 Task: Add Earth Science Clarifying Facial Wash to the cart.
Action: Mouse moved to (432, 186)
Screenshot: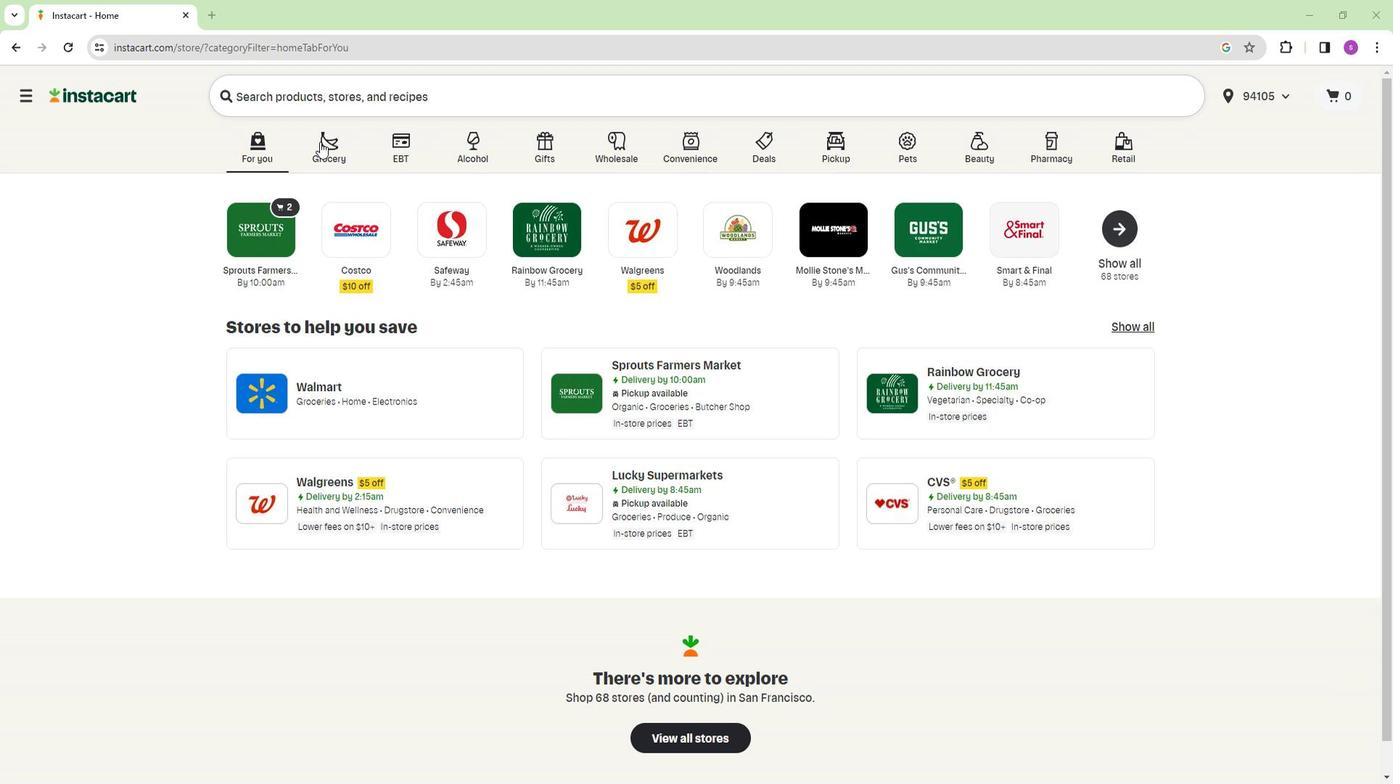 
Action: Mouse pressed left at (432, 186)
Screenshot: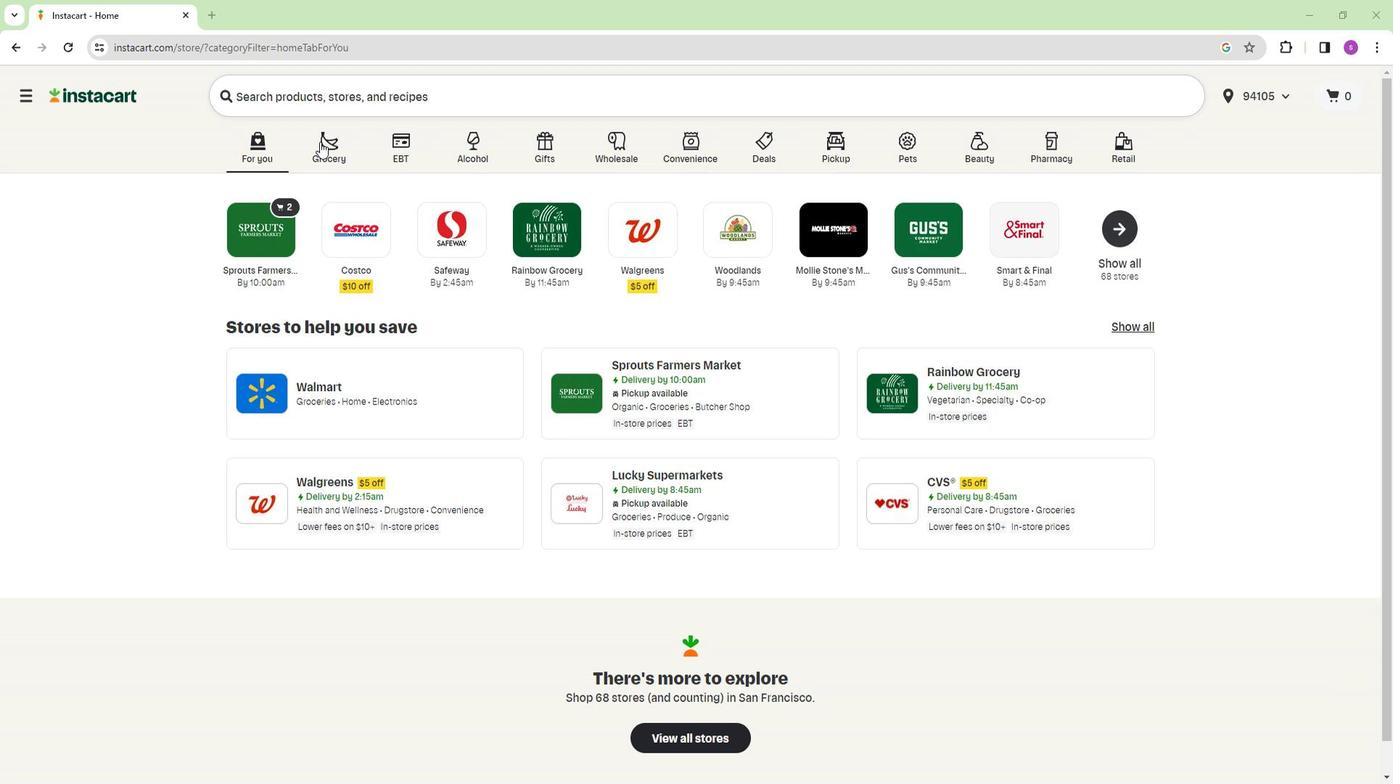 
Action: Mouse moved to (710, 237)
Screenshot: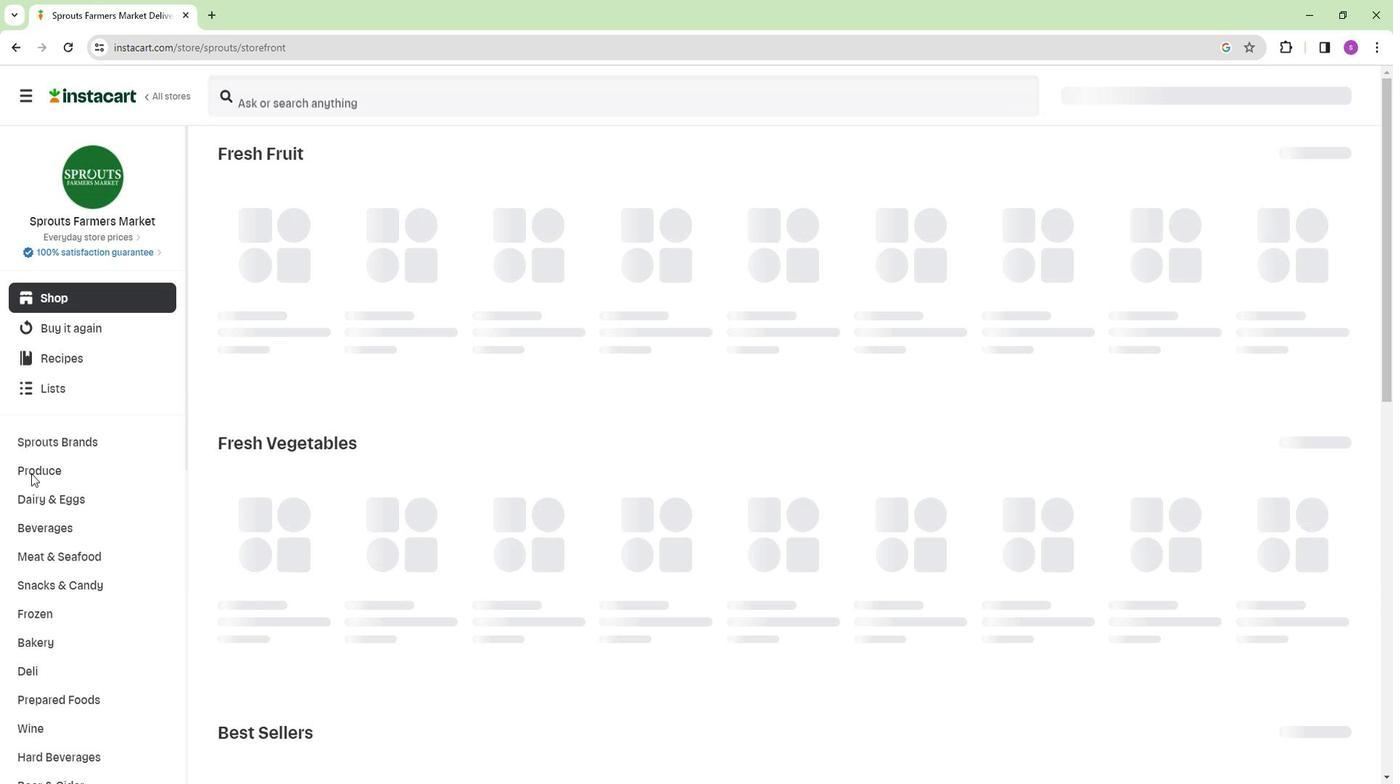 
Action: Mouse pressed left at (710, 237)
Screenshot: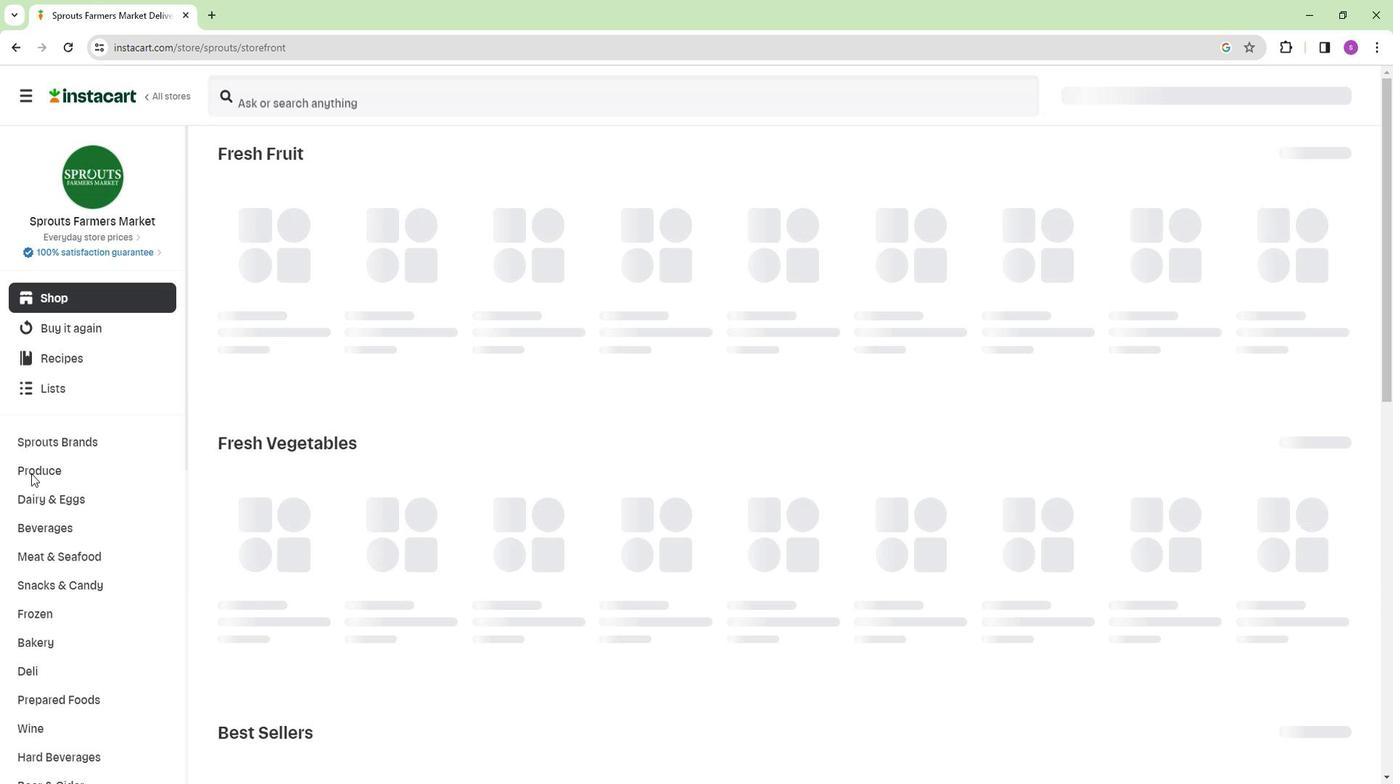 
Action: Mouse moved to (317, 426)
Screenshot: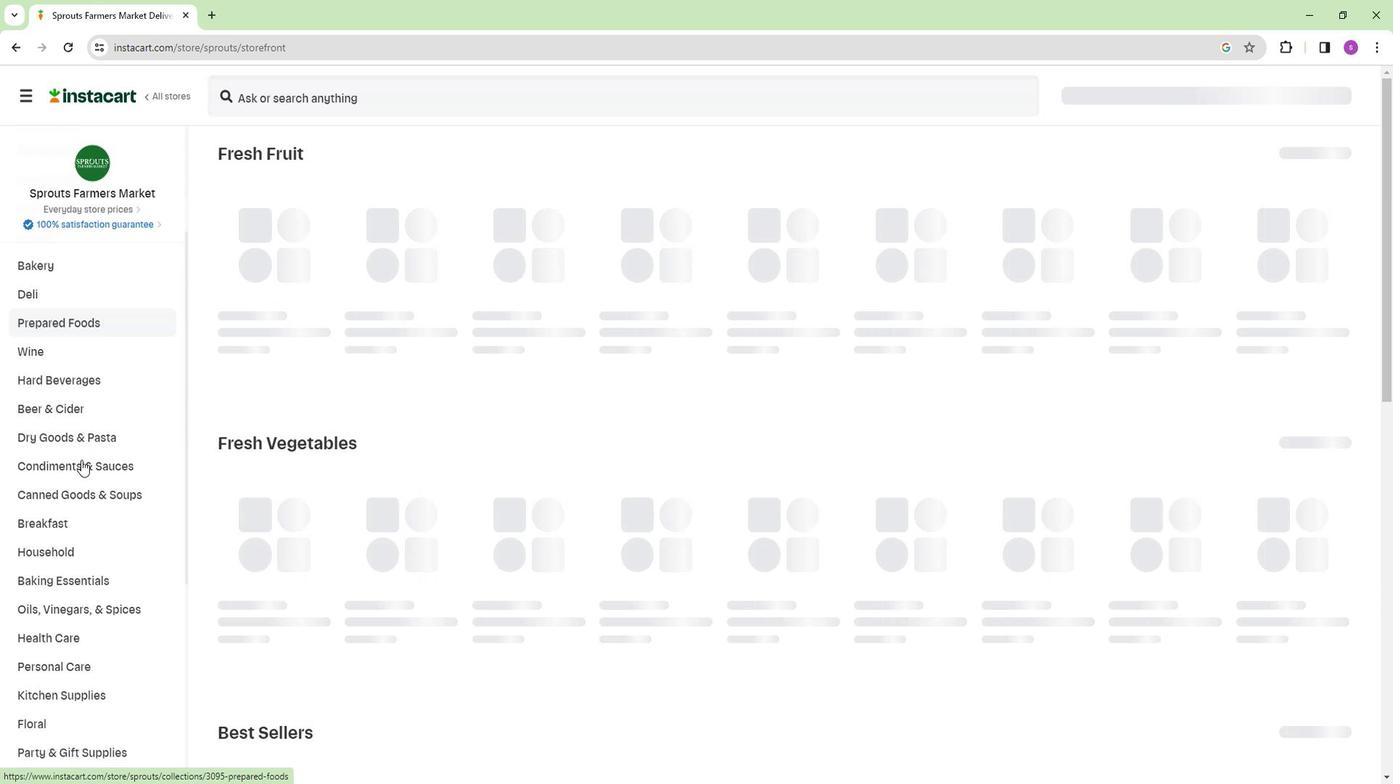 
Action: Mouse scrolled (317, 425) with delta (0, 0)
Screenshot: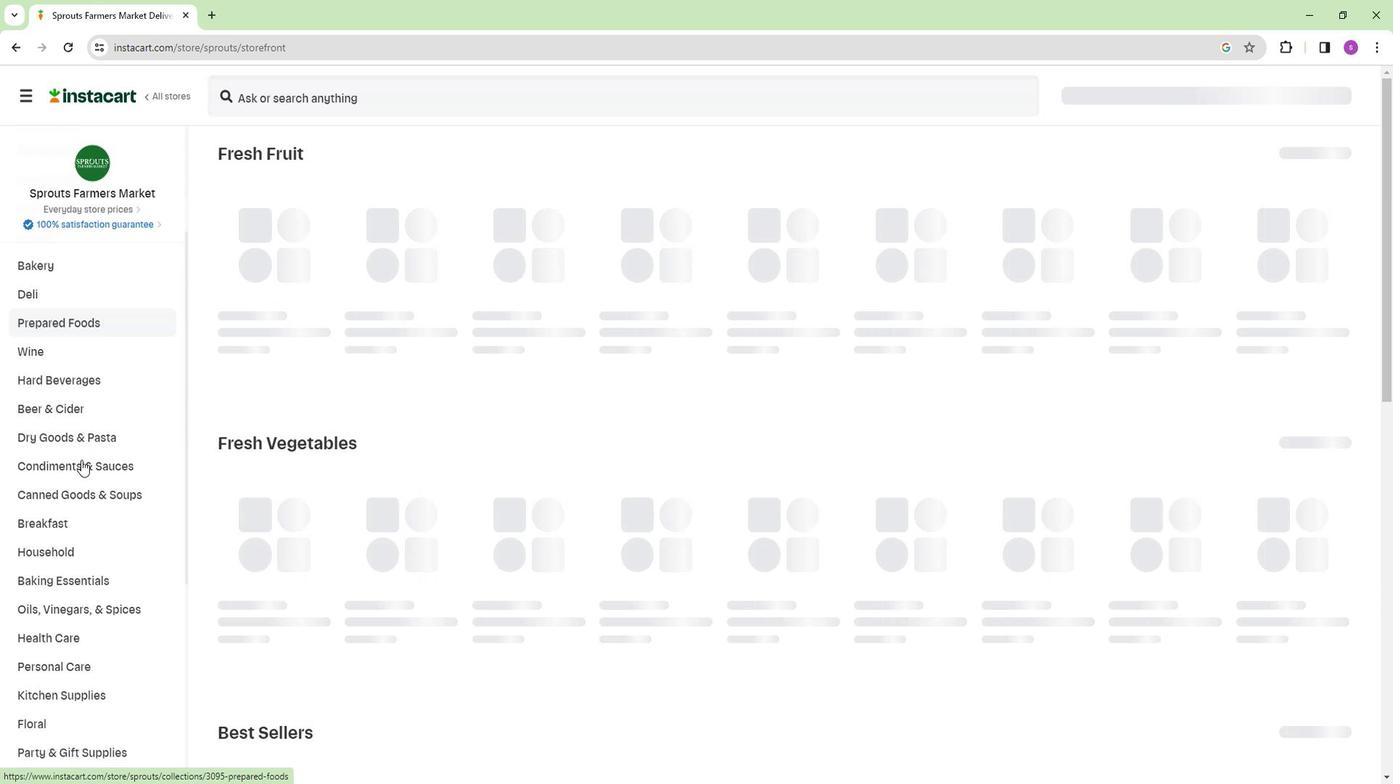
Action: Mouse moved to (318, 424)
Screenshot: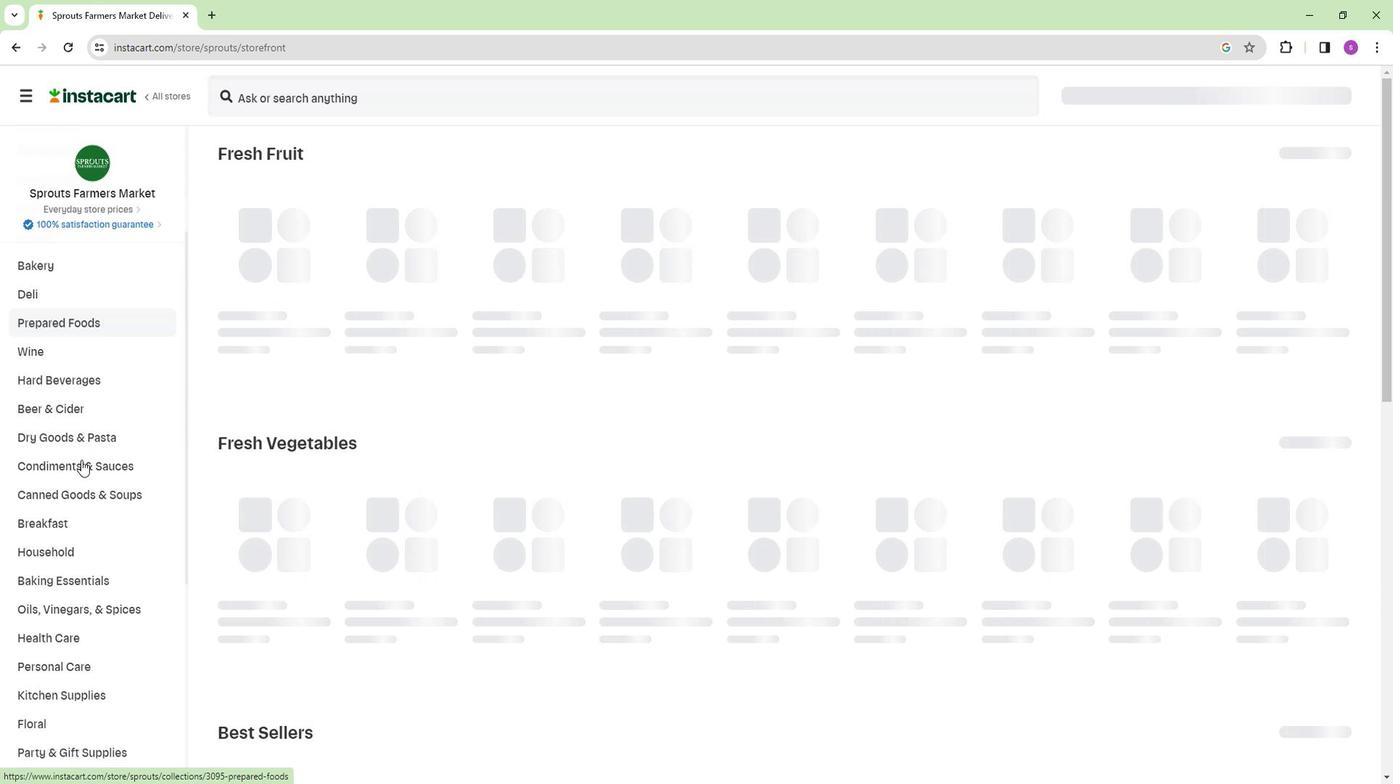 
Action: Mouse scrolled (318, 423) with delta (0, 0)
Screenshot: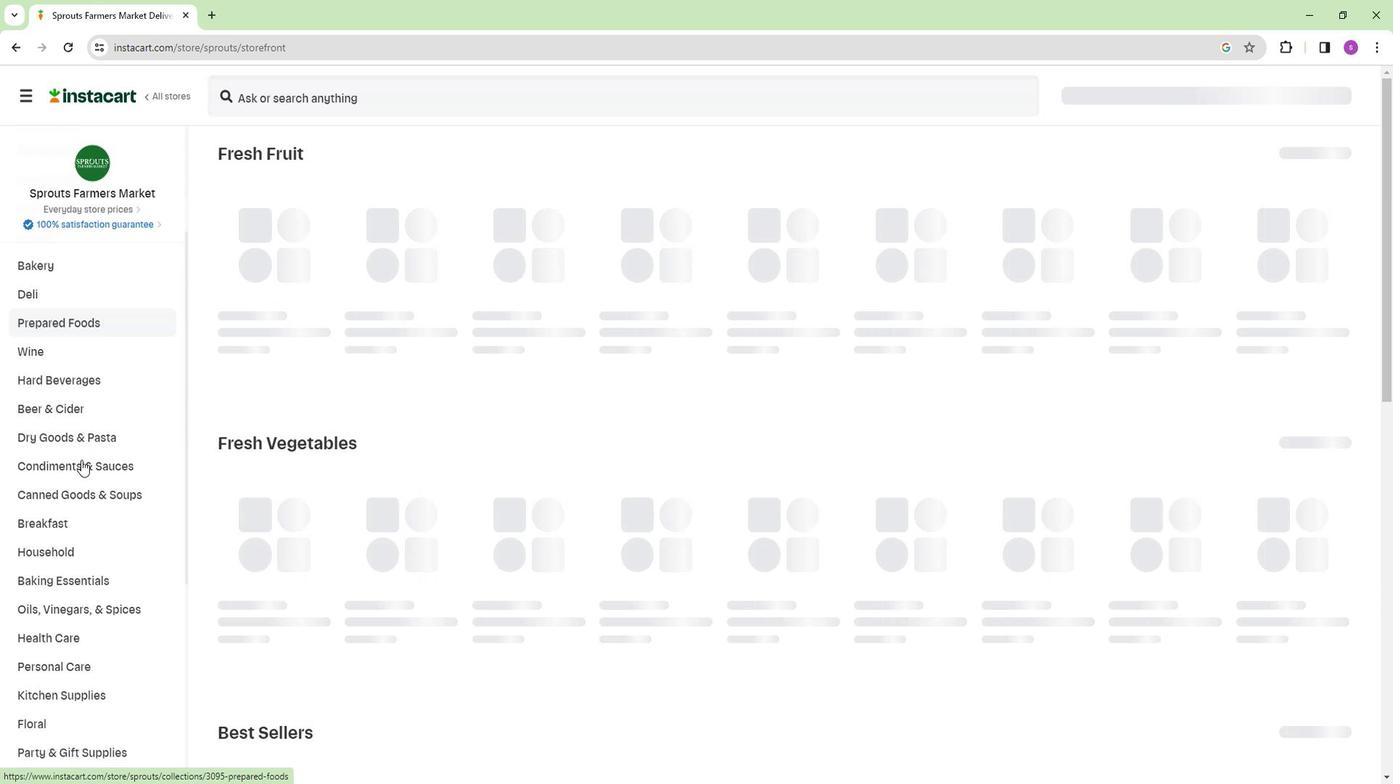
Action: Mouse moved to (320, 421)
Screenshot: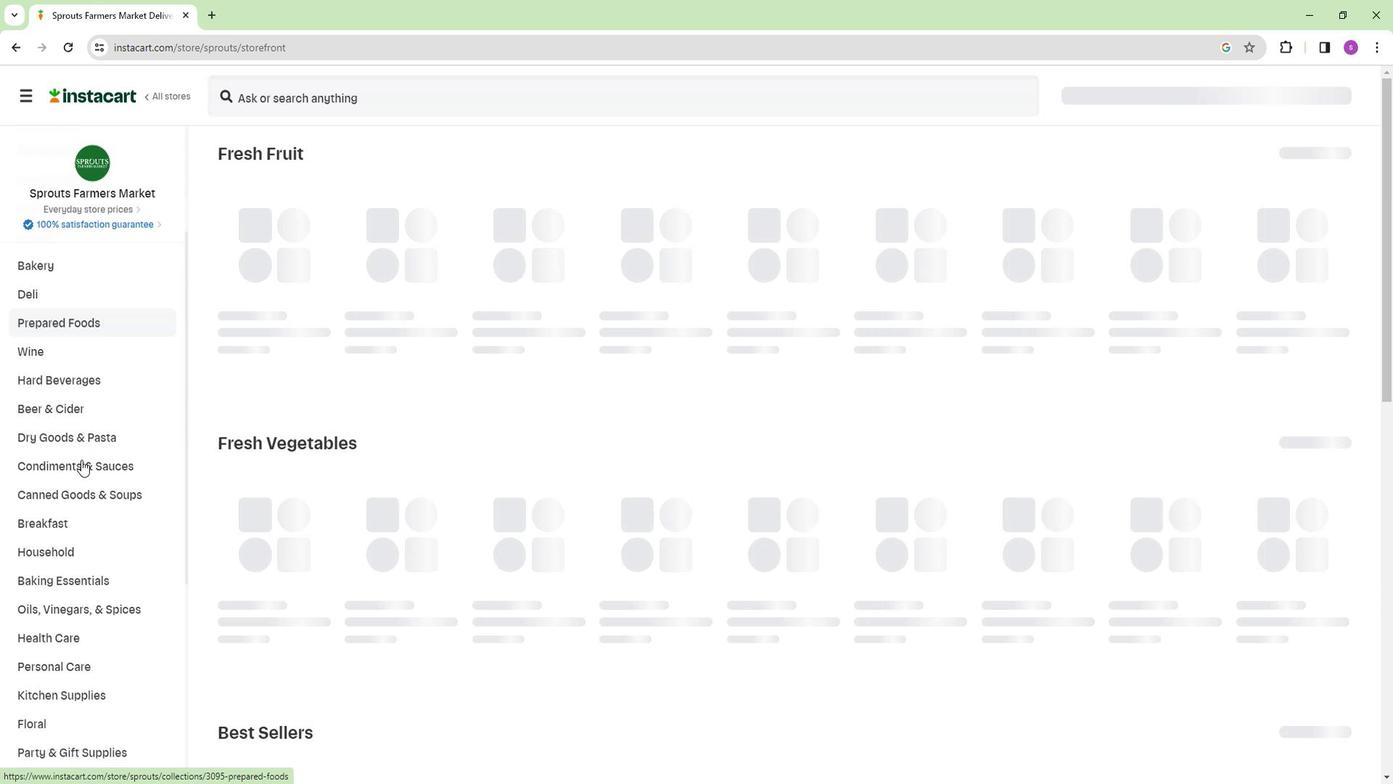 
Action: Mouse scrolled (320, 421) with delta (0, 0)
Screenshot: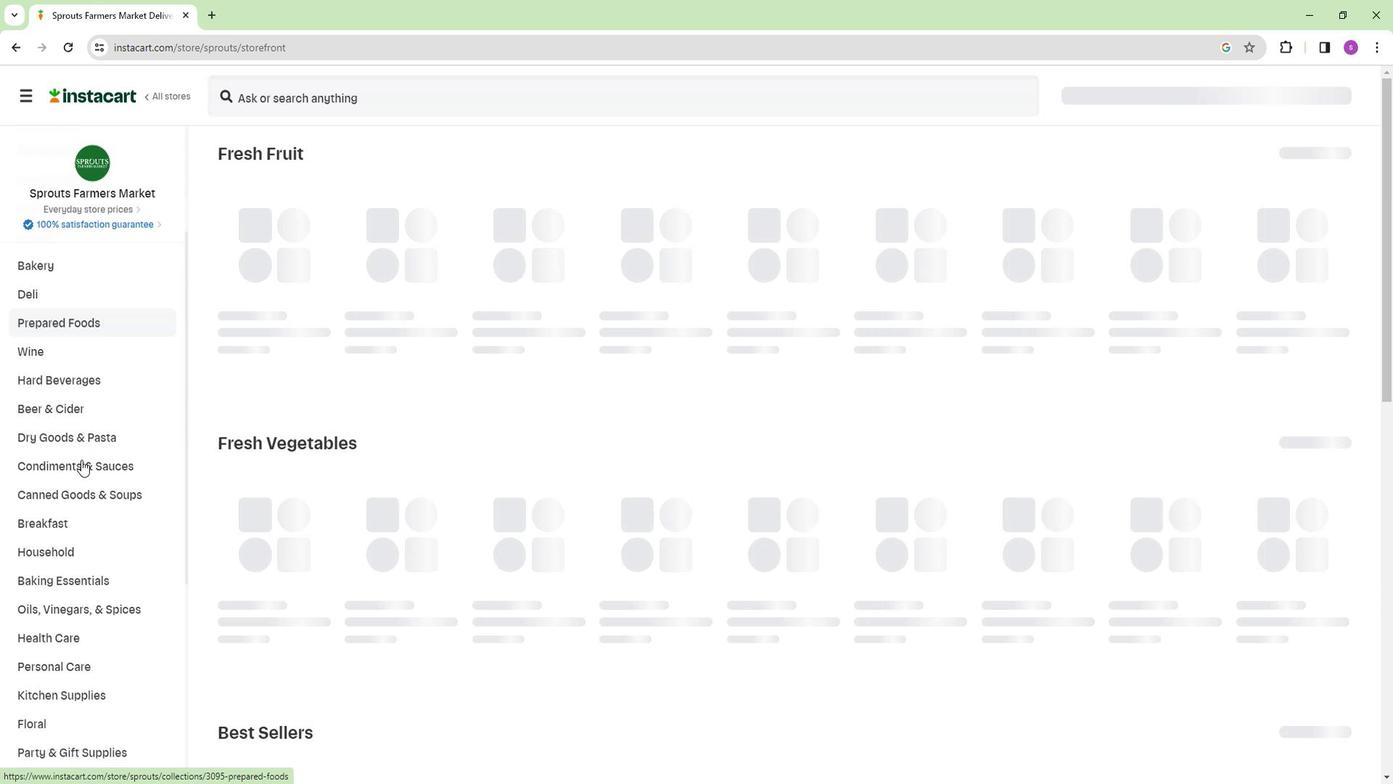
Action: Mouse moved to (320, 421)
Screenshot: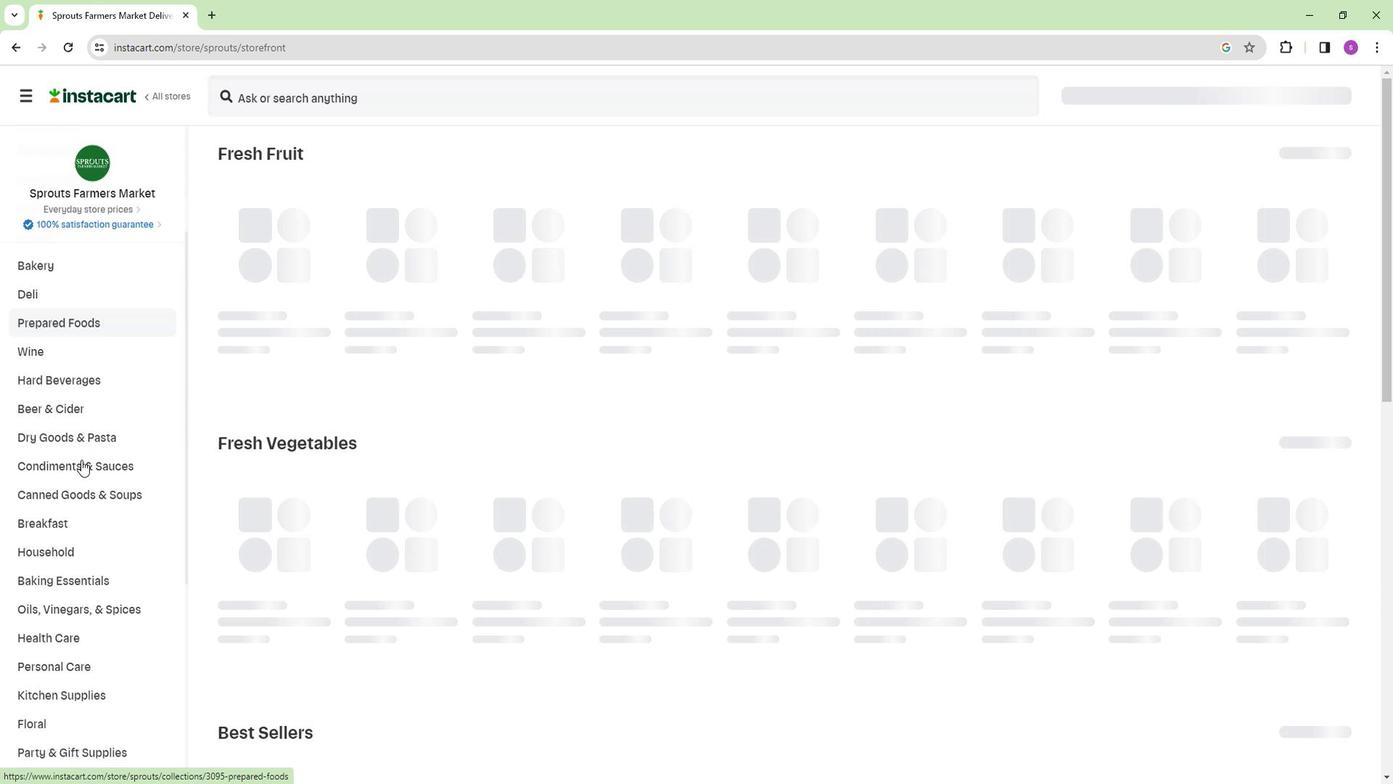 
Action: Mouse scrolled (320, 421) with delta (0, 0)
Screenshot: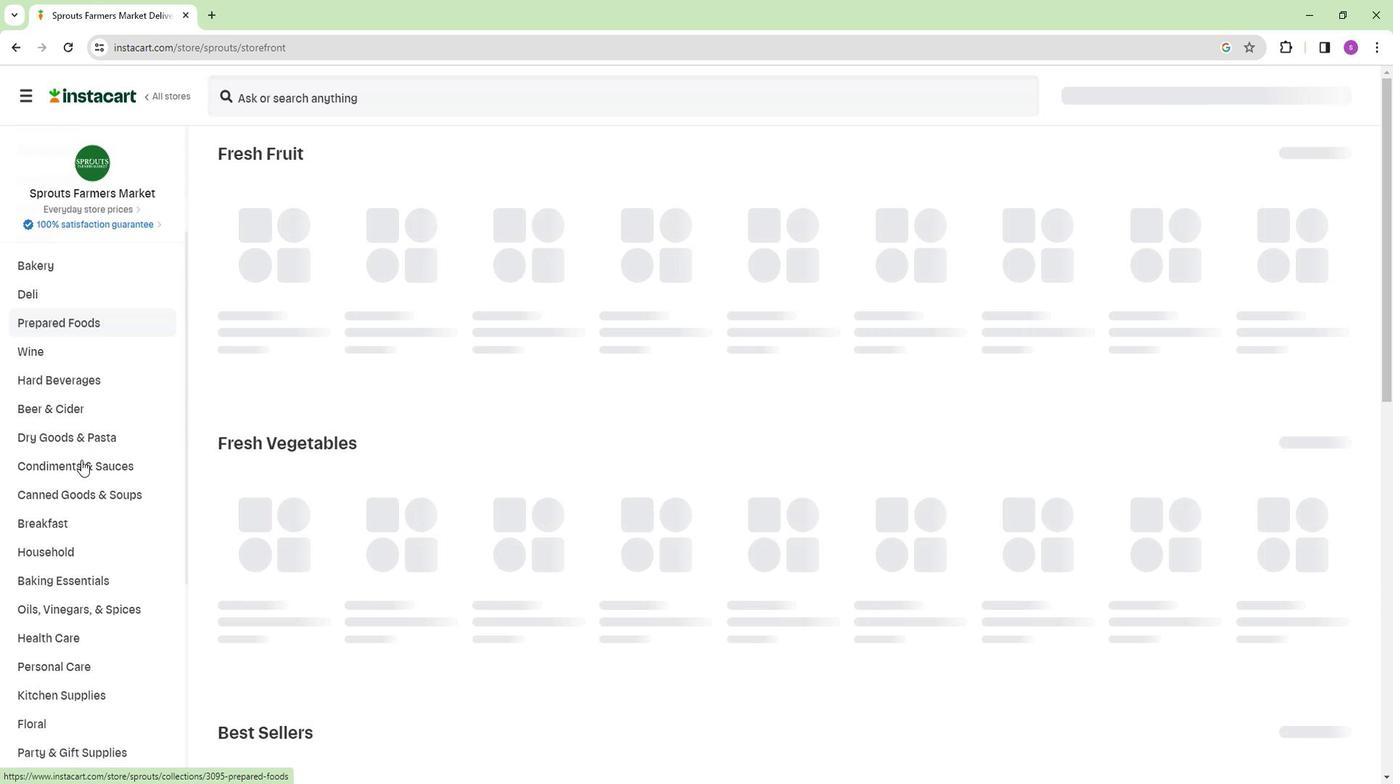 
Action: Mouse moved to (320, 421)
Screenshot: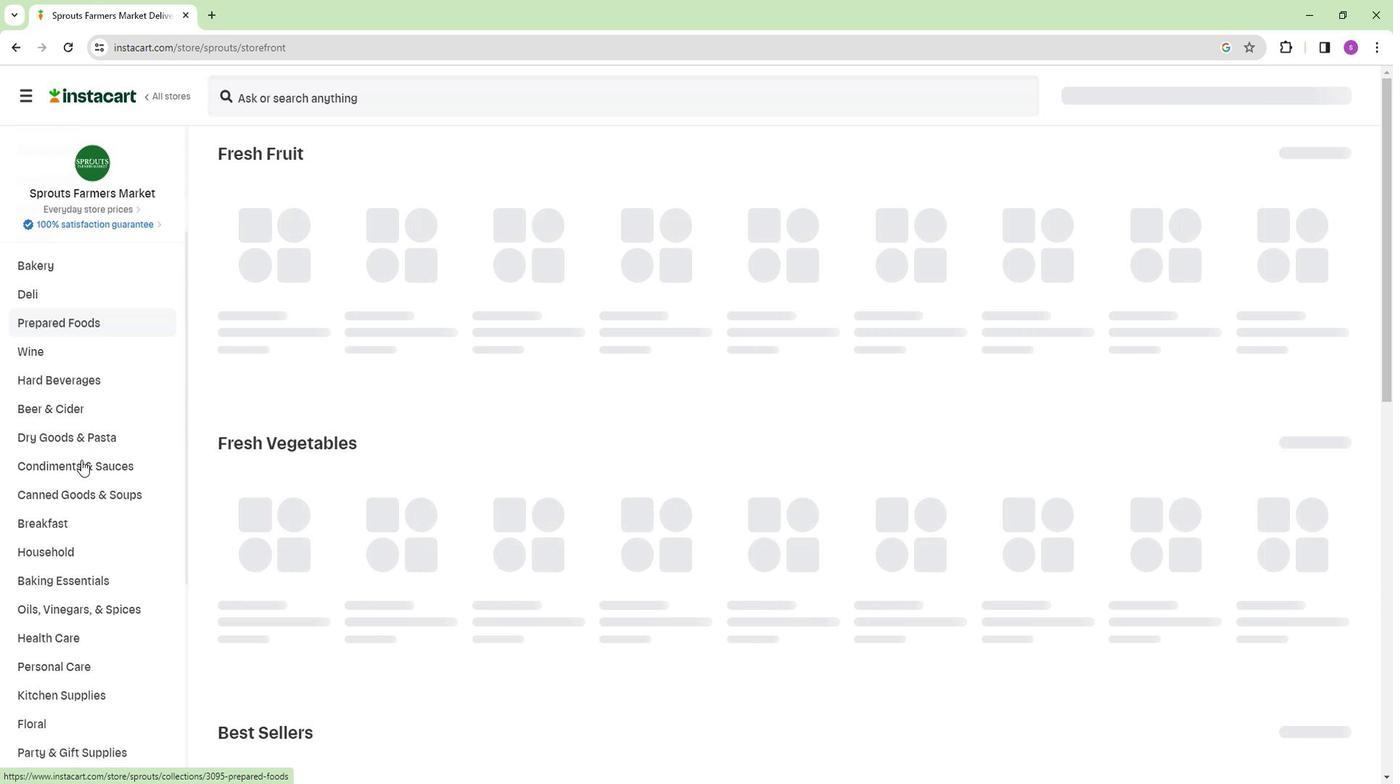 
Action: Mouse scrolled (320, 421) with delta (0, 0)
Screenshot: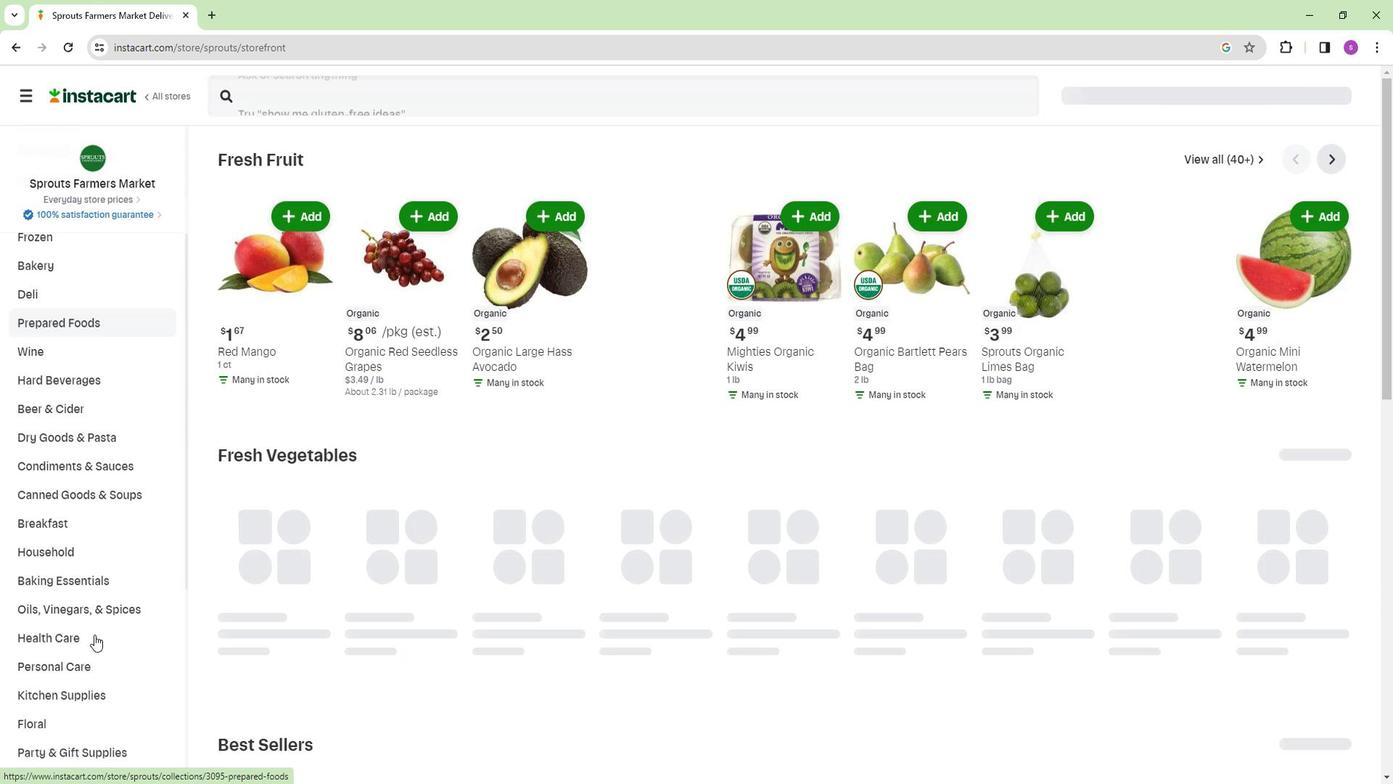 
Action: Mouse moved to (312, 589)
Screenshot: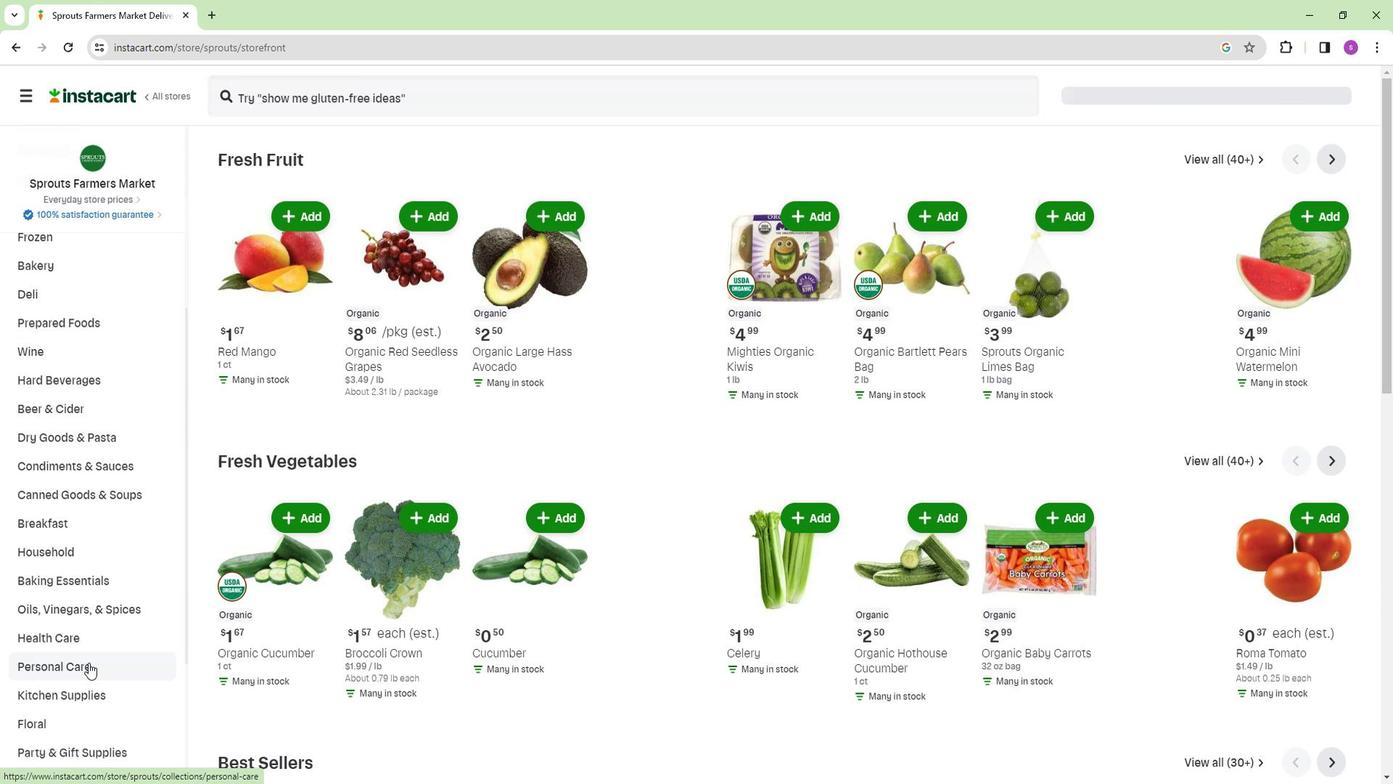 
Action: Mouse pressed left at (312, 589)
Screenshot: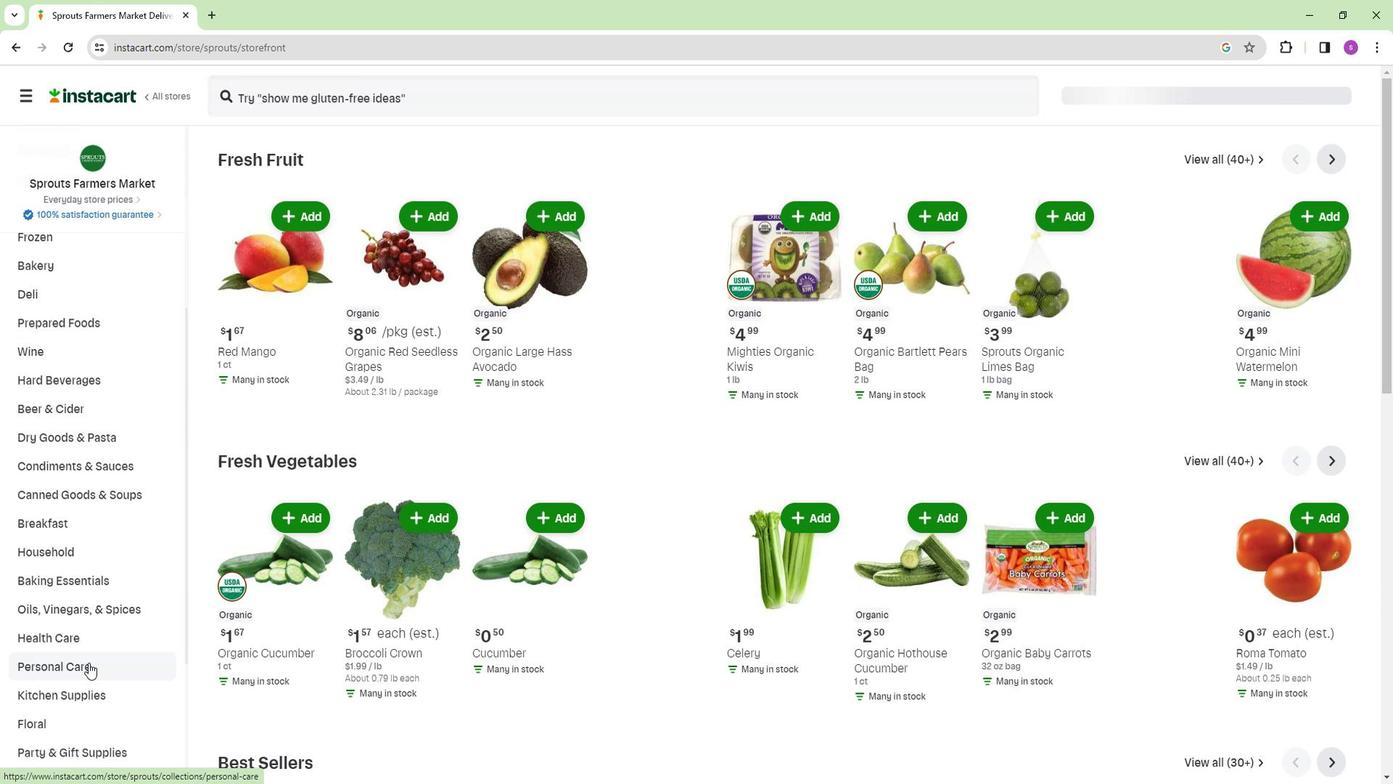 
Action: Mouse moved to (644, 203)
Screenshot: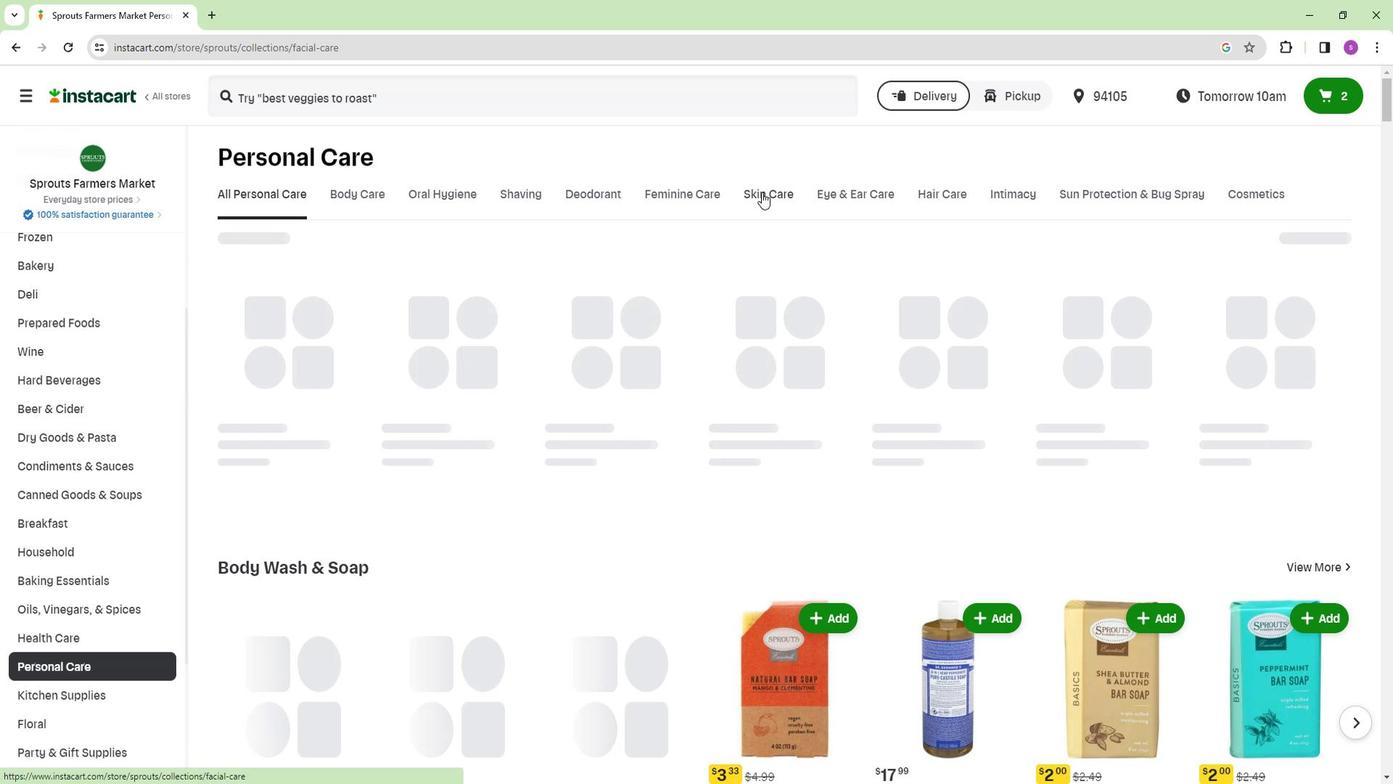 
Action: Mouse pressed left at (644, 203)
Screenshot: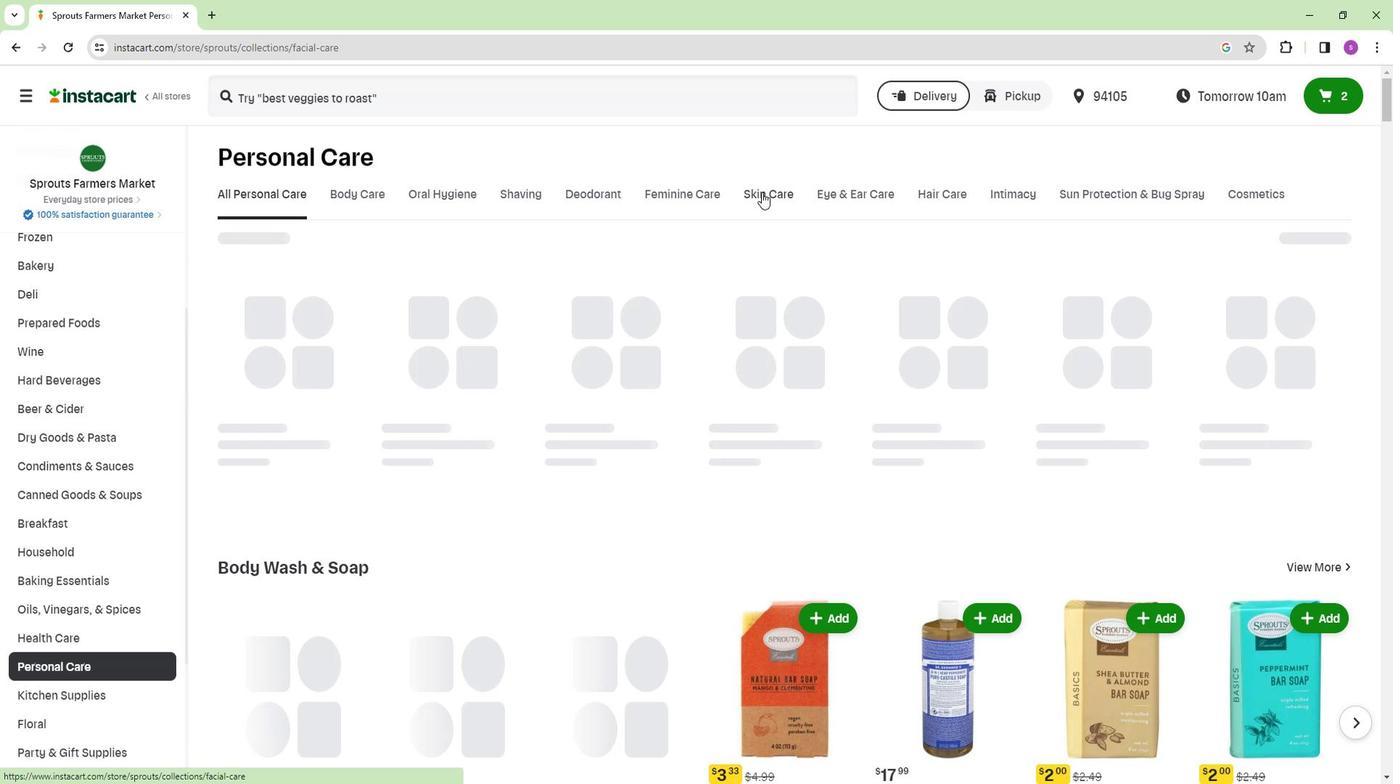 
Action: Mouse moved to (434, 258)
Screenshot: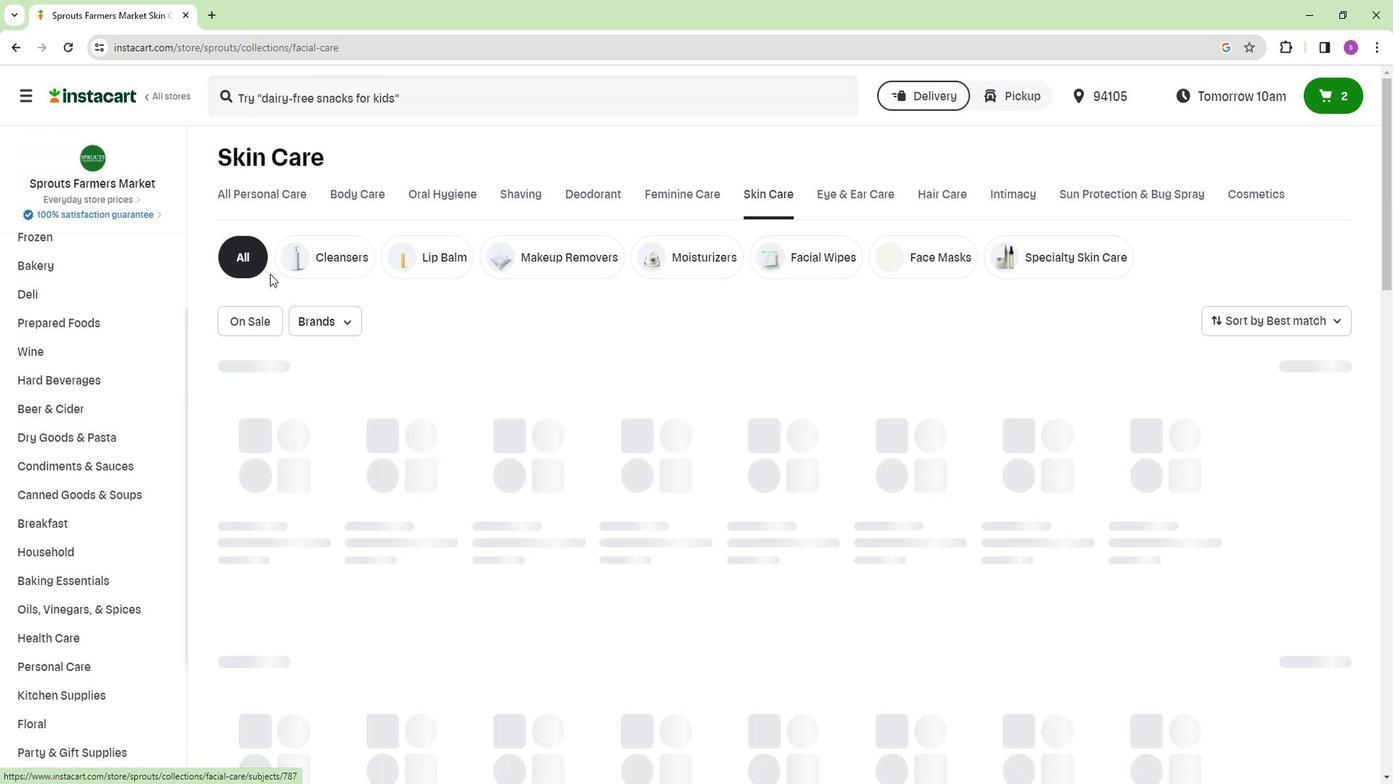 
Action: Mouse pressed left at (434, 258)
Screenshot: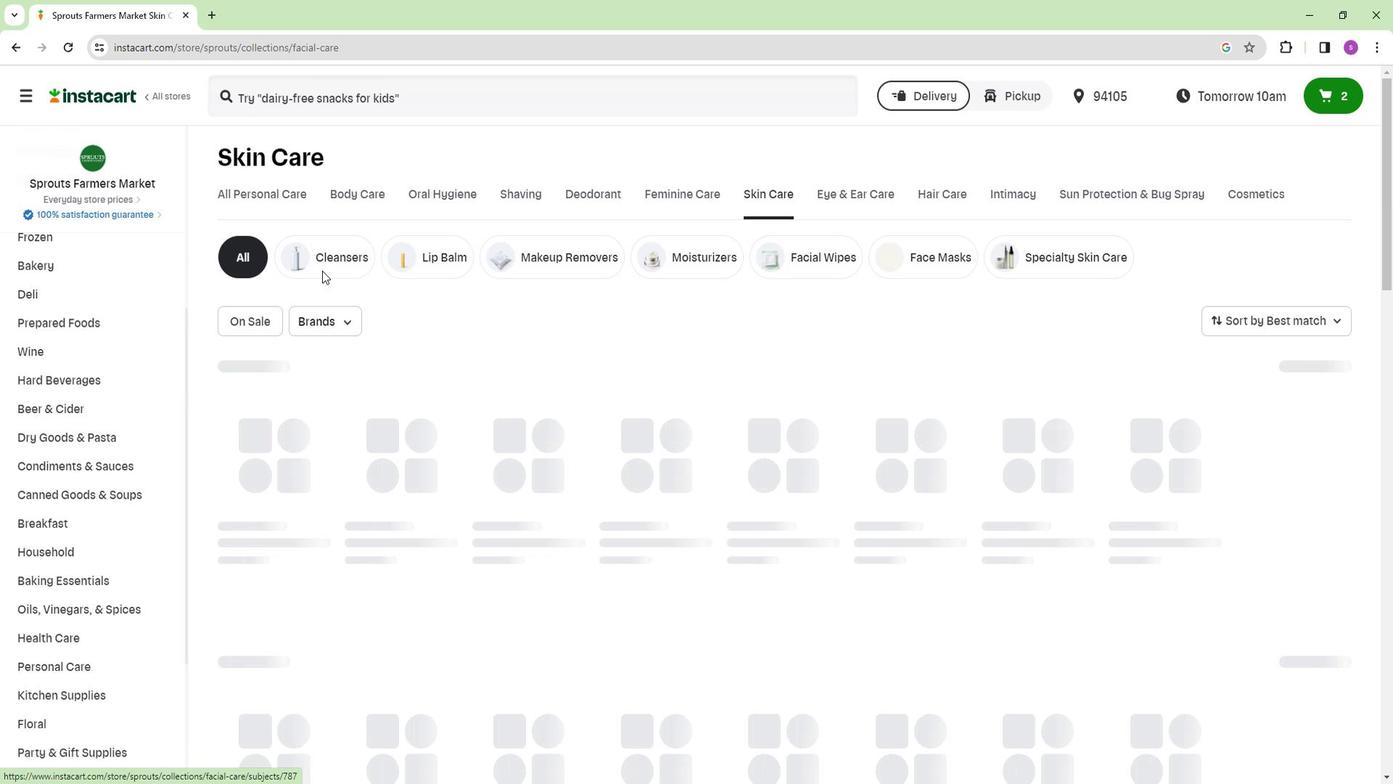 
Action: Mouse moved to (477, 121)
Screenshot: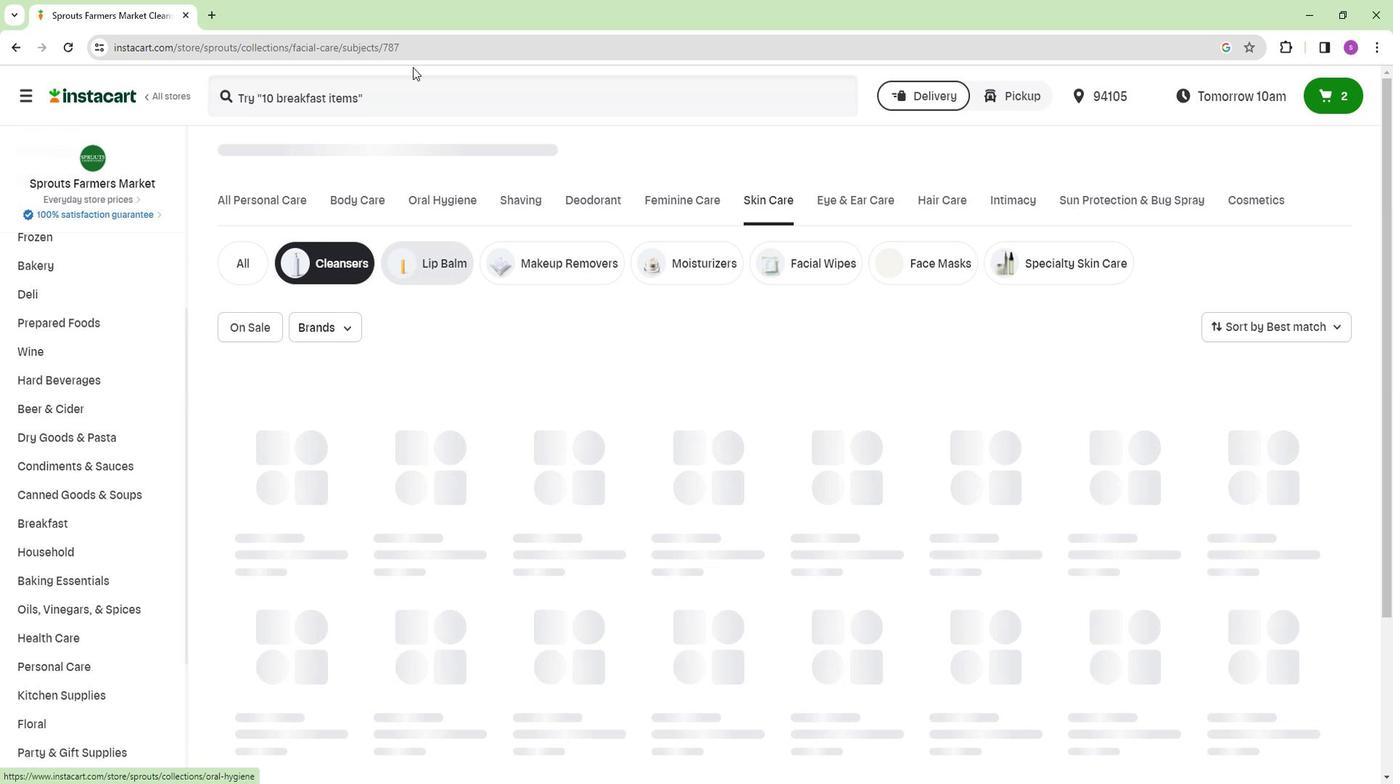 
Action: Mouse pressed left at (477, 121)
Screenshot: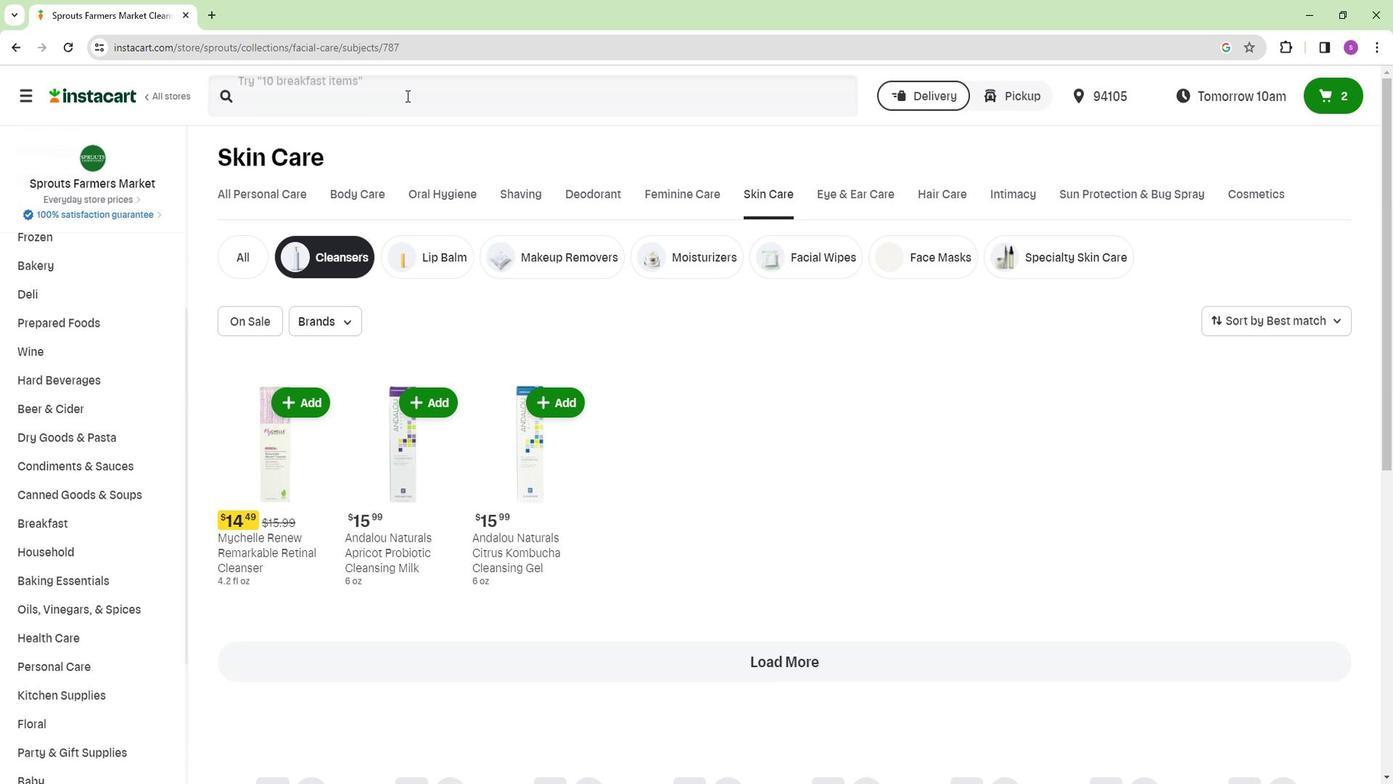 
Action: Key pressed <Key.shift>Earth<Key.space><Key.shift>Science<Key.space><Key.shift>Clarifying<Key.space><Key.shift>Facial<Key.space><Key.shift>Wash<Key.enter>
Screenshot: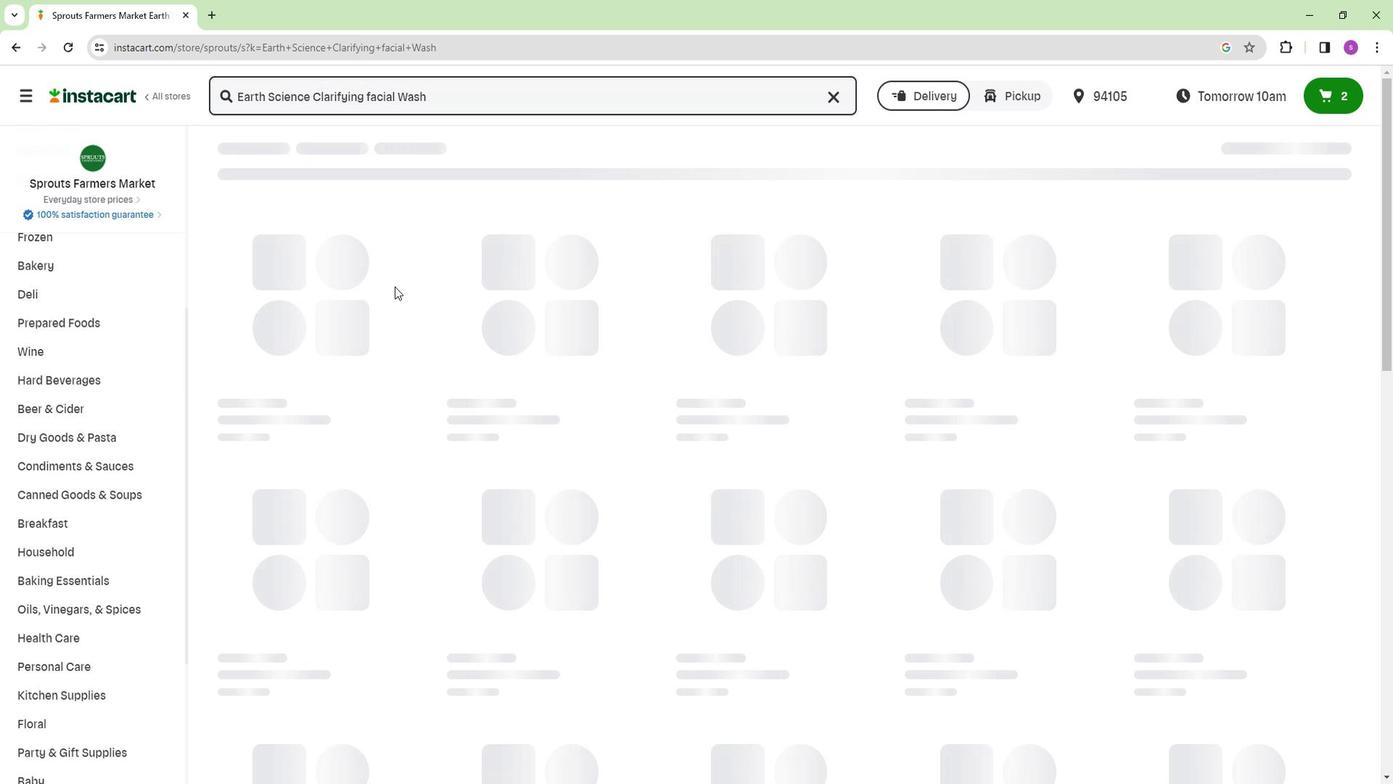 
Action: Mouse moved to (452, 336)
Screenshot: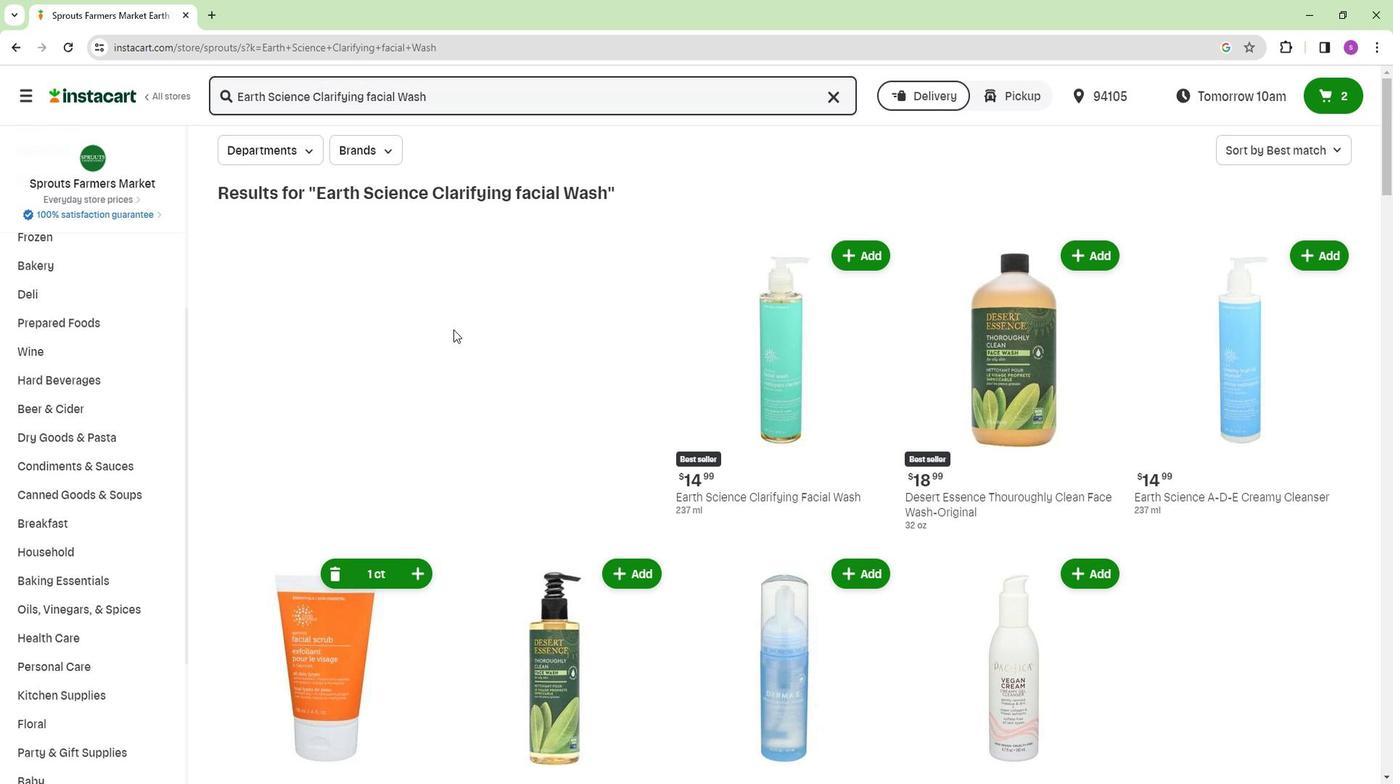 
Action: Mouse scrolled (452, 337) with delta (0, 0)
Screenshot: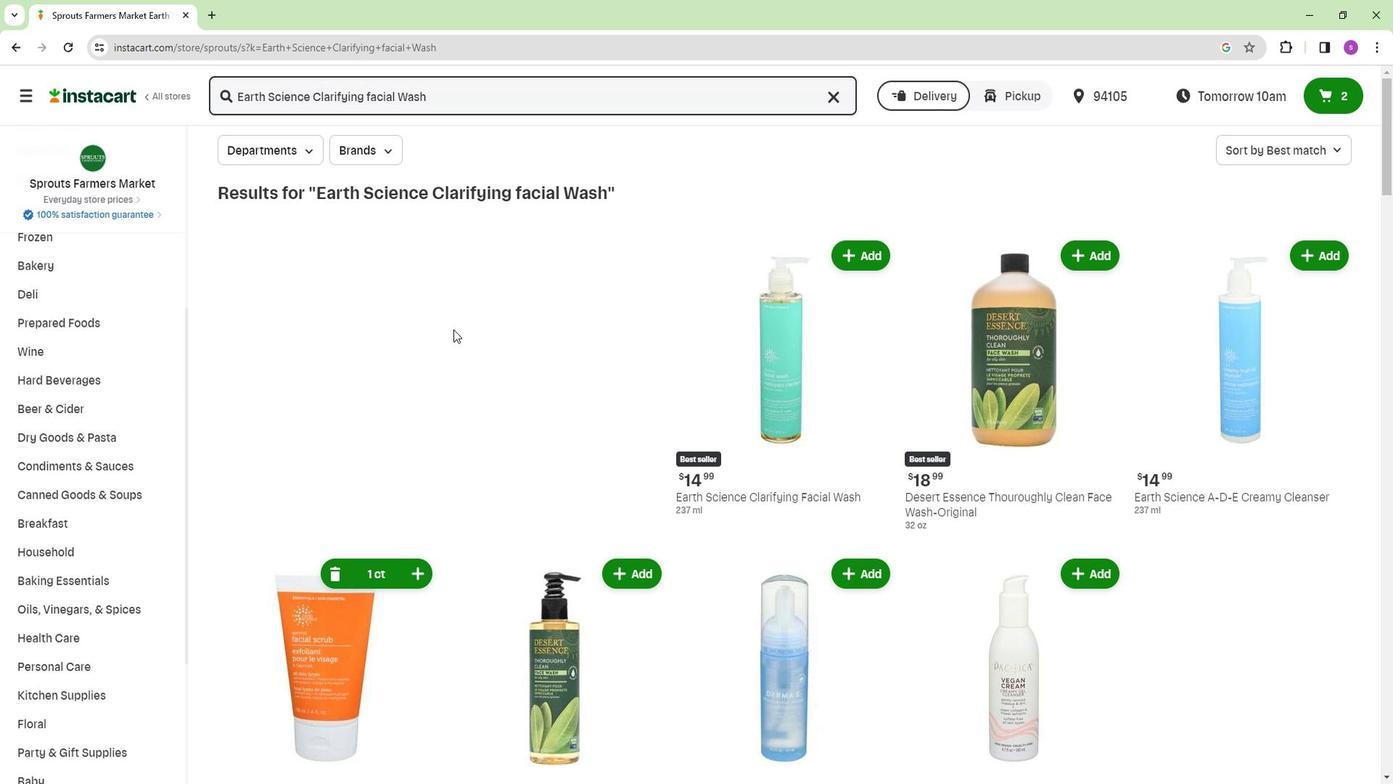 
Action: Mouse scrolled (452, 337) with delta (0, 0)
Screenshot: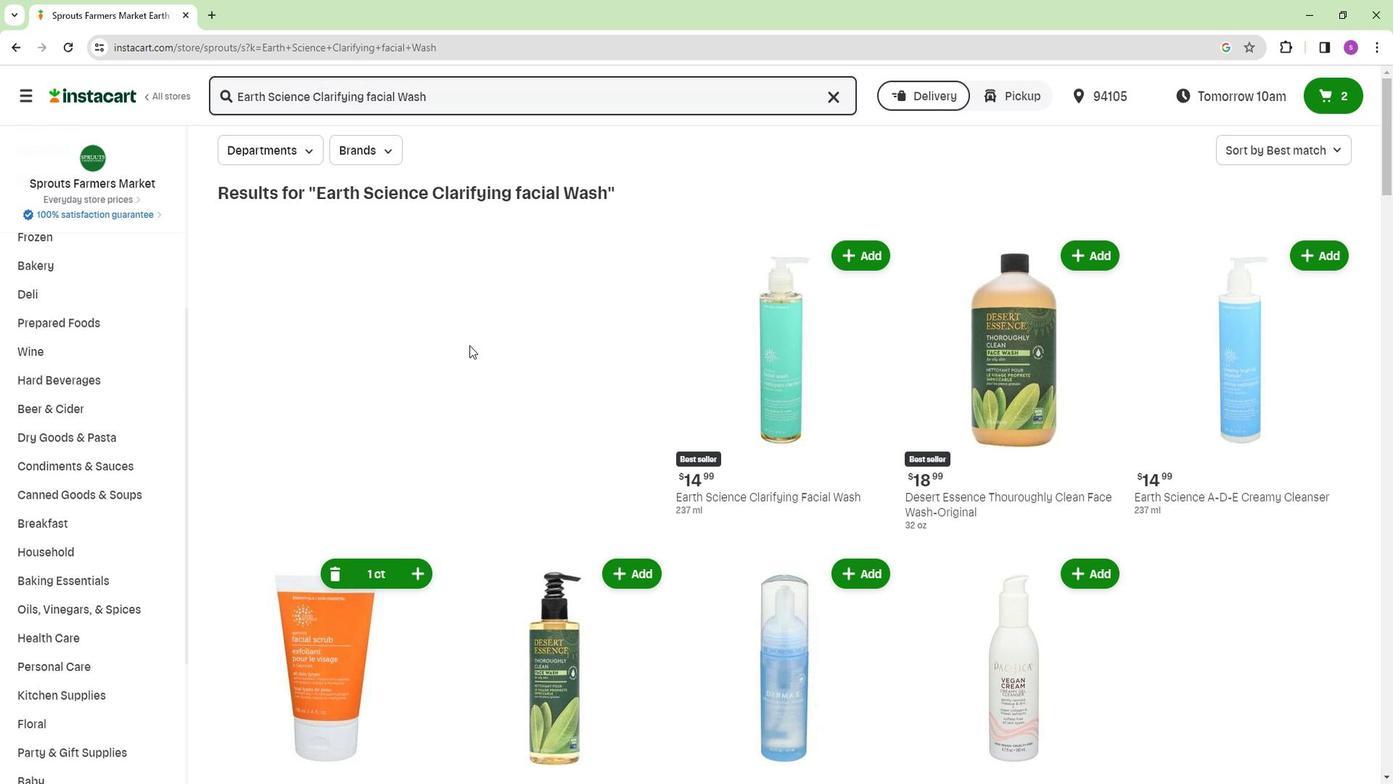 
Action: Mouse scrolled (452, 337) with delta (0, 0)
Screenshot: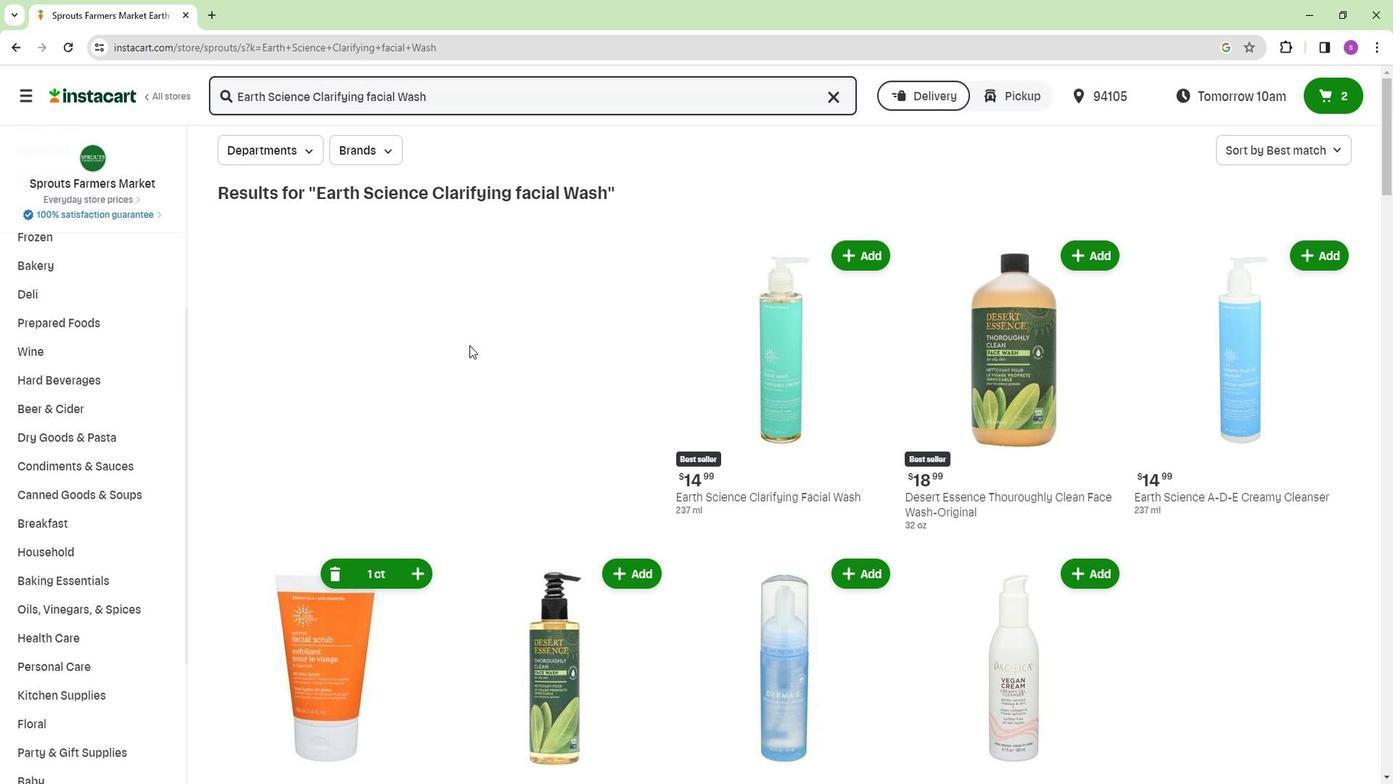 
Action: Mouse moved to (442, 296)
Screenshot: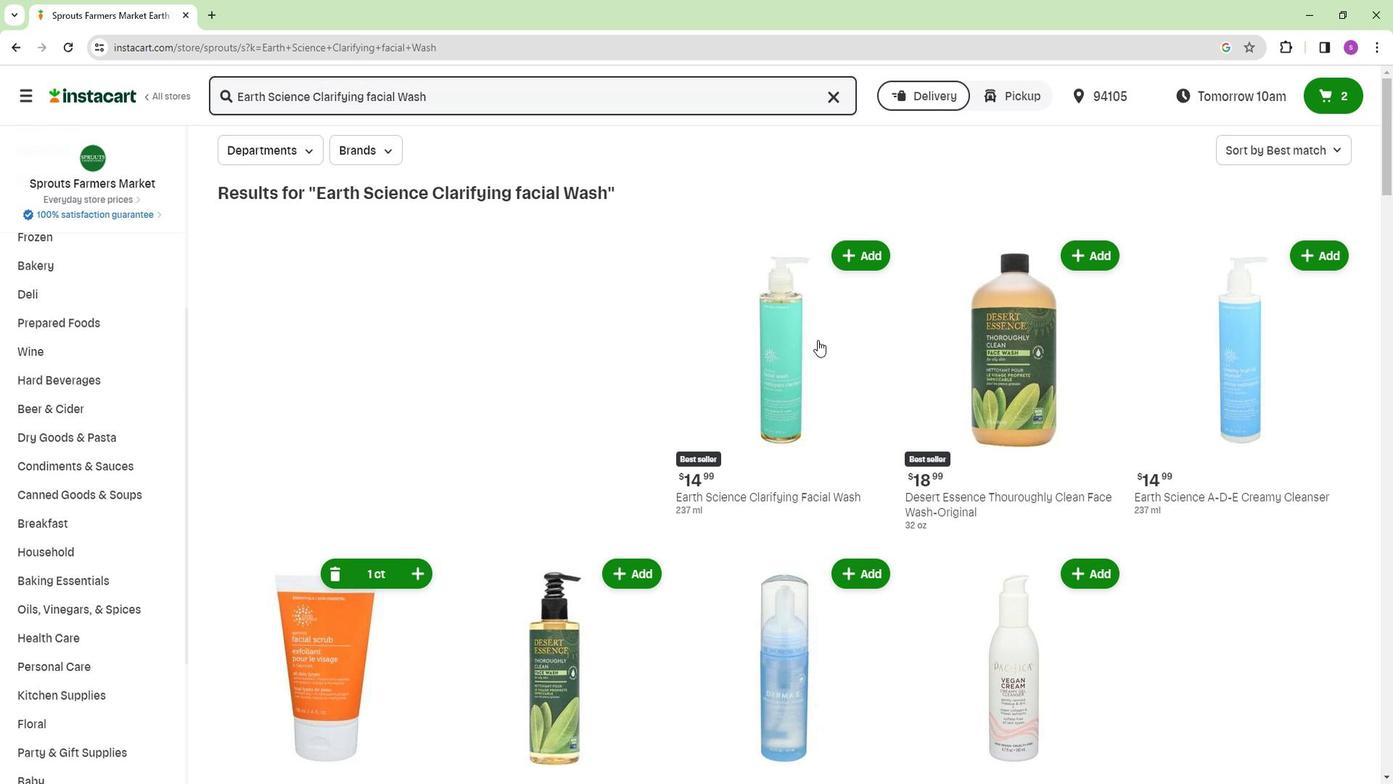 
Action: Mouse scrolled (442, 296) with delta (0, 0)
Screenshot: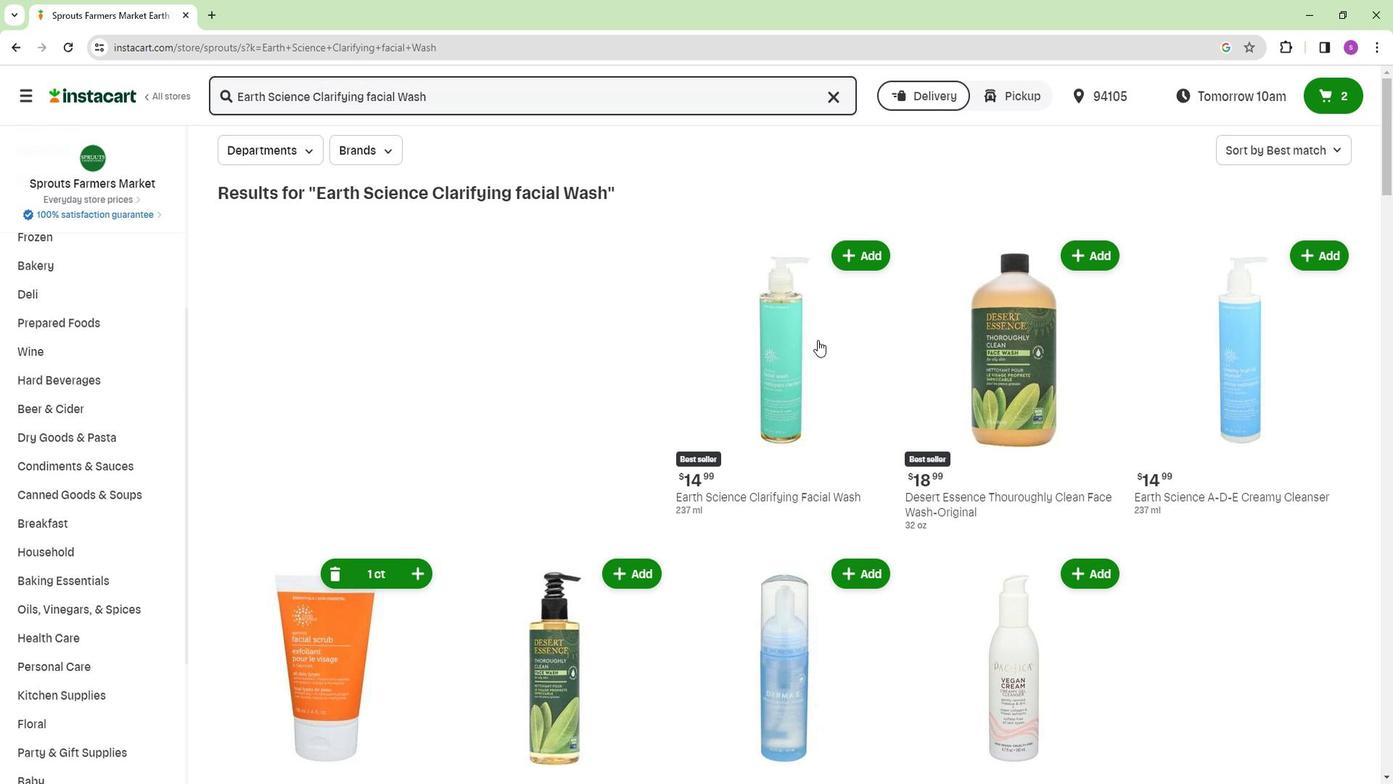 
Action: Mouse scrolled (442, 296) with delta (0, 0)
Screenshot: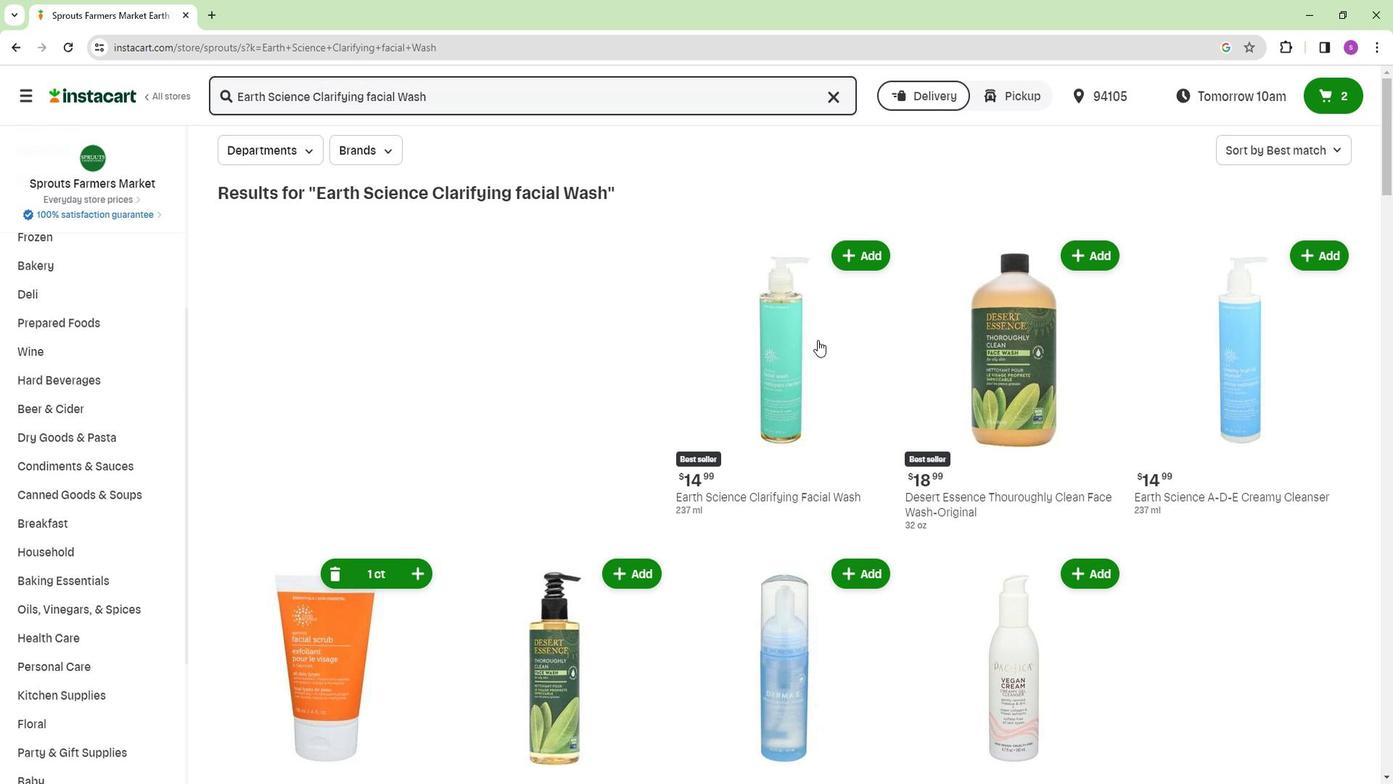 
Action: Mouse scrolled (442, 296) with delta (0, 0)
Screenshot: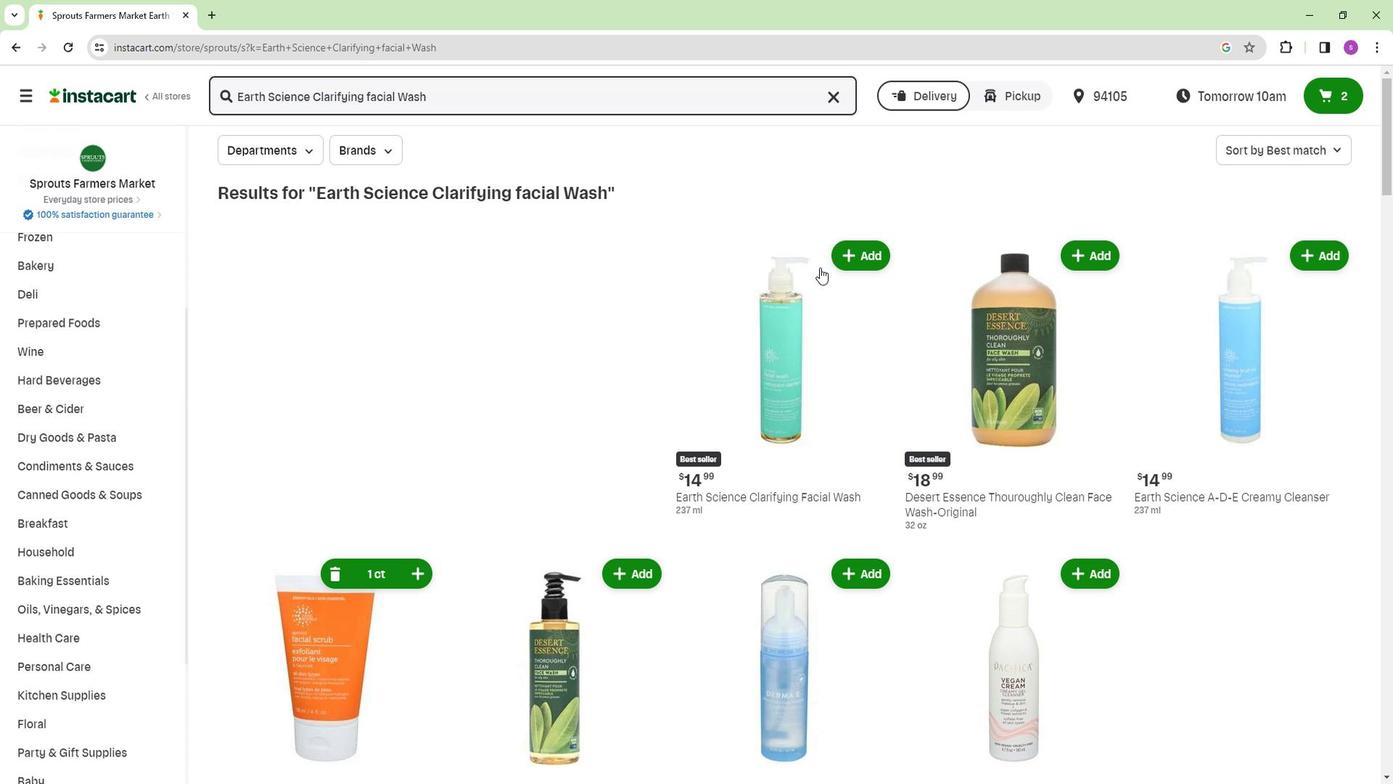 
Action: Mouse moved to (447, 302)
Screenshot: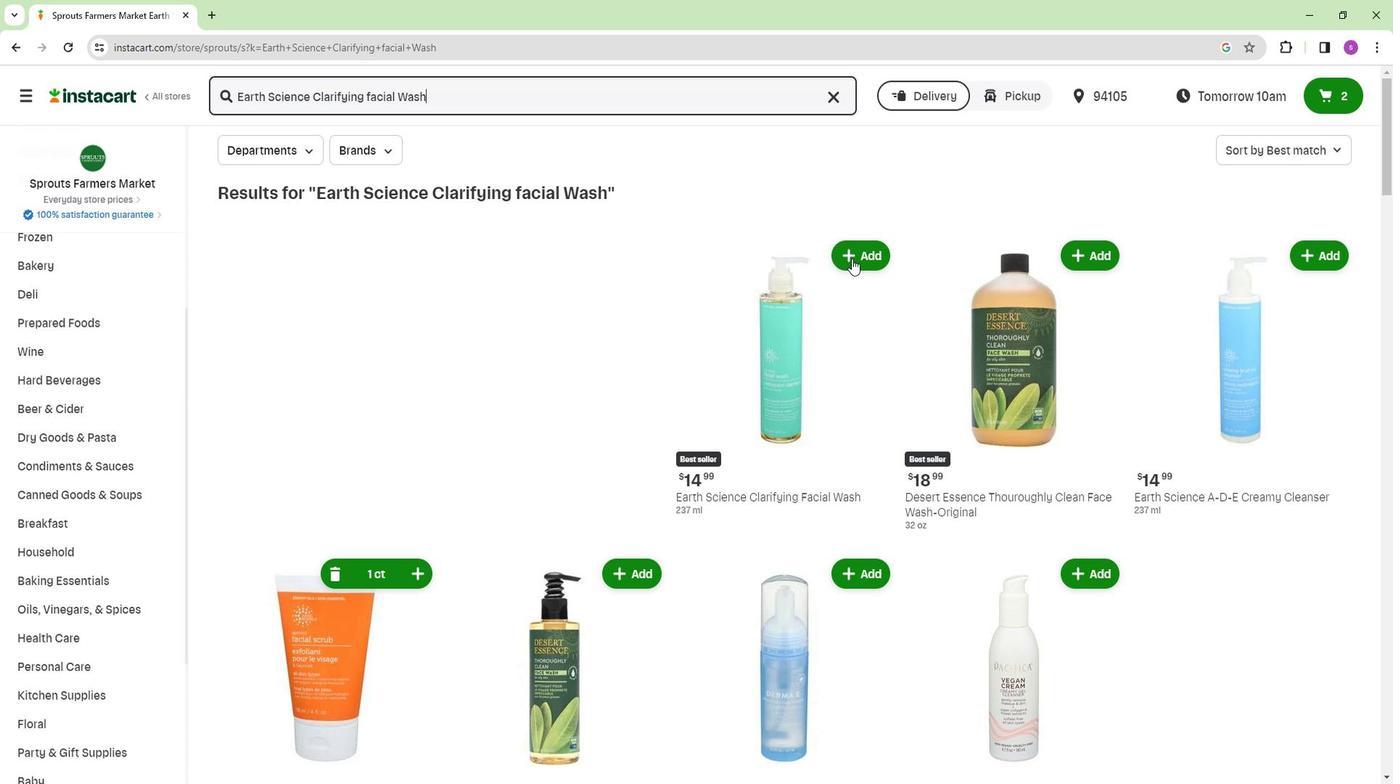 
Action: Mouse scrolled (447, 303) with delta (0, 0)
Screenshot: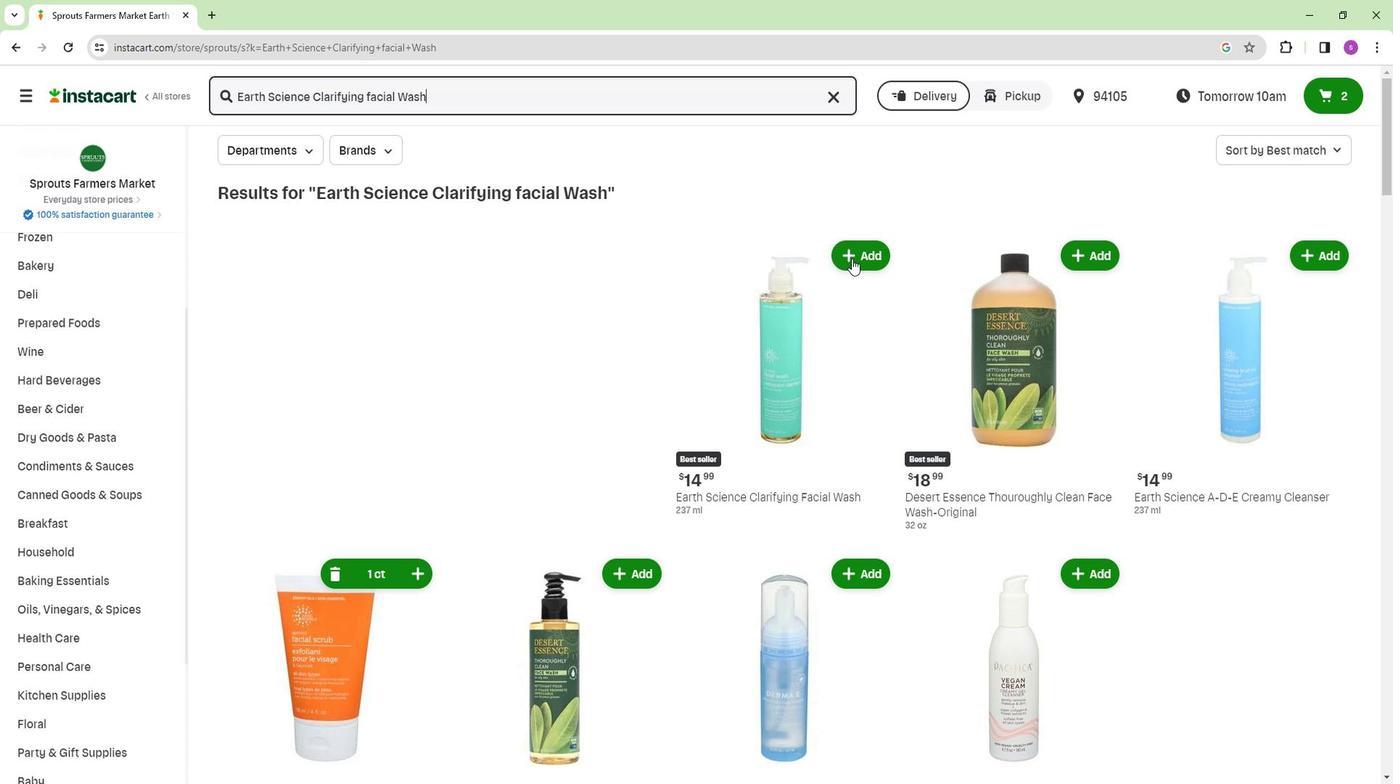 
Action: Mouse moved to (454, 311)
Screenshot: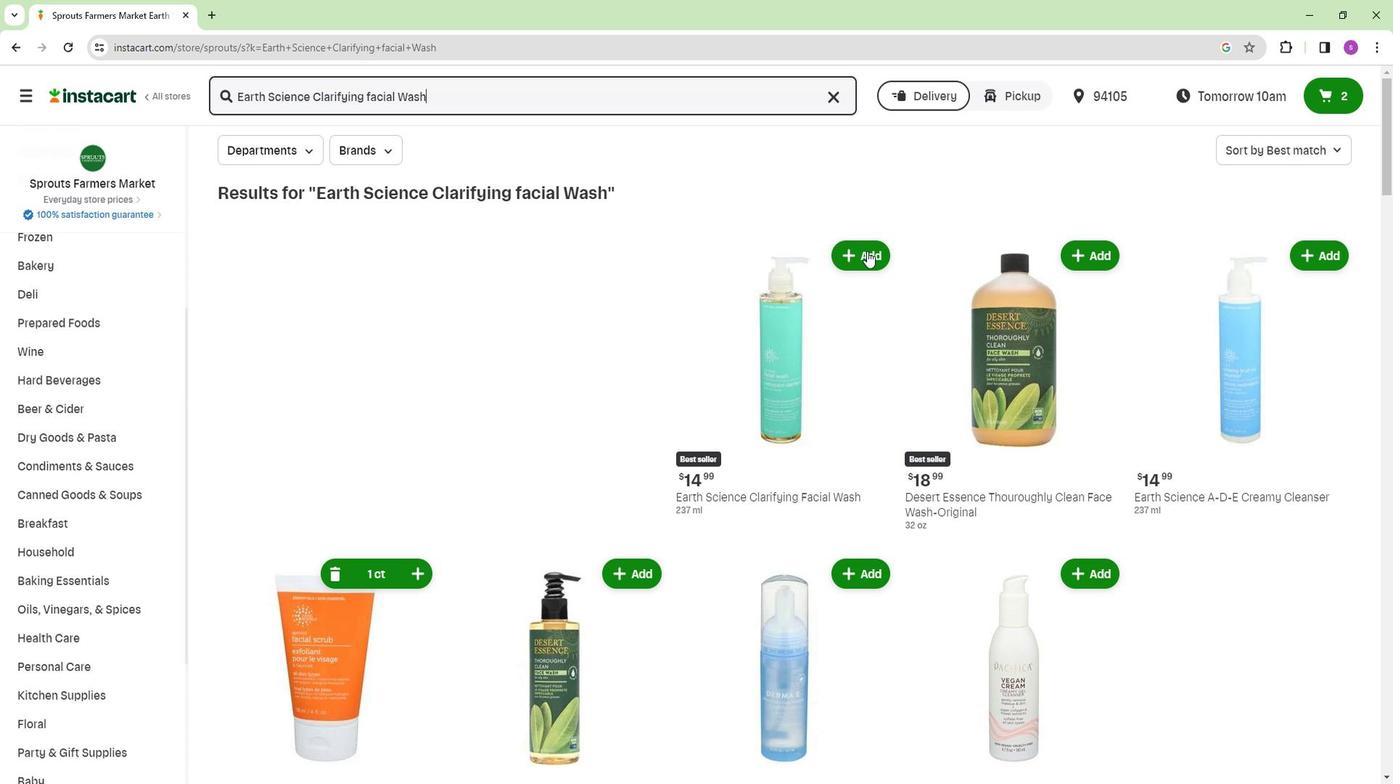 
Action: Mouse scrolled (454, 311) with delta (0, 0)
Screenshot: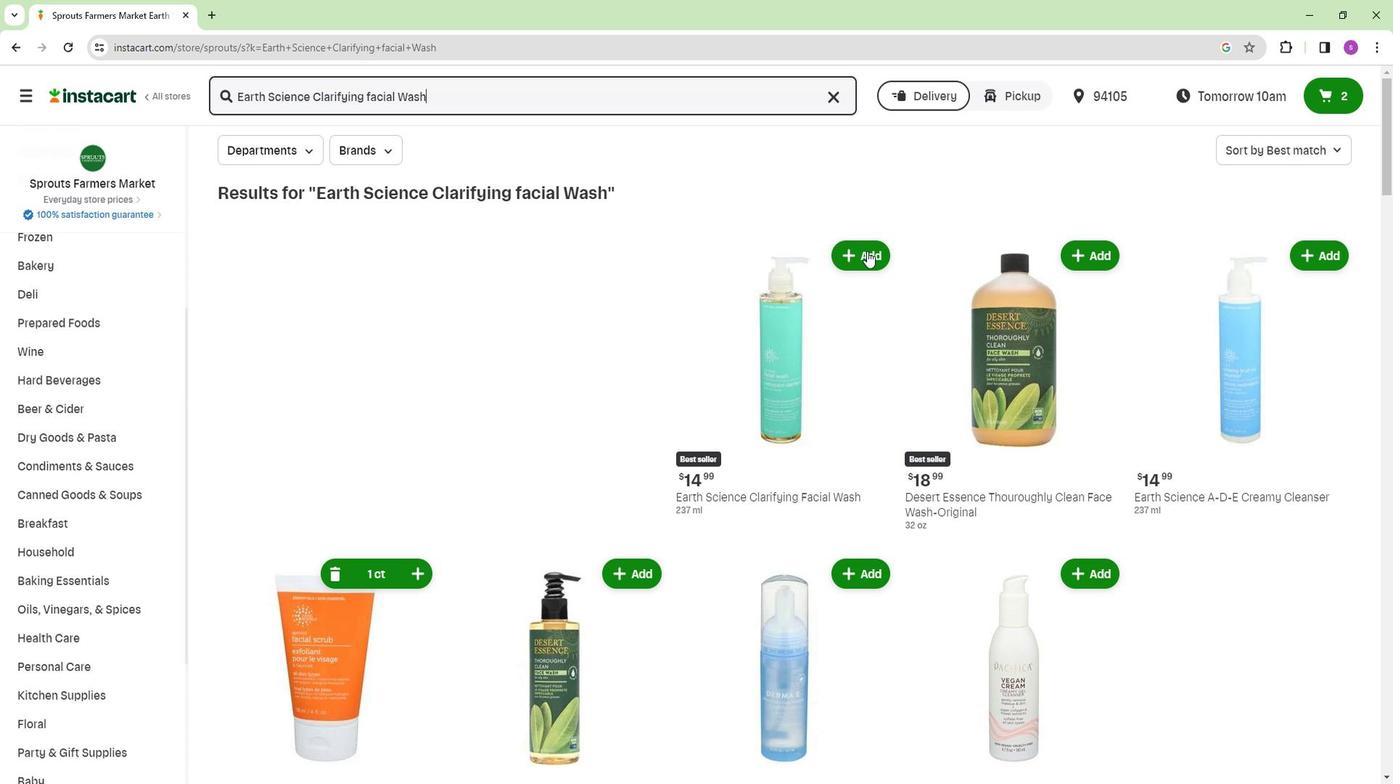 
Action: Mouse moved to (455, 316)
Screenshot: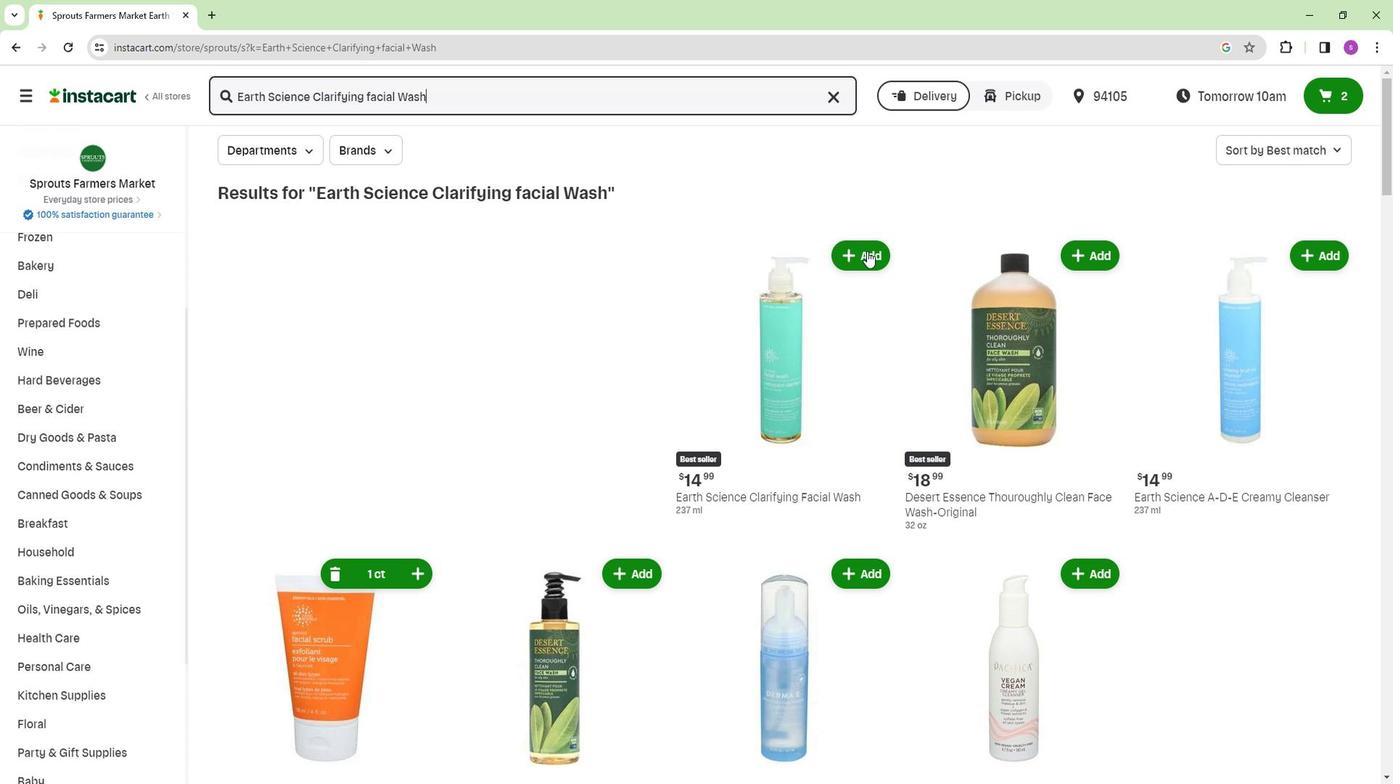 
Action: Mouse scrolled (455, 317) with delta (0, 0)
Screenshot: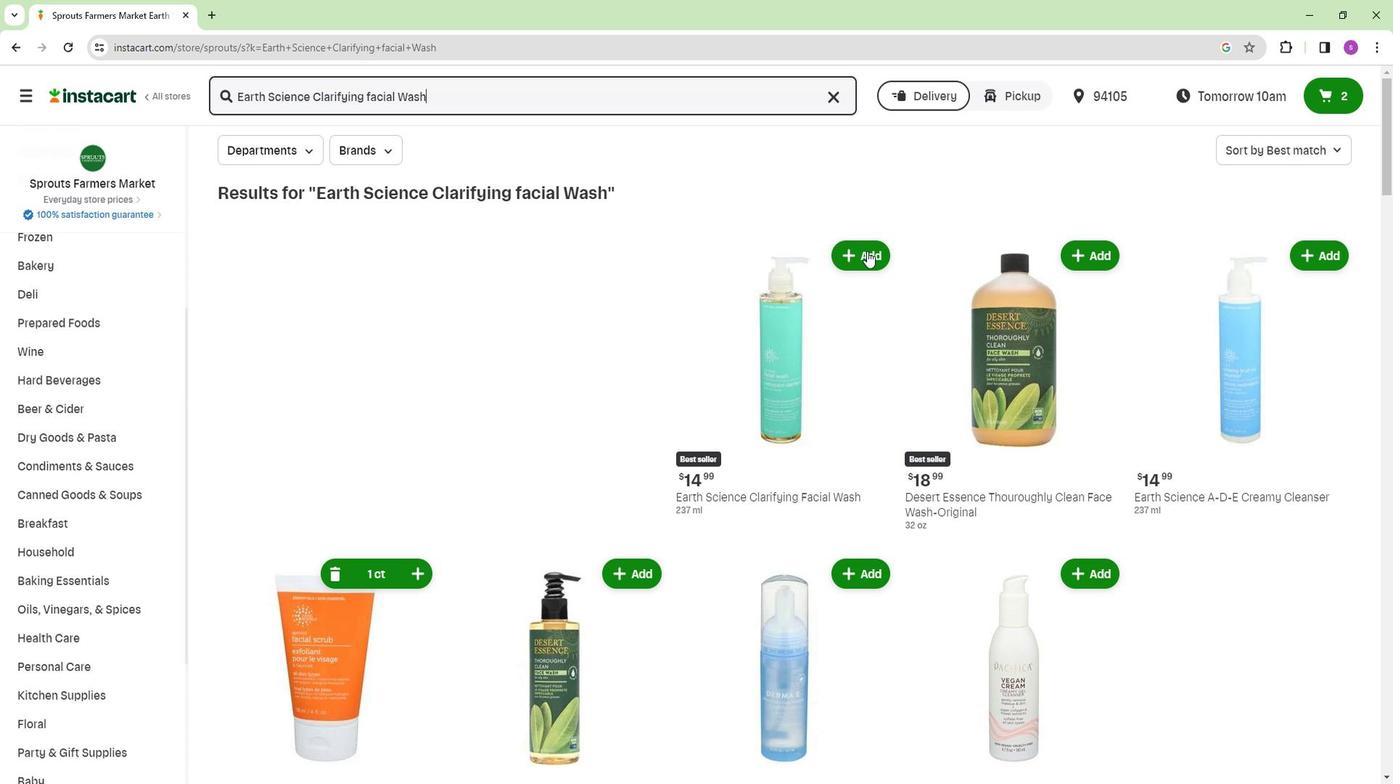 
Action: Mouse moved to (456, 319)
Screenshot: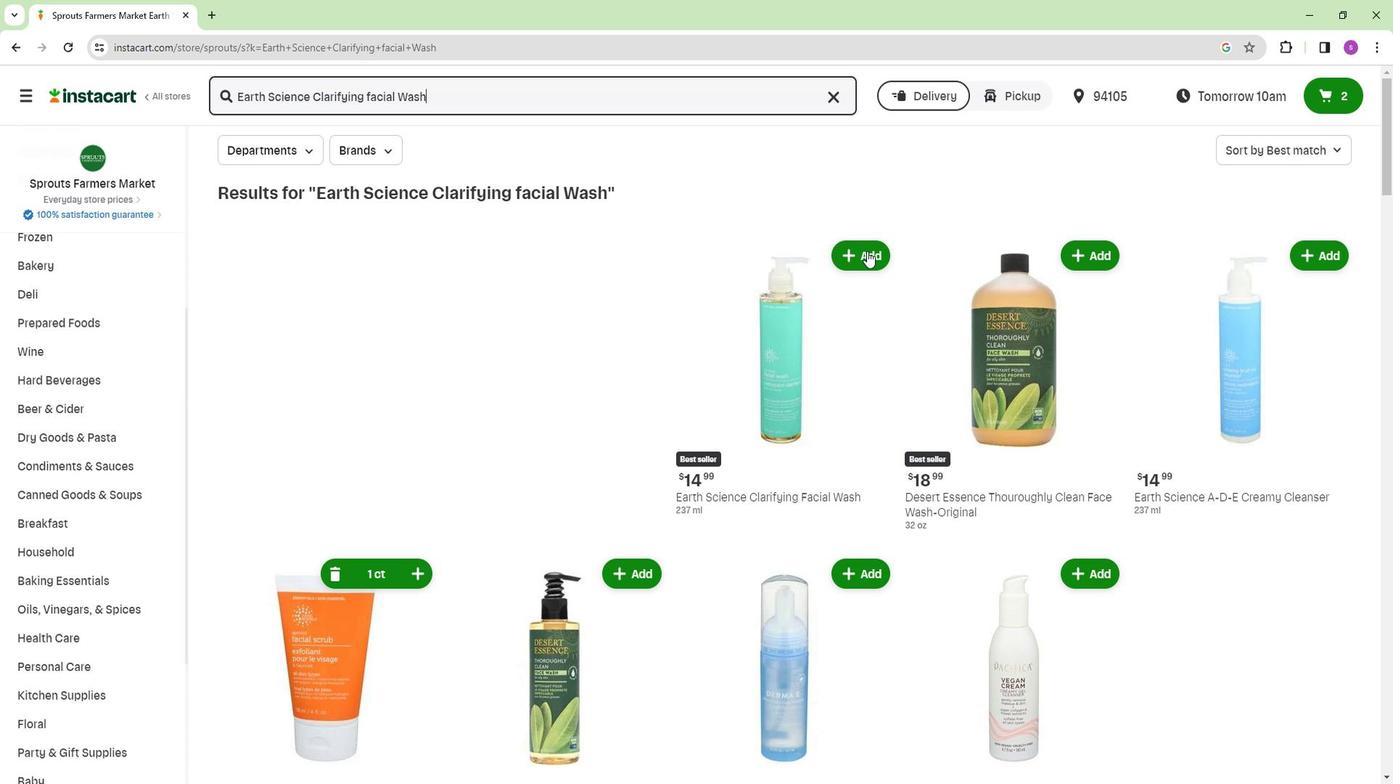 
Action: Mouse scrolled (456, 320) with delta (0, 0)
Screenshot: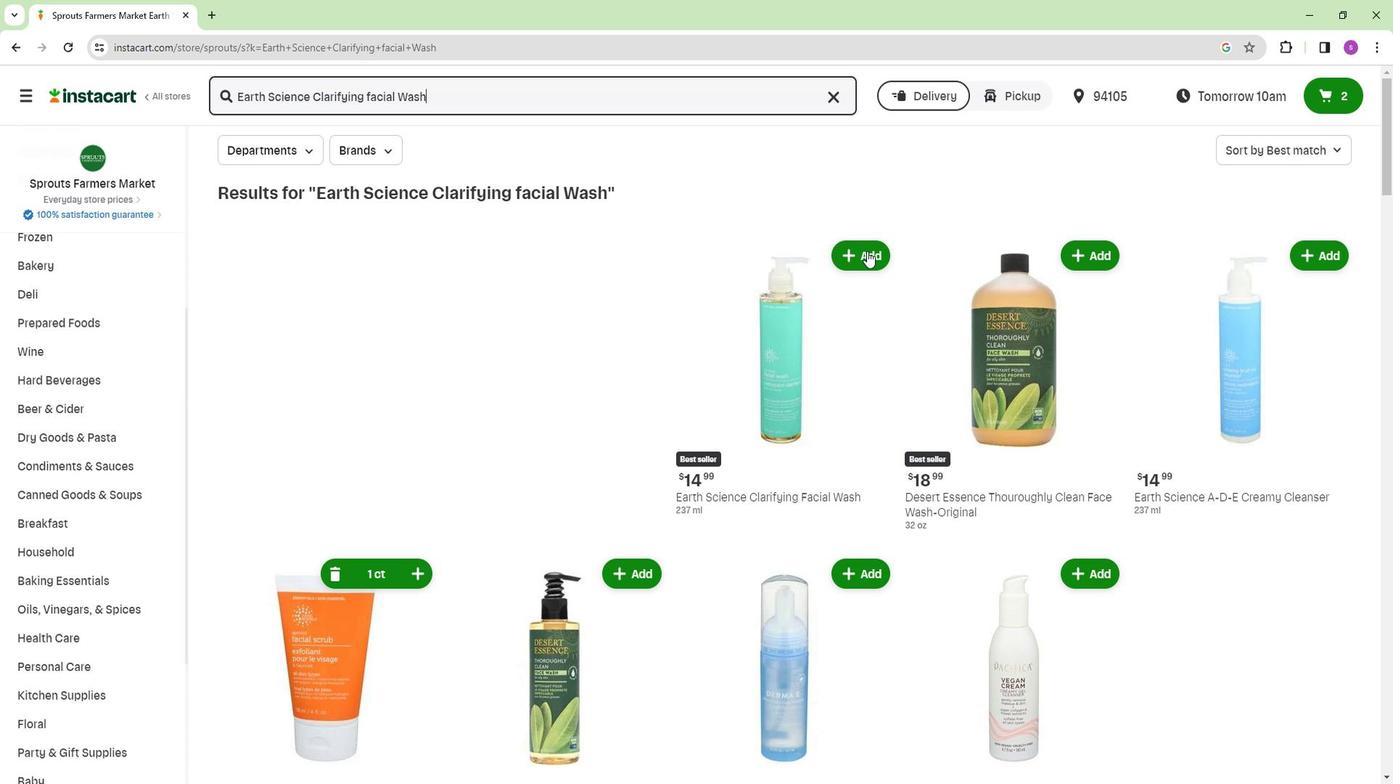 
Action: Mouse moved to (684, 254)
Screenshot: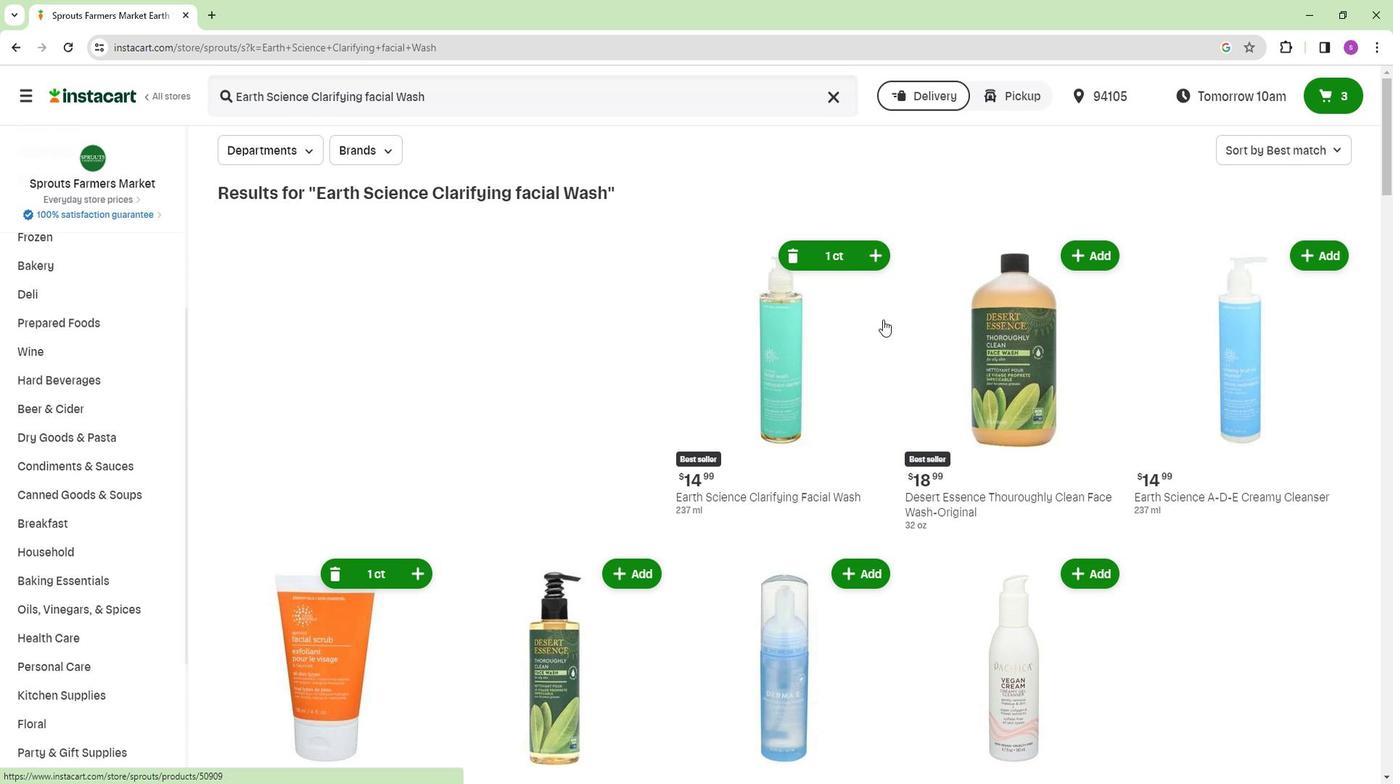 
Action: Mouse pressed left at (684, 254)
Screenshot: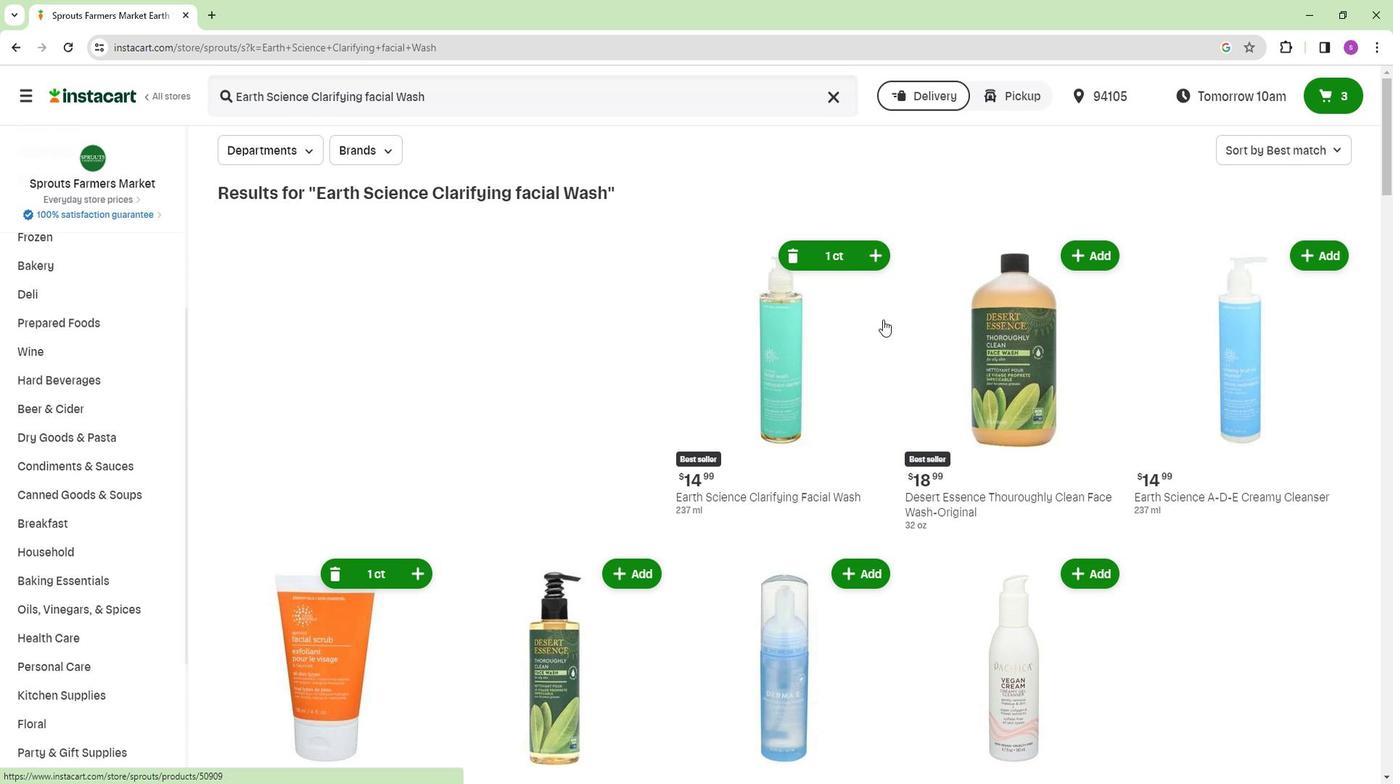 
Action: Mouse moved to (436, 162)
Screenshot: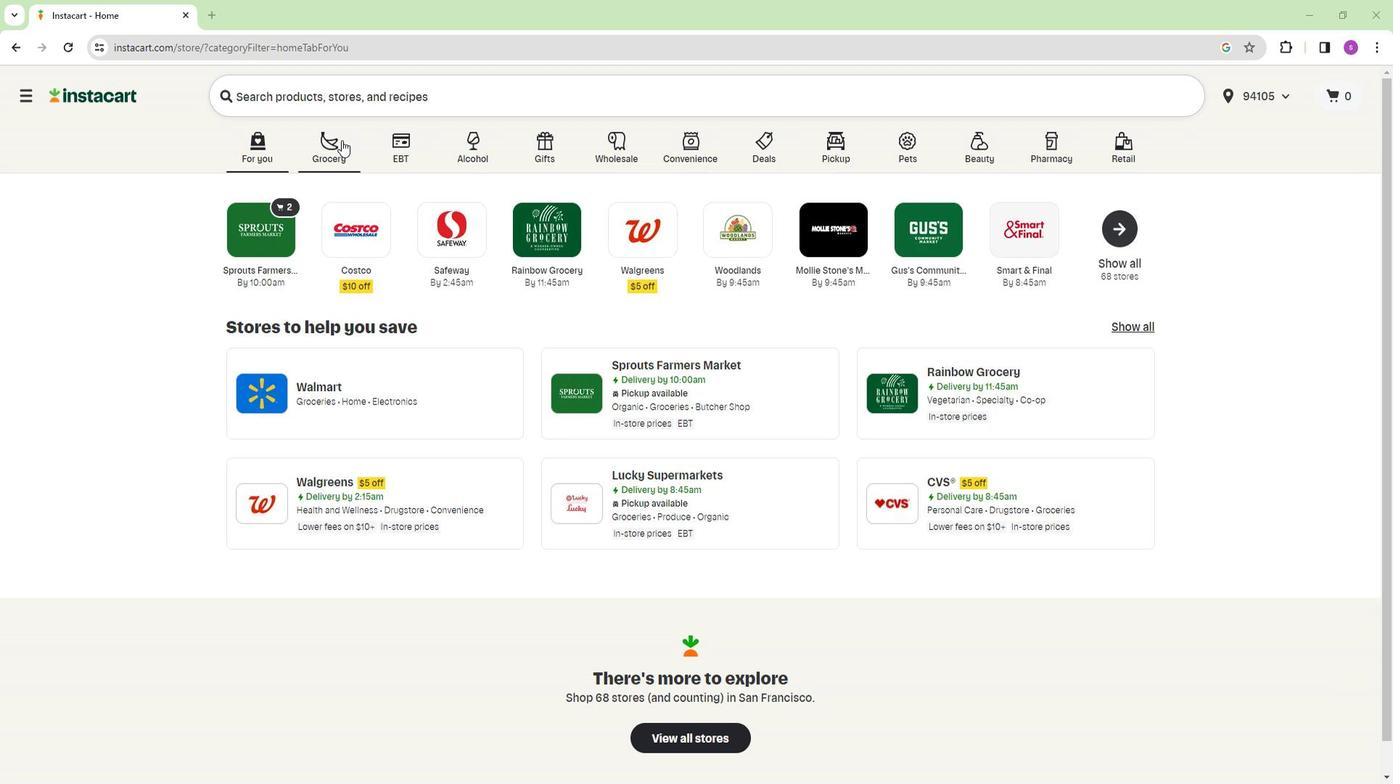 
Action: Mouse pressed left at (436, 162)
Screenshot: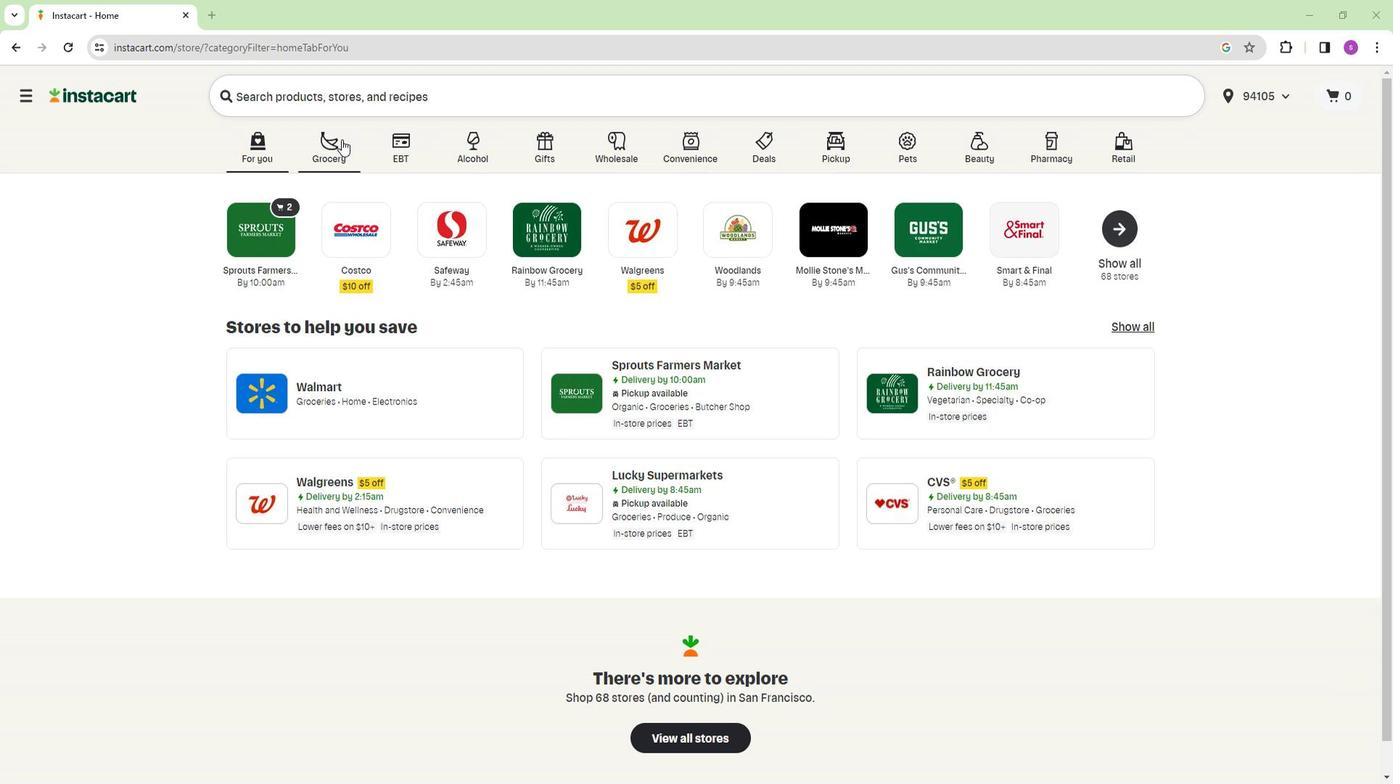 
Action: Mouse moved to (710, 239)
Screenshot: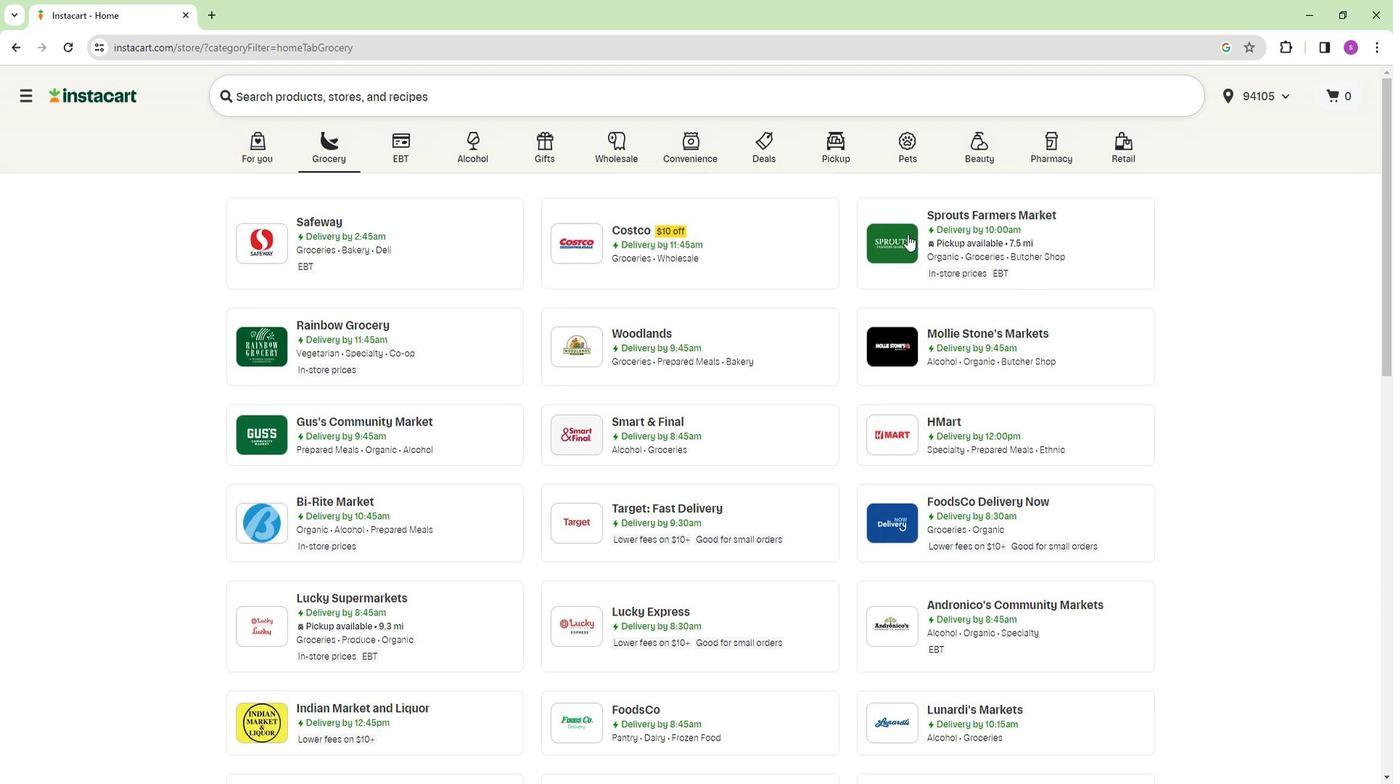 
Action: Mouse pressed left at (710, 239)
Screenshot: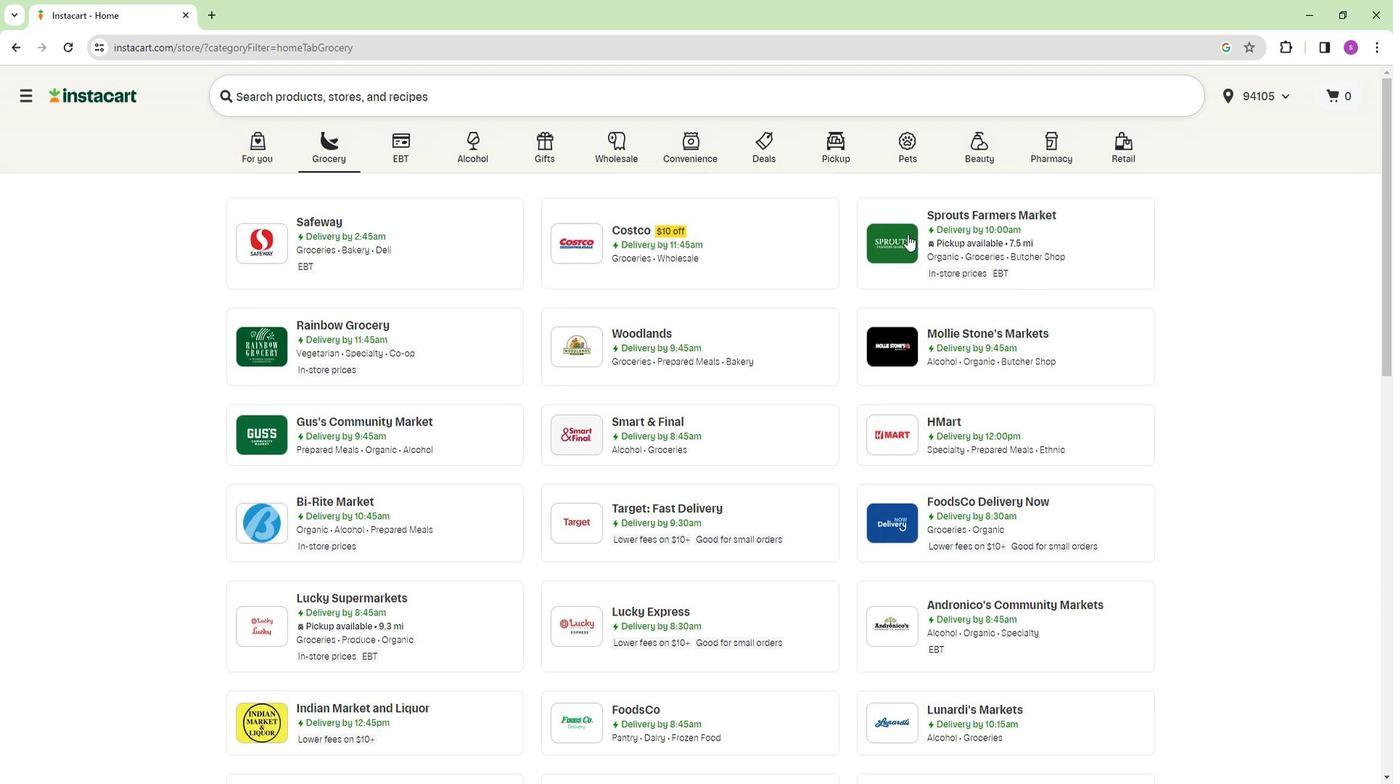 
Action: Mouse moved to (309, 422)
Screenshot: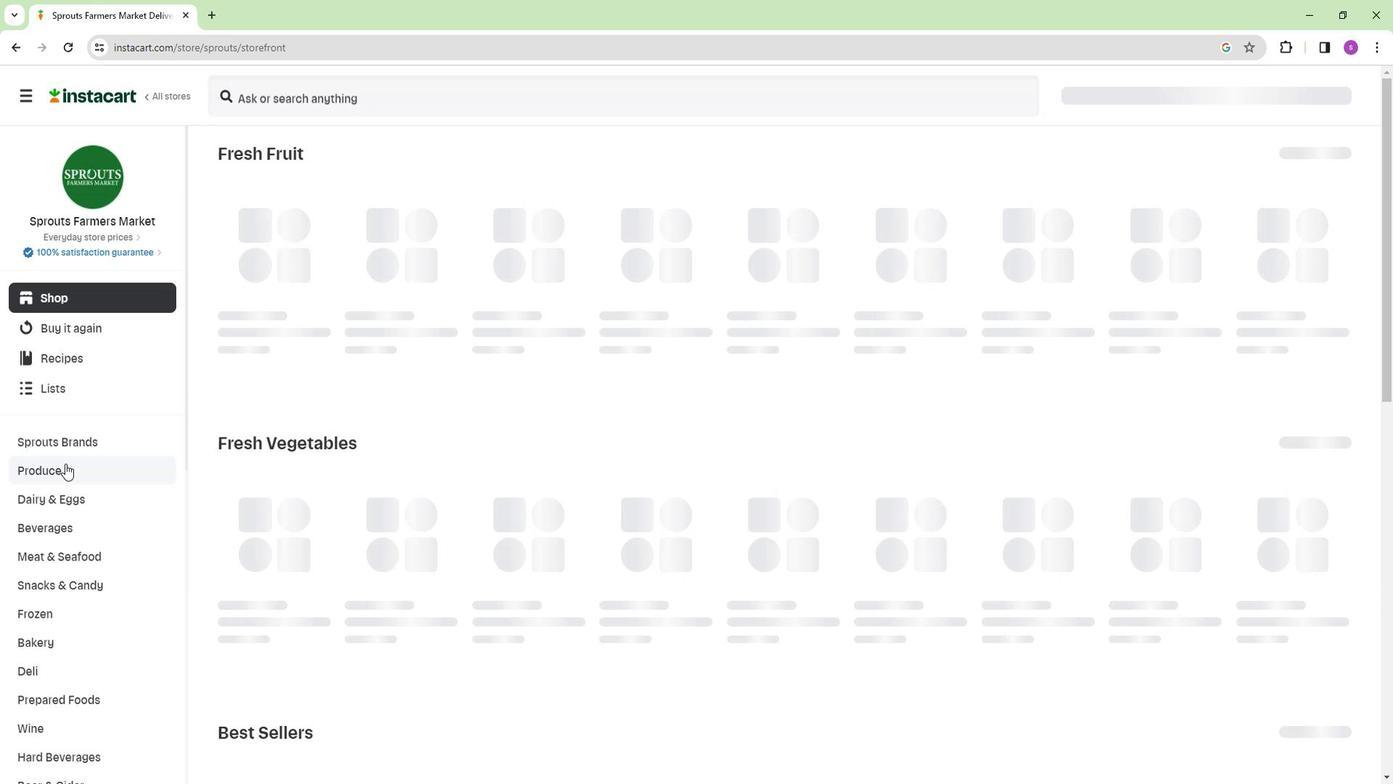 
Action: Mouse scrolled (309, 421) with delta (0, 0)
Screenshot: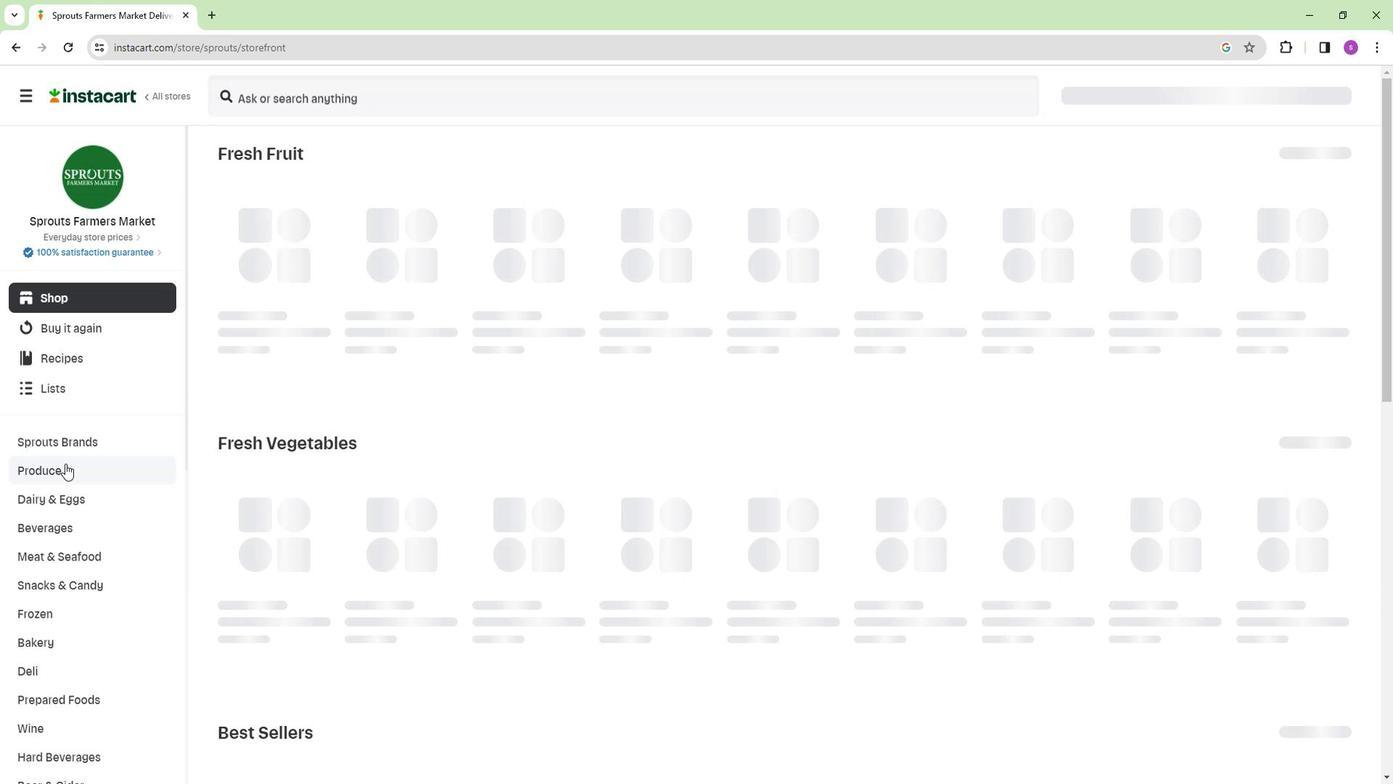 
Action: Mouse scrolled (309, 421) with delta (0, 0)
Screenshot: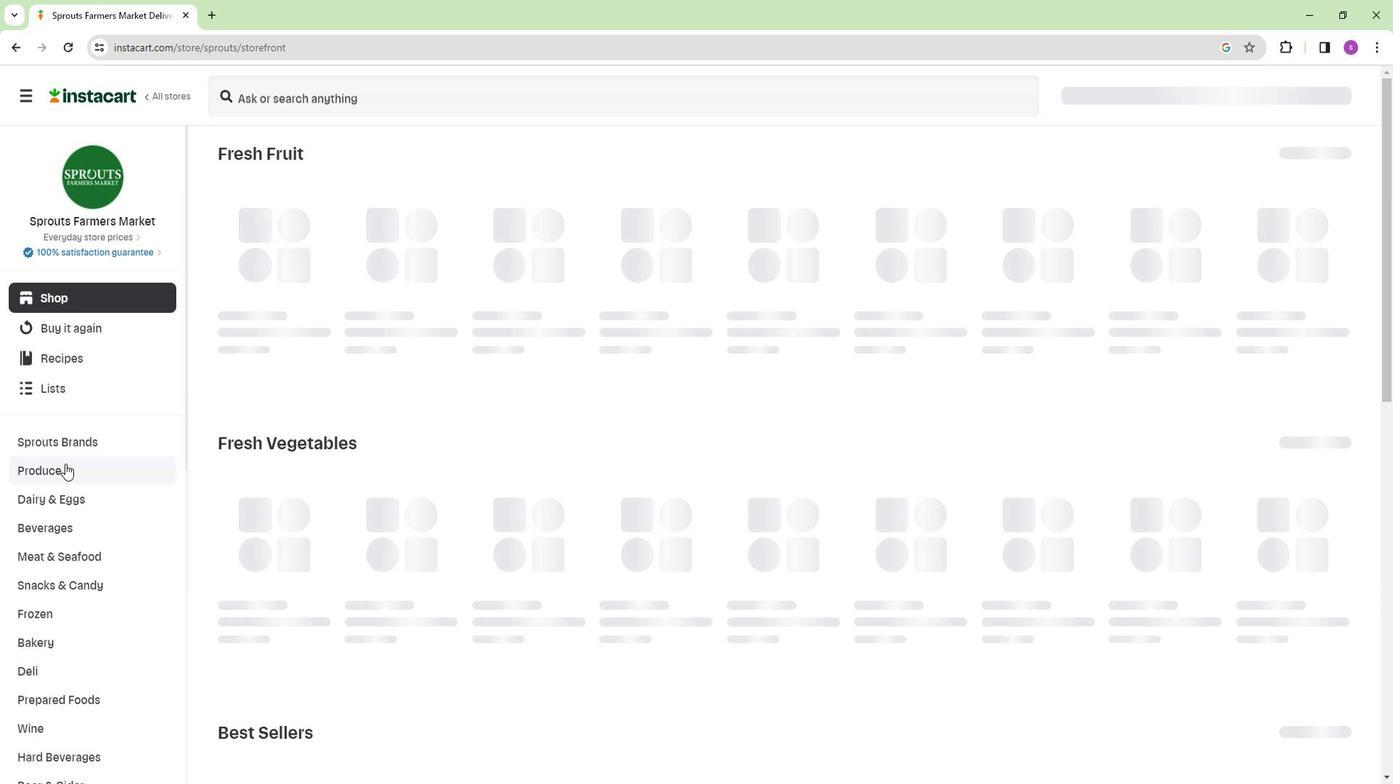 
Action: Mouse scrolled (309, 421) with delta (0, 0)
Screenshot: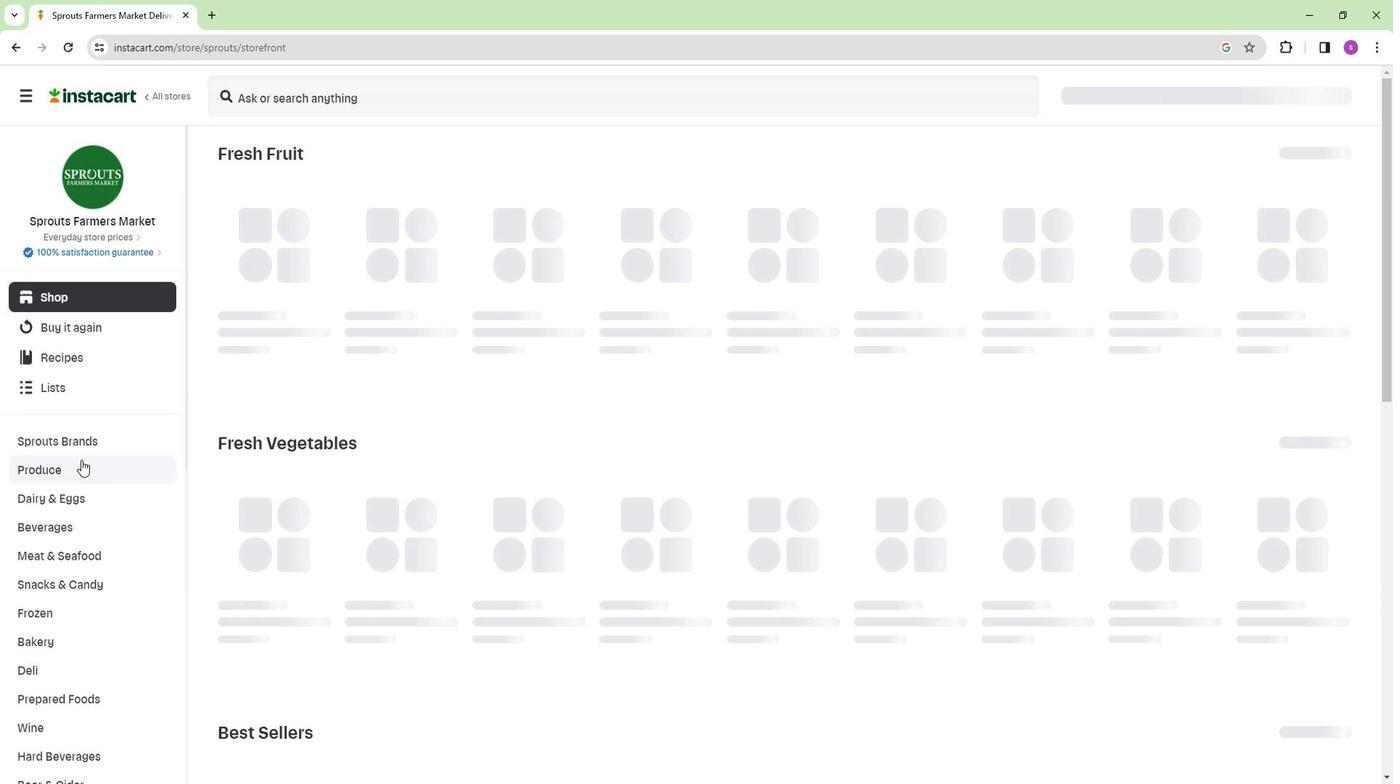 
Action: Mouse moved to (309, 422)
Screenshot: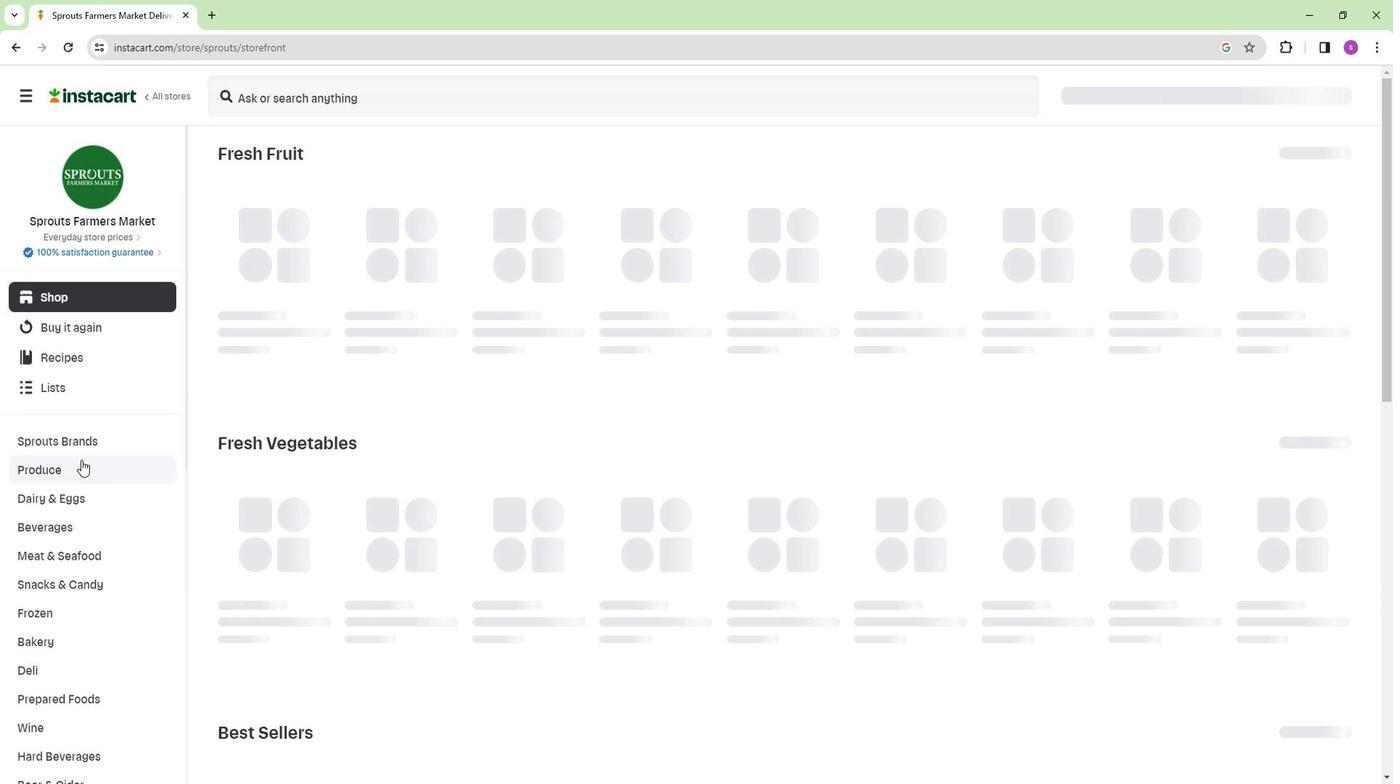 
Action: Mouse scrolled (309, 421) with delta (0, 0)
Screenshot: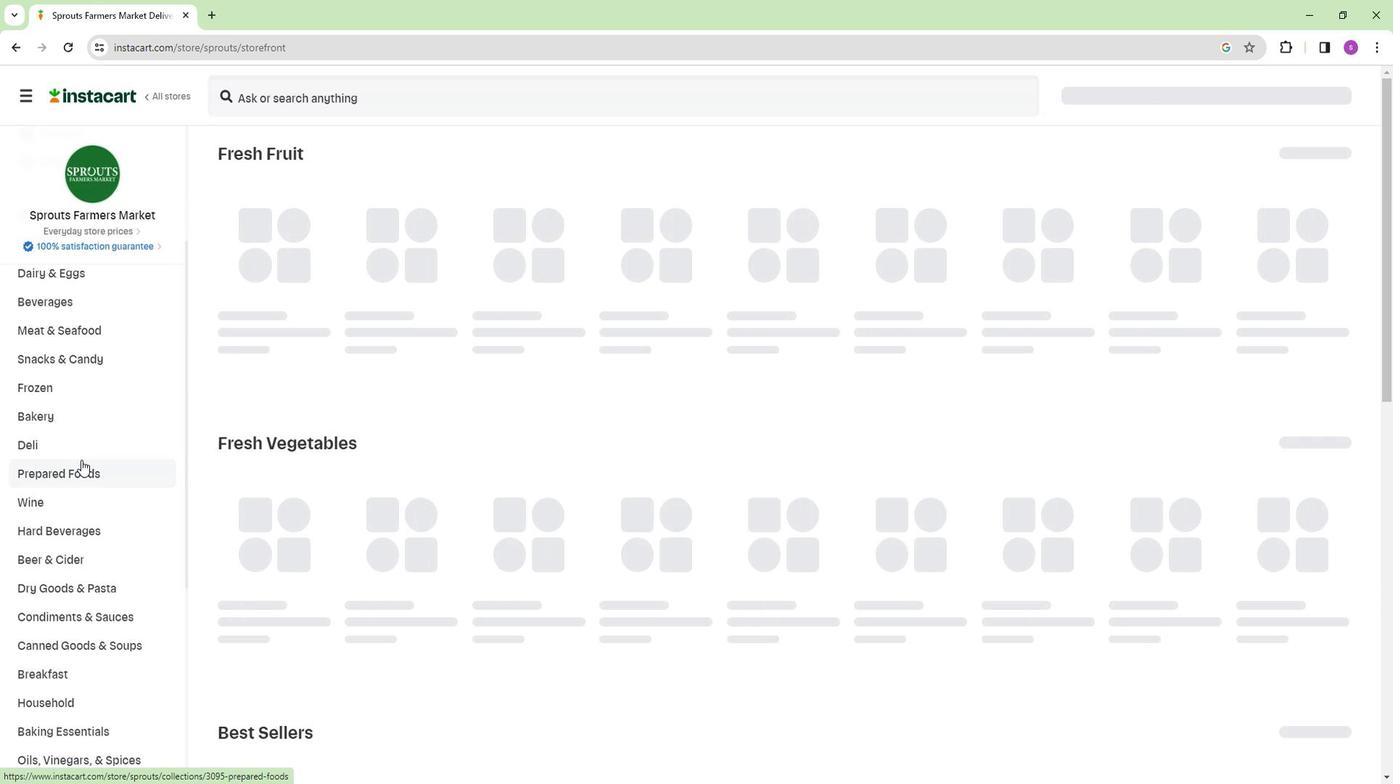 
Action: Mouse scrolled (309, 421) with delta (0, 0)
Screenshot: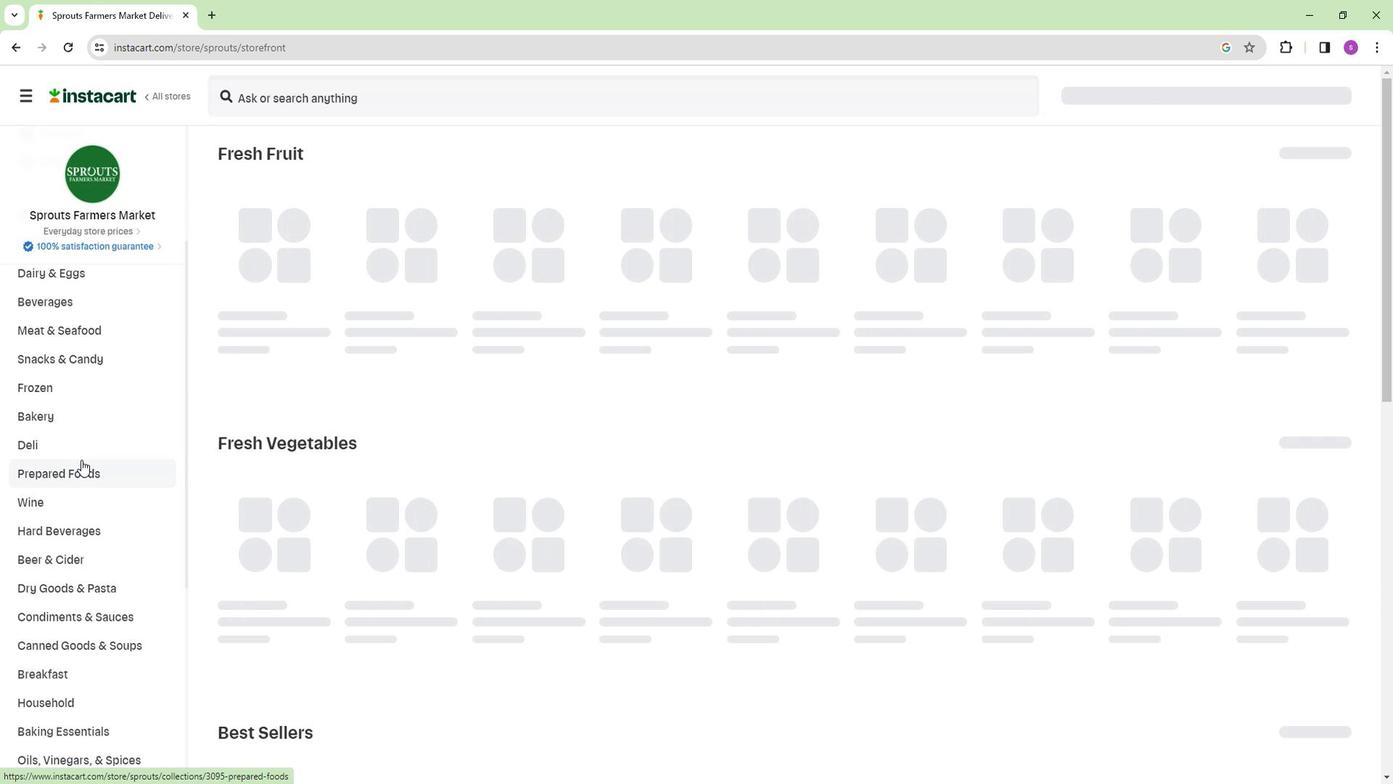 
Action: Mouse moved to (312, 587)
Screenshot: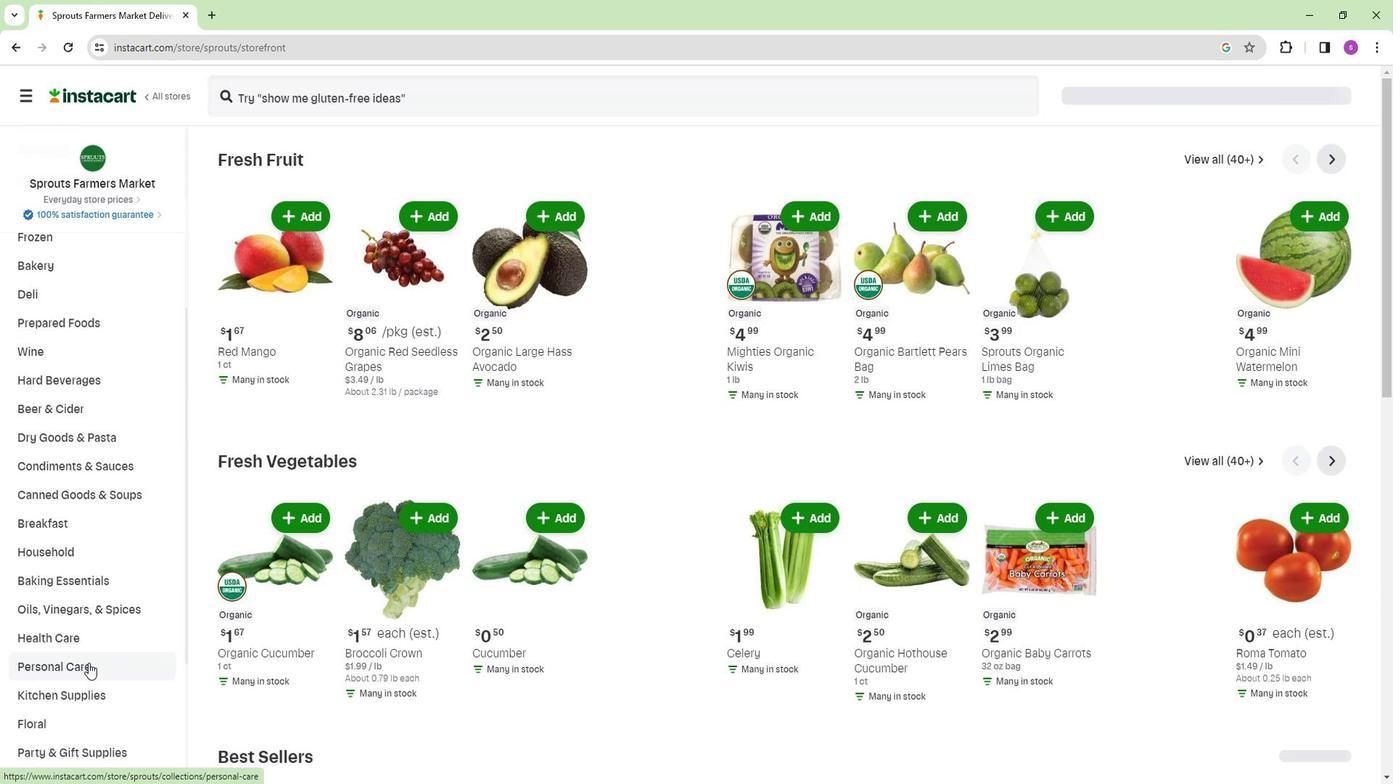 
Action: Mouse pressed left at (312, 587)
Screenshot: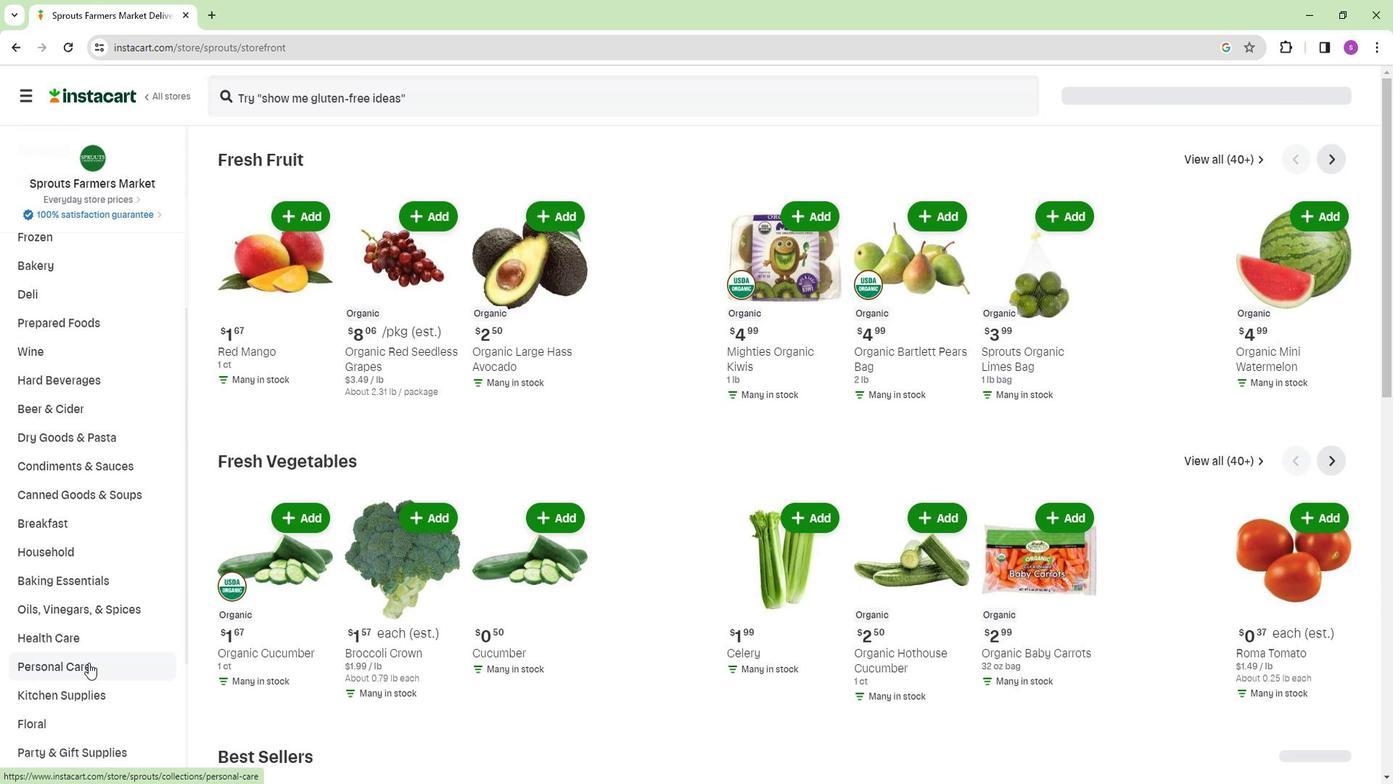 
Action: Mouse moved to (640, 205)
Screenshot: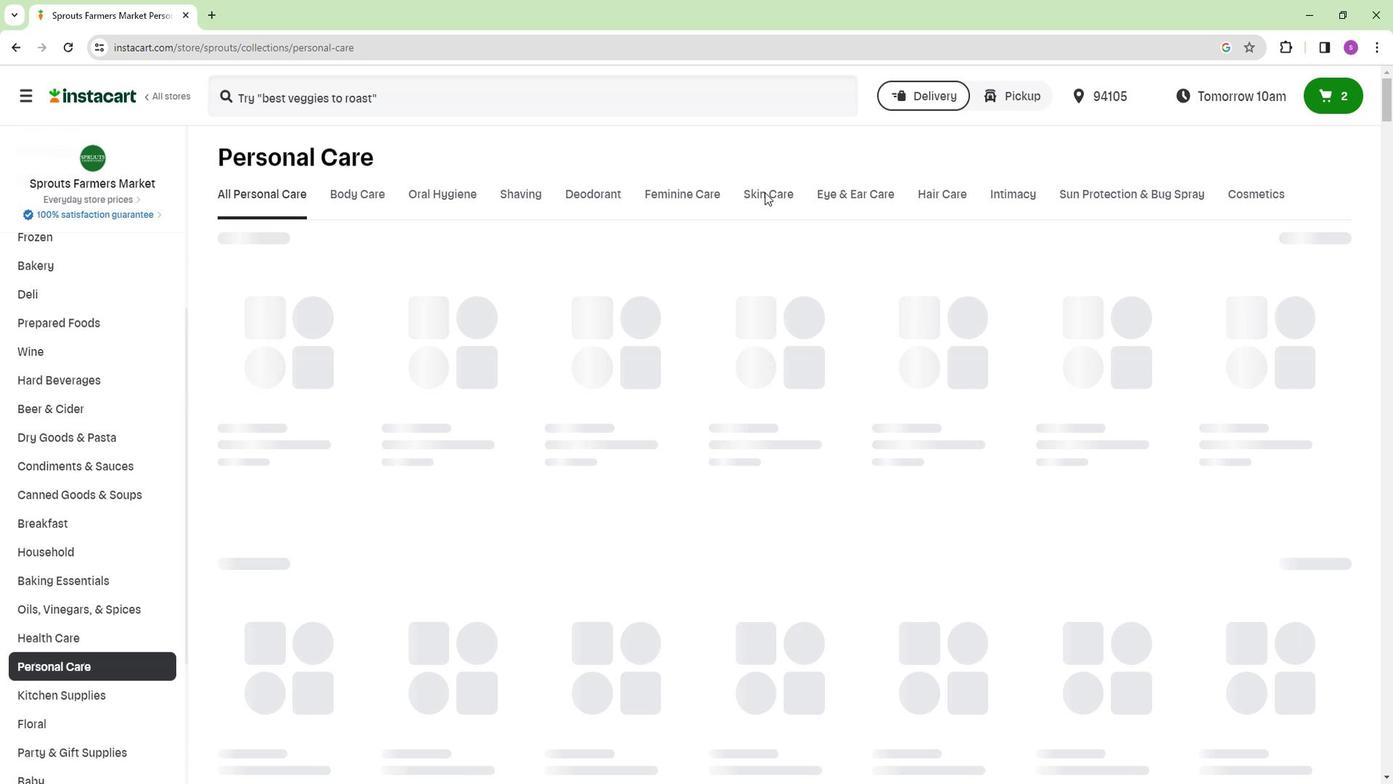 
Action: Mouse pressed left at (640, 205)
Screenshot: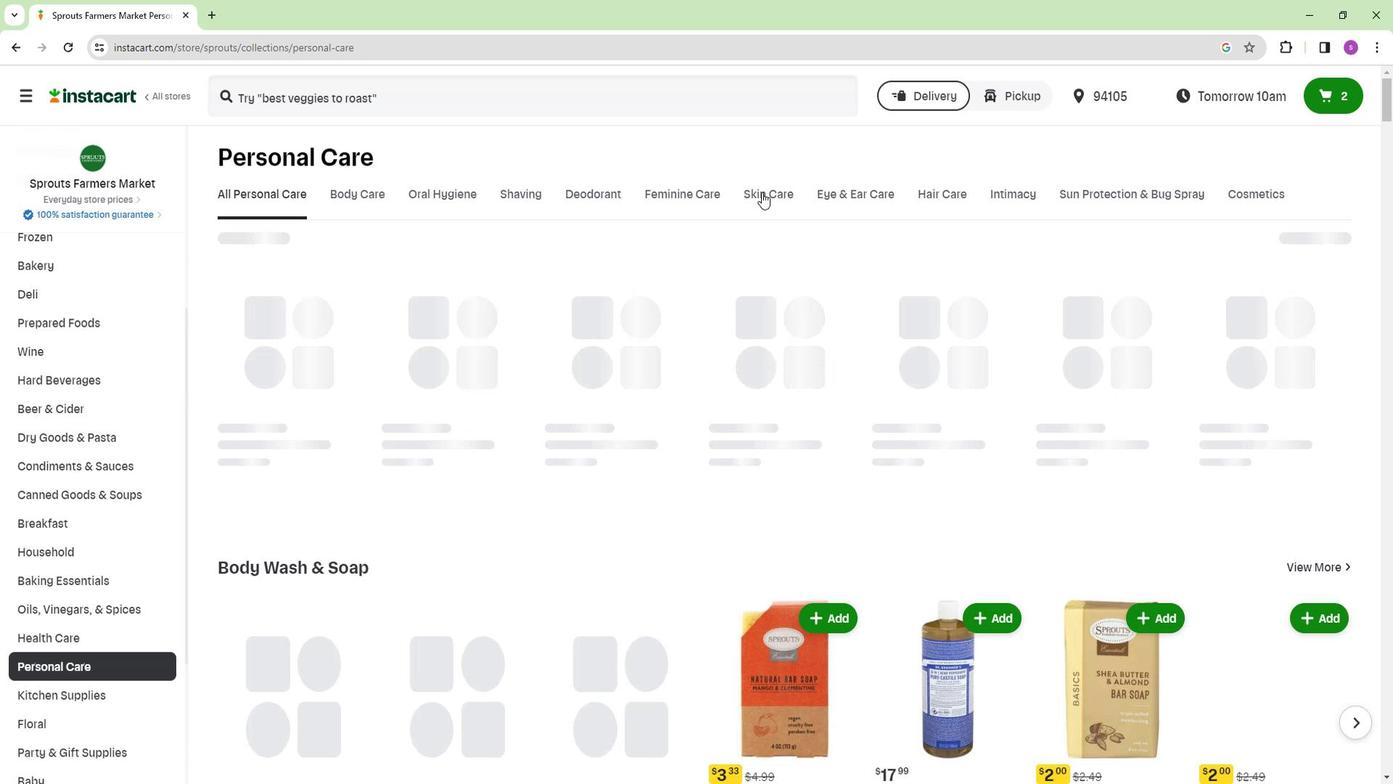 
Action: Mouse moved to (432, 261)
Screenshot: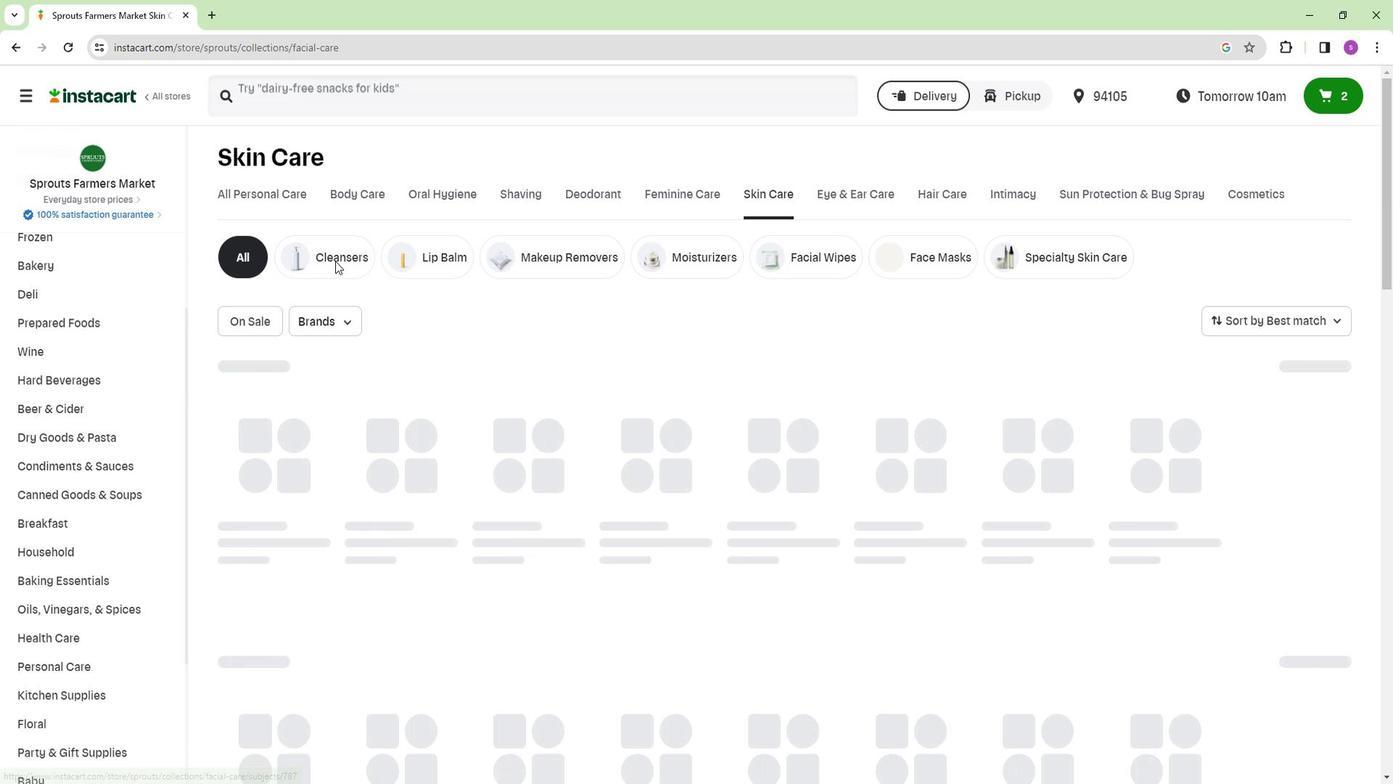 
Action: Mouse pressed left at (432, 261)
Screenshot: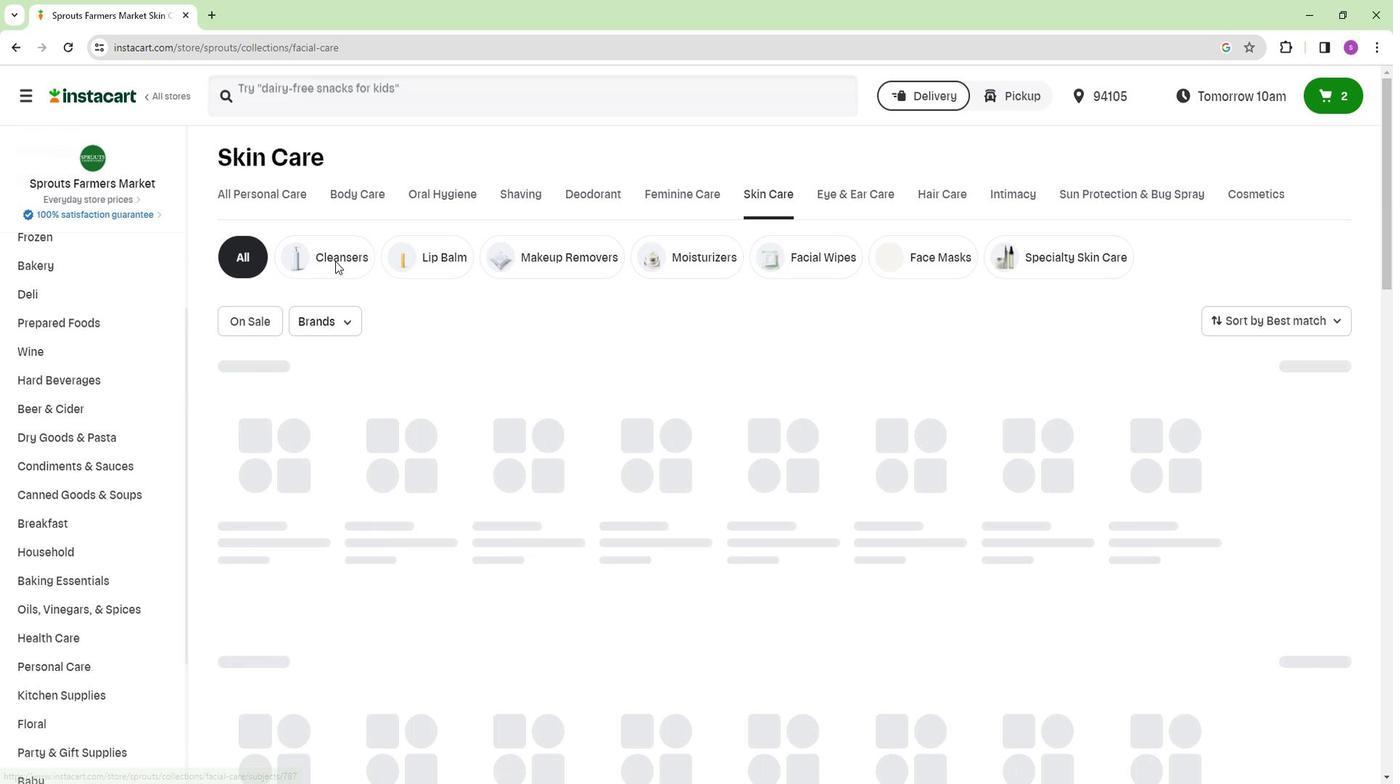 
Action: Mouse moved to (467, 127)
Screenshot: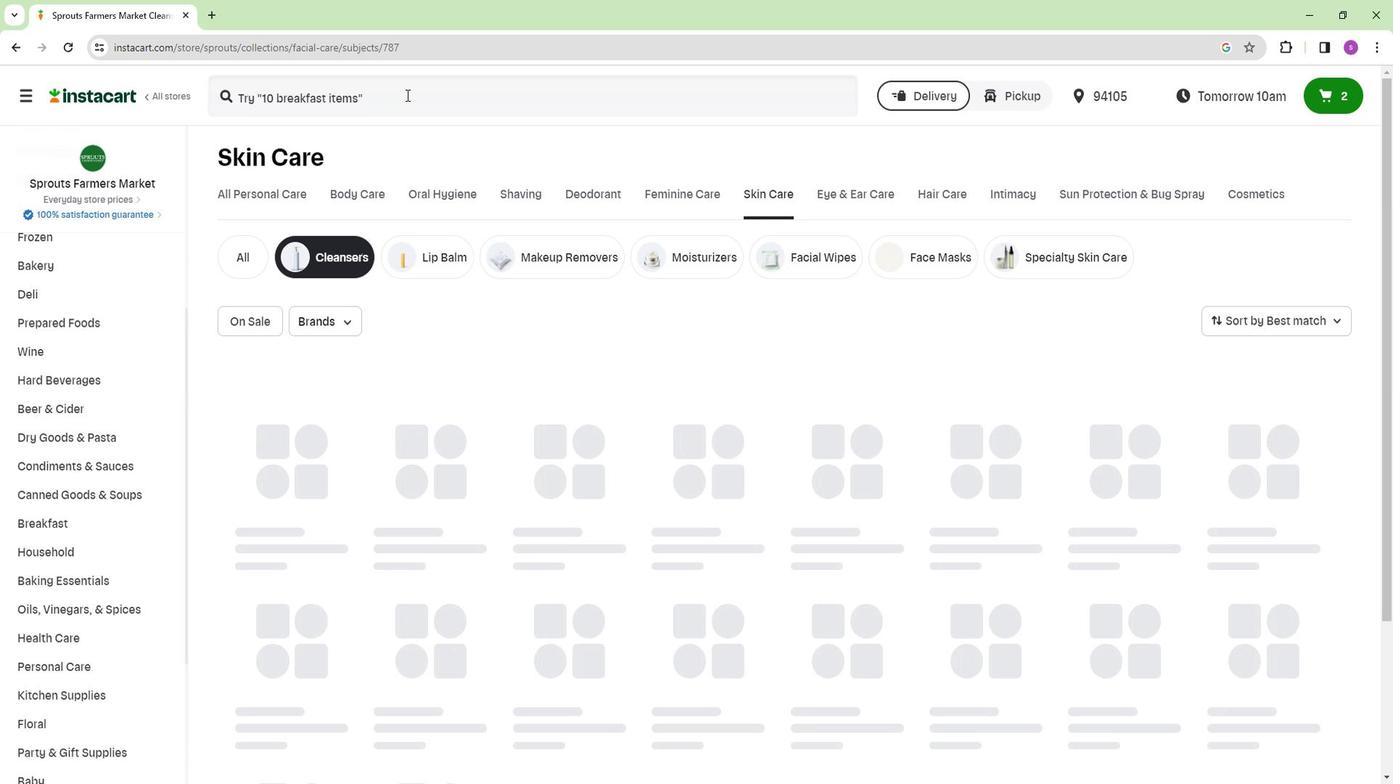 
Action: Mouse pressed left at (467, 127)
Screenshot: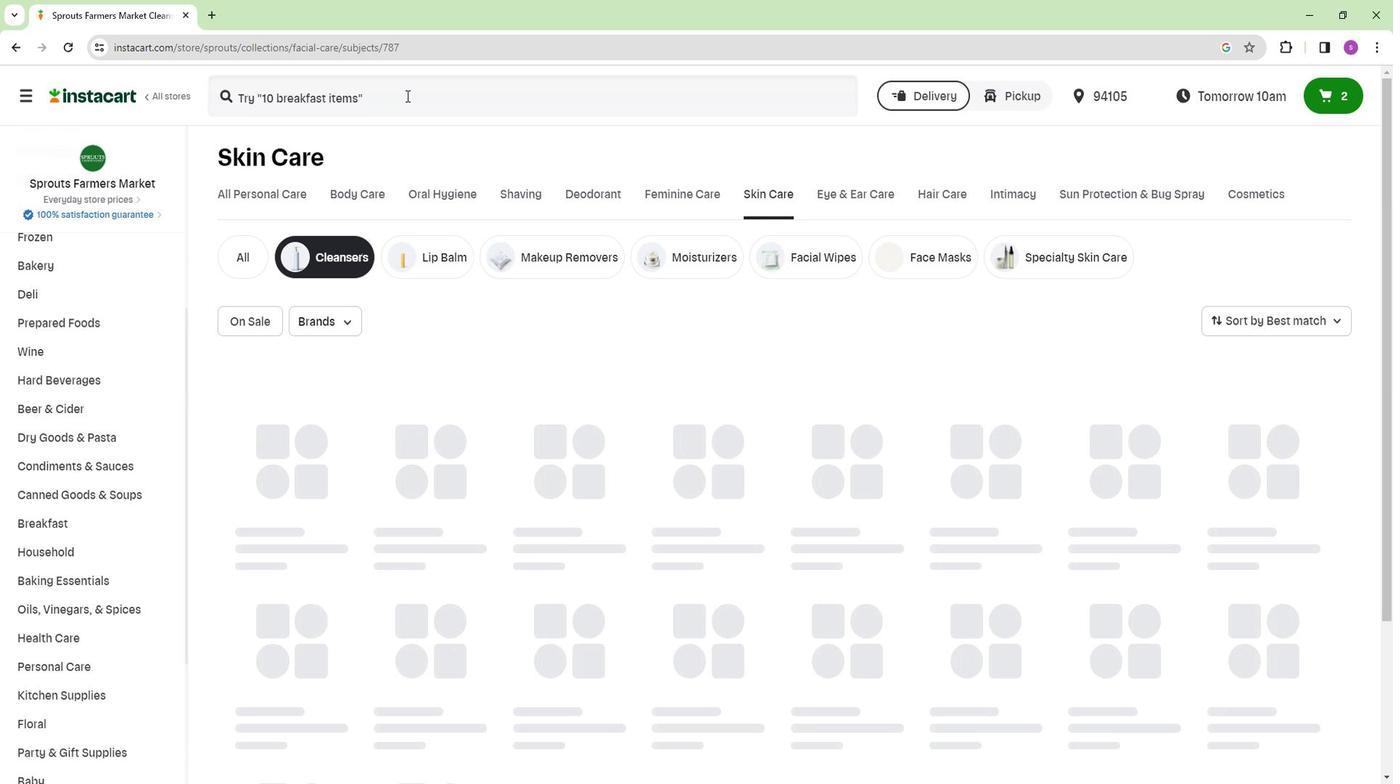 
Action: Key pressed <Key.shift>Earth<Key.space><Key.shift>Science<Key.space><Key.shift>Clarifying<Key.space><Key.shift>facial<Key.space><Key.shift>Wash<Key.enter>
Screenshot: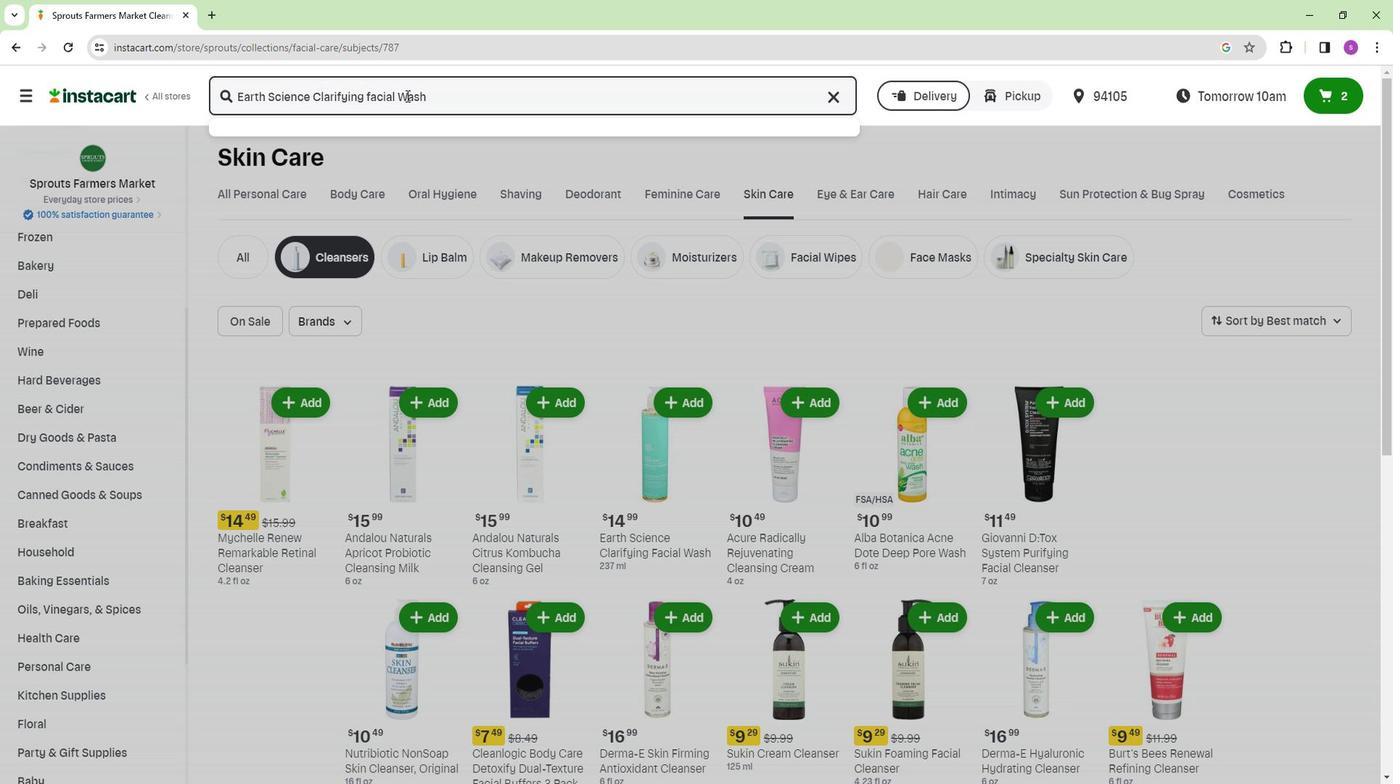 
Action: Mouse moved to (461, 281)
Screenshot: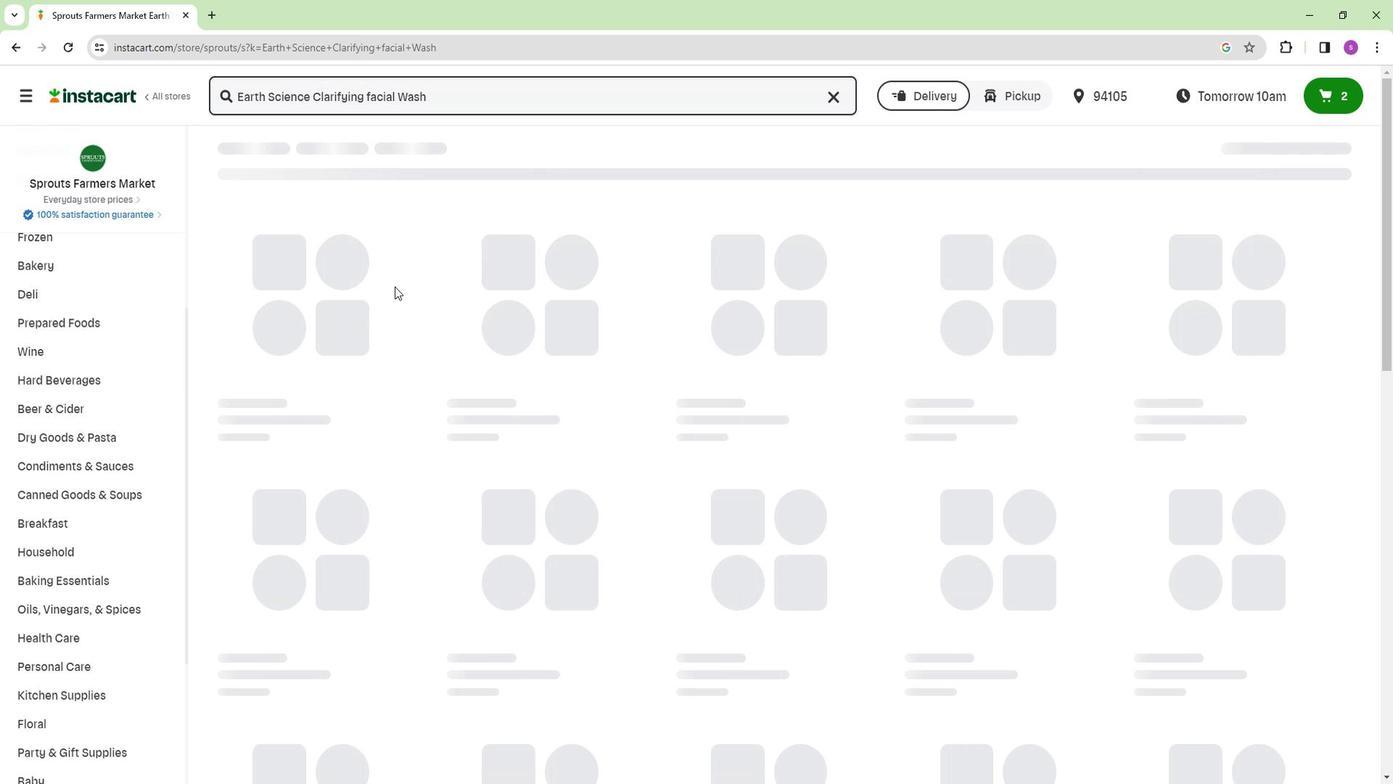 
Action: Mouse scrolled (461, 280) with delta (0, 0)
Screenshot: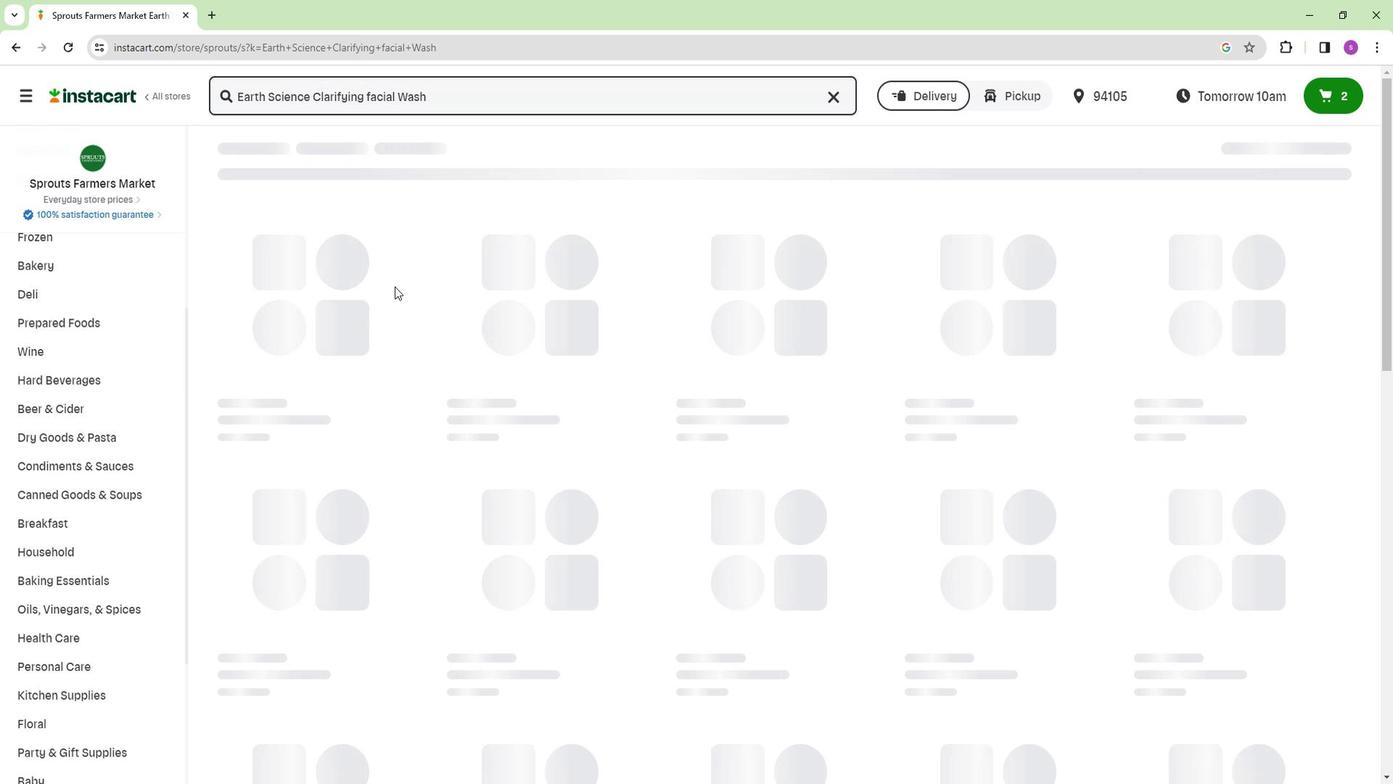 
Action: Mouse scrolled (461, 280) with delta (0, 0)
Screenshot: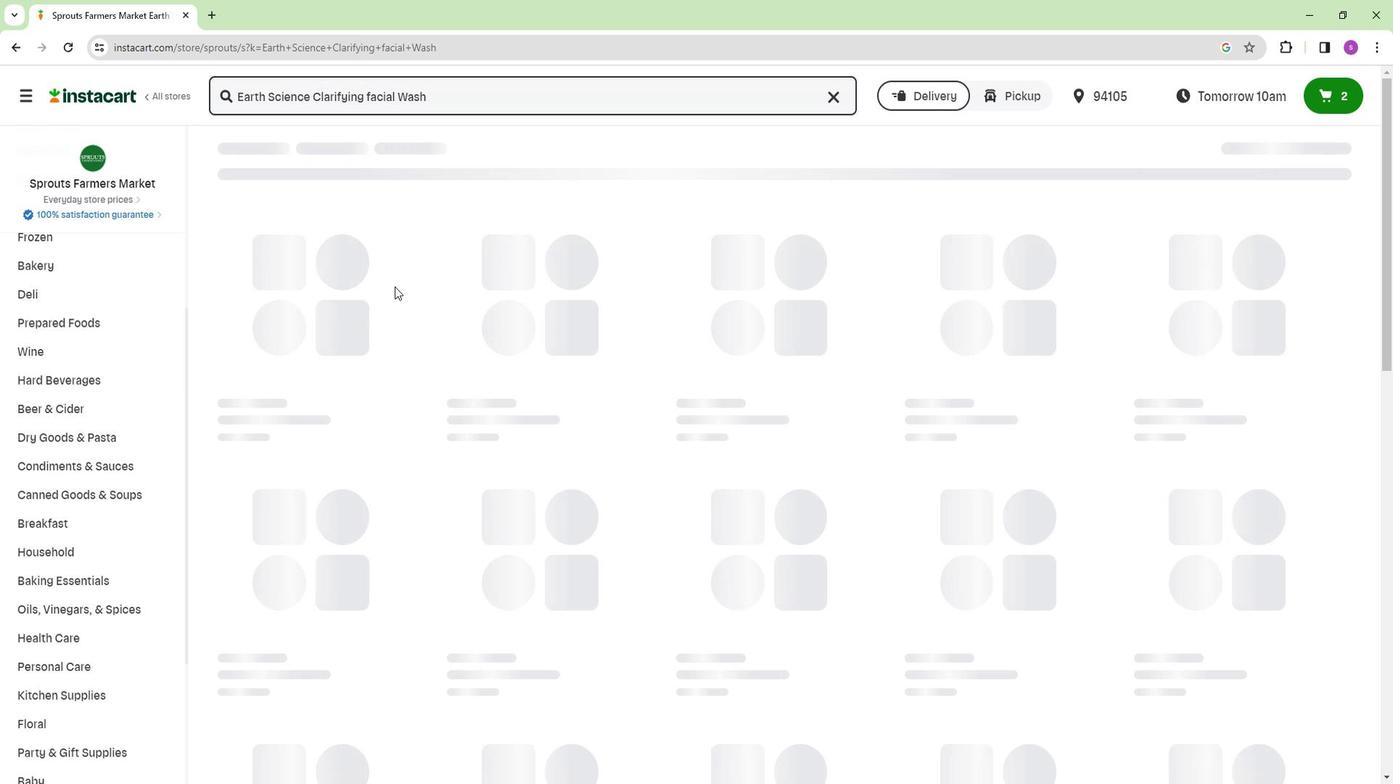 
Action: Mouse moved to (470, 324)
Screenshot: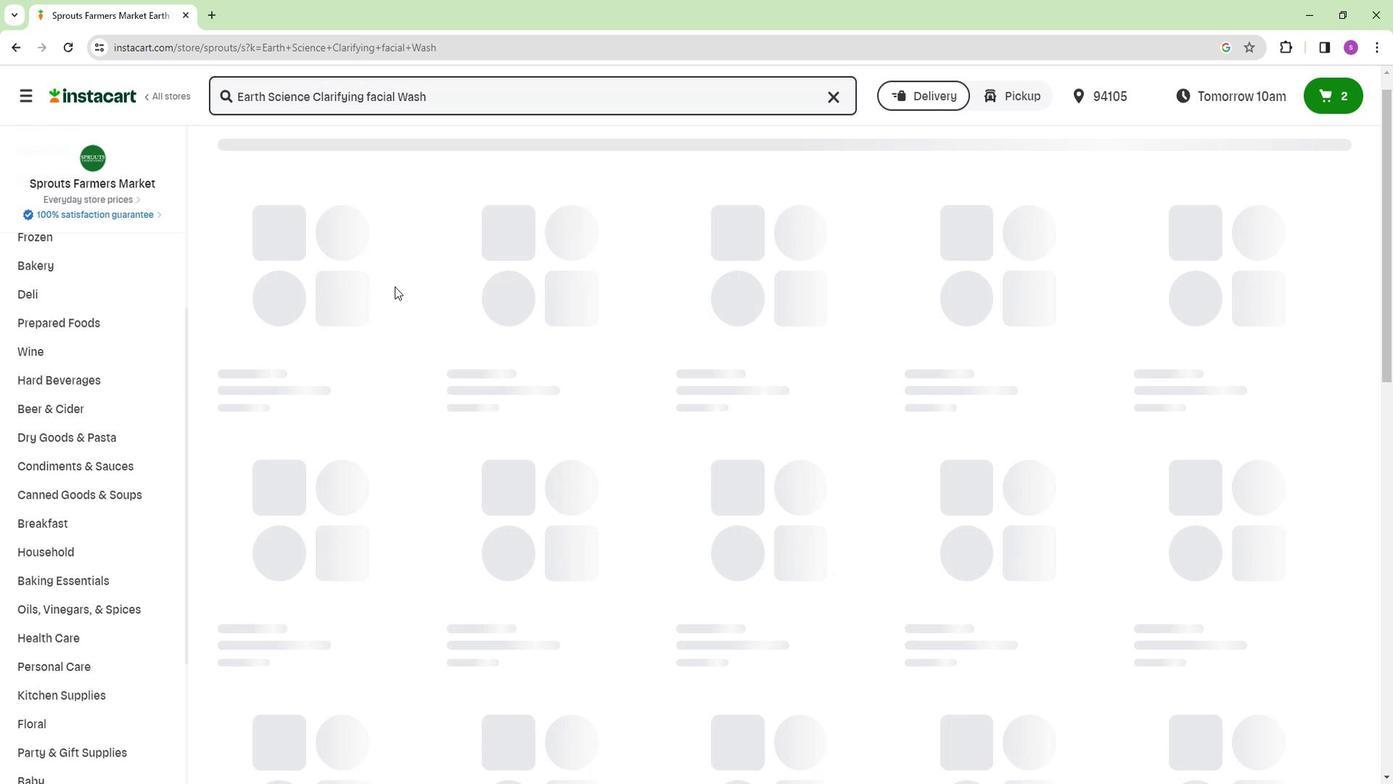 
Action: Mouse scrolled (470, 325) with delta (0, 0)
Screenshot: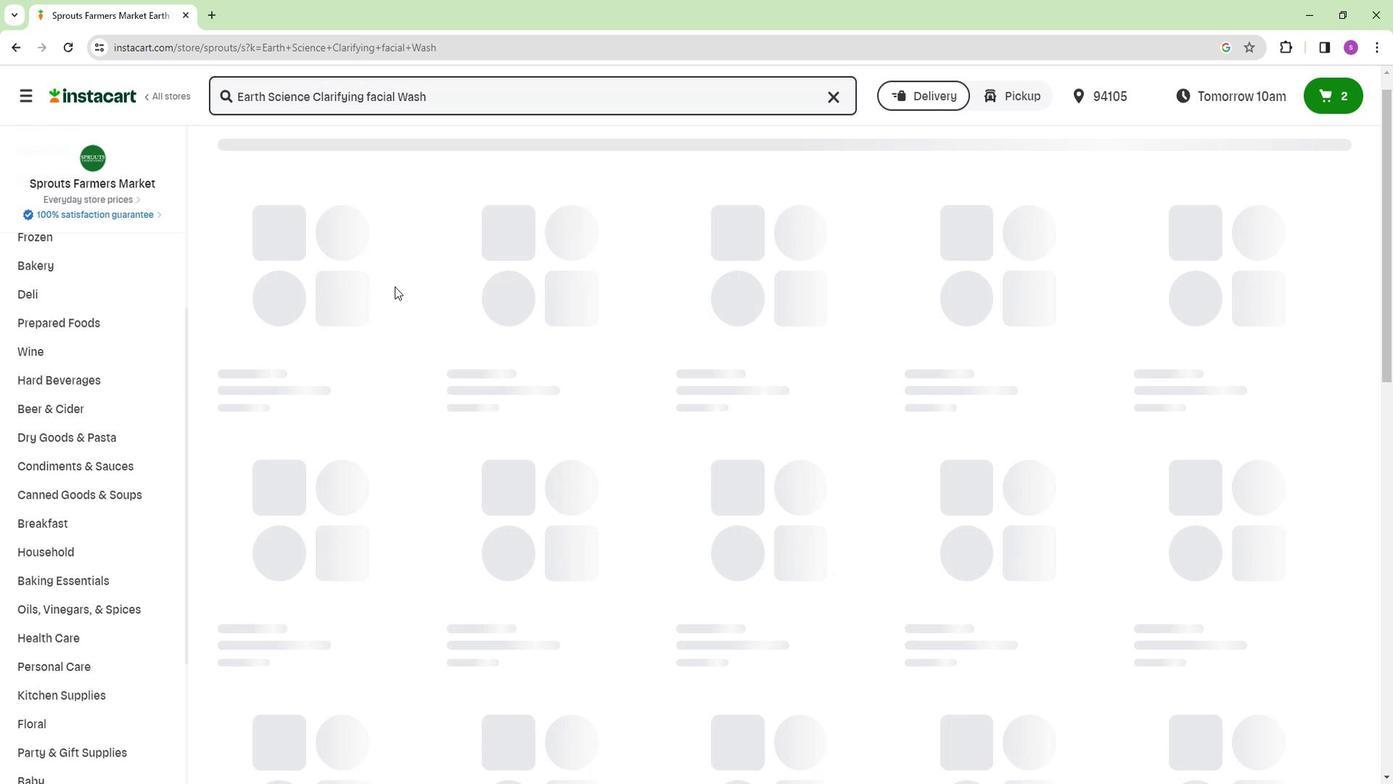 
Action: Mouse moved to (474, 339)
Screenshot: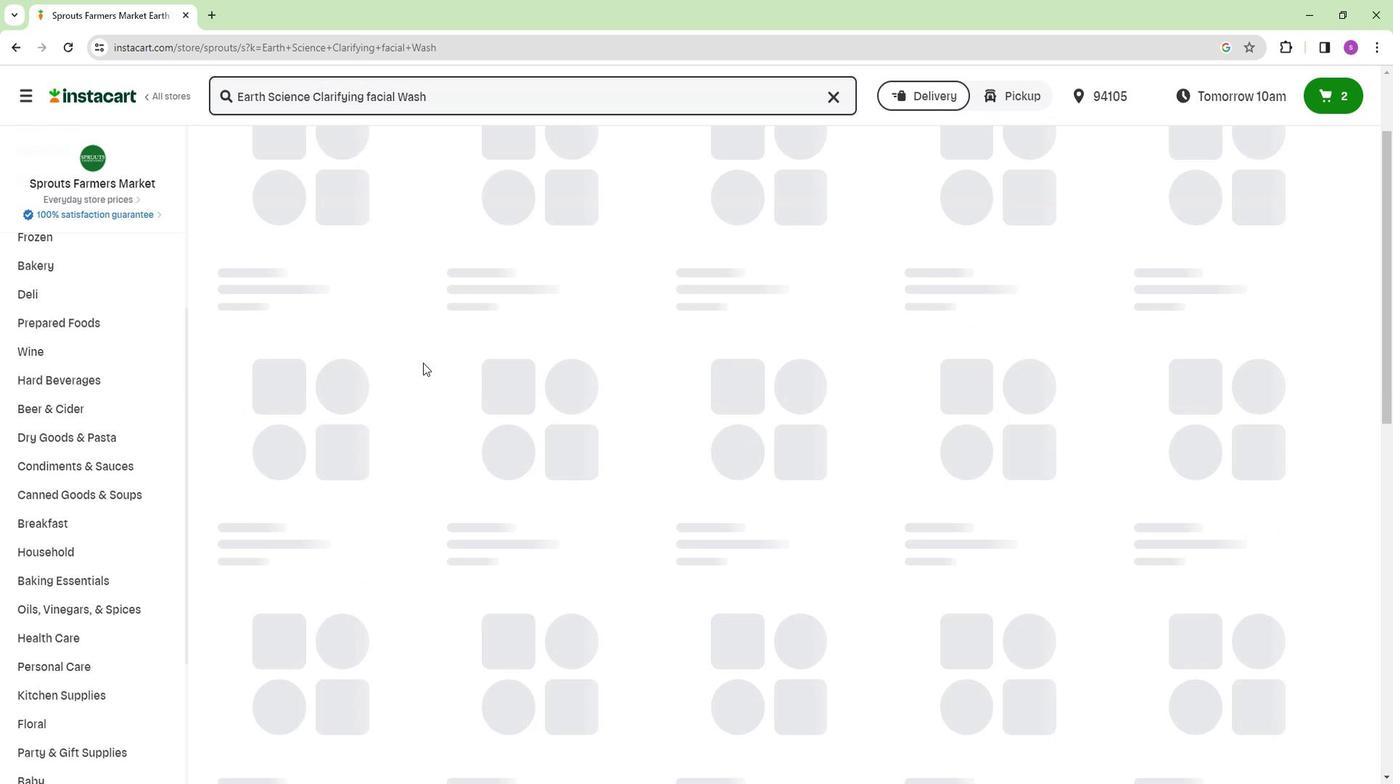 
Action: Mouse scrolled (474, 340) with delta (0, 0)
Screenshot: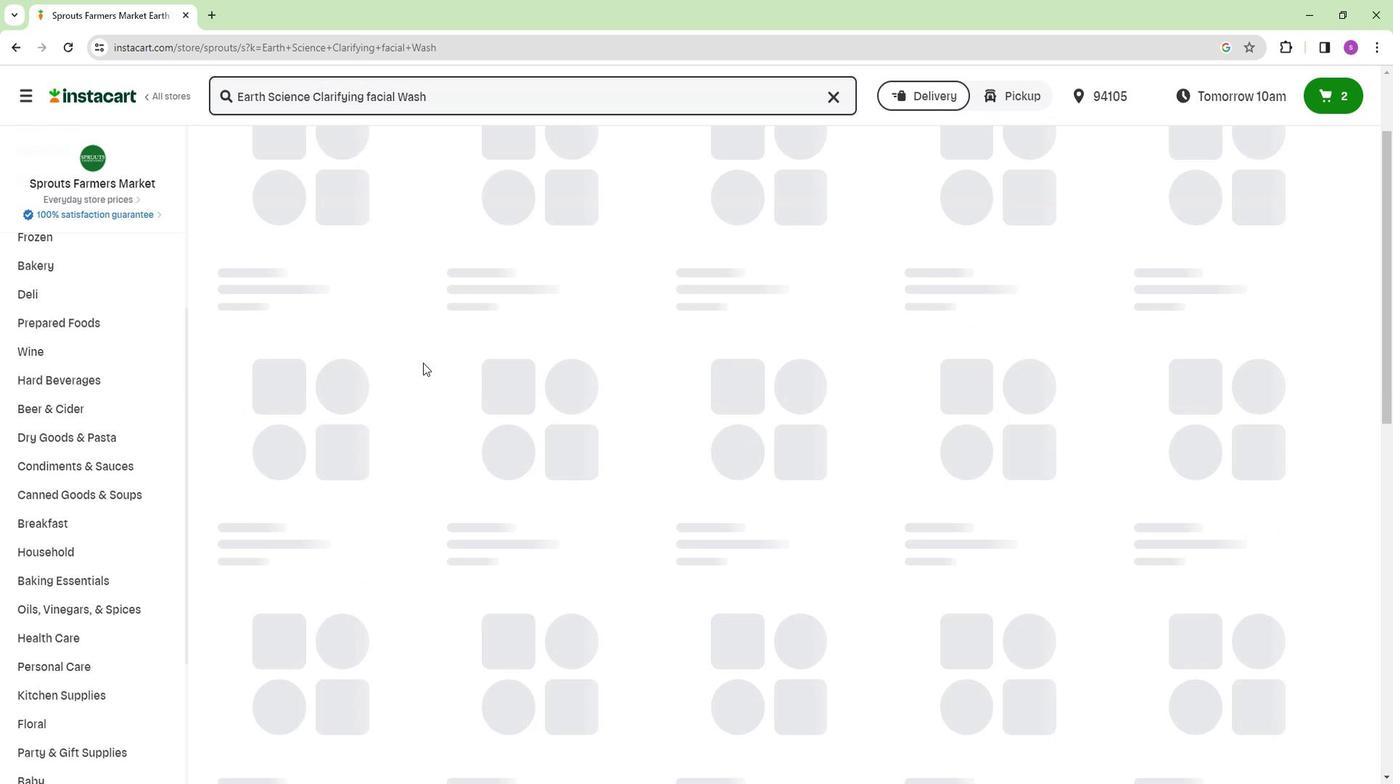 
Action: Mouse moved to (476, 345)
Screenshot: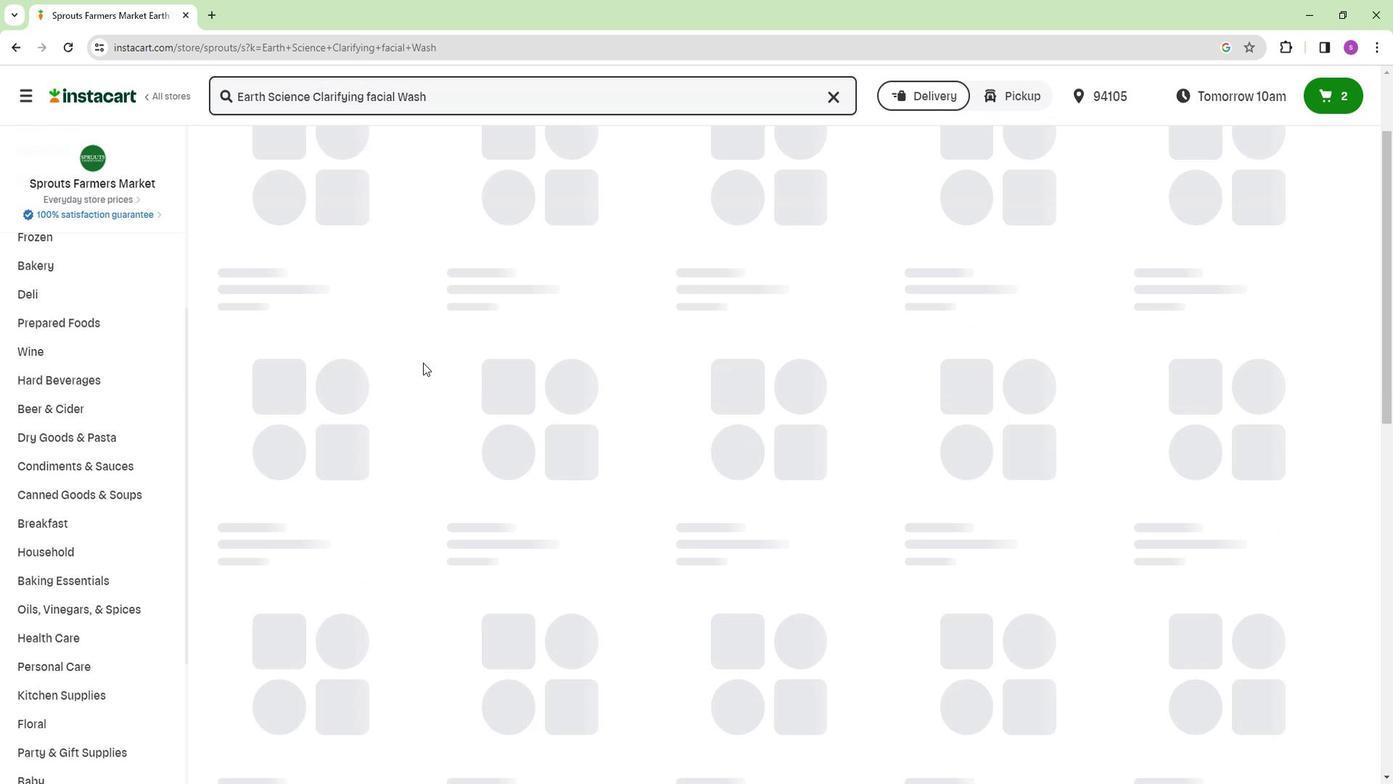 
Action: Mouse scrolled (476, 346) with delta (0, 0)
Screenshot: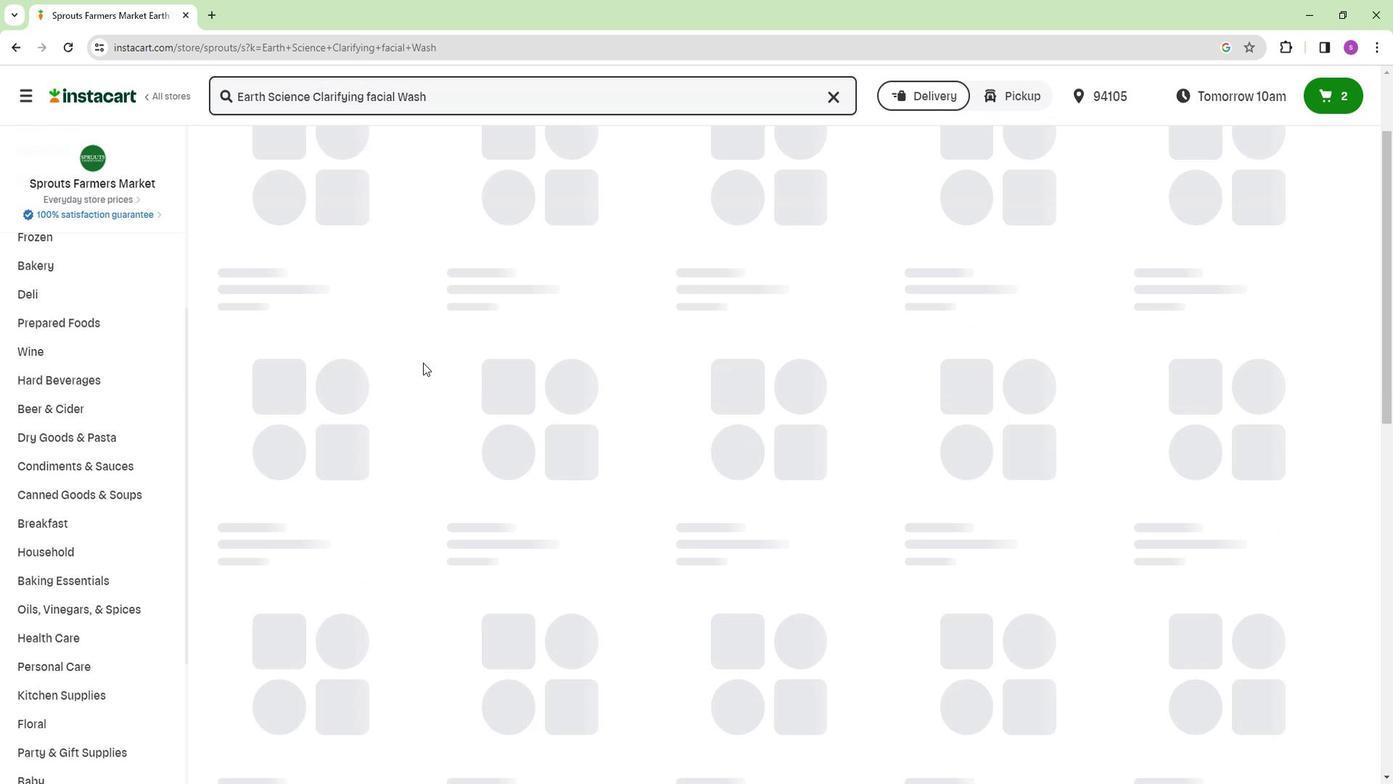 
Action: Mouse moved to (478, 305)
Screenshot: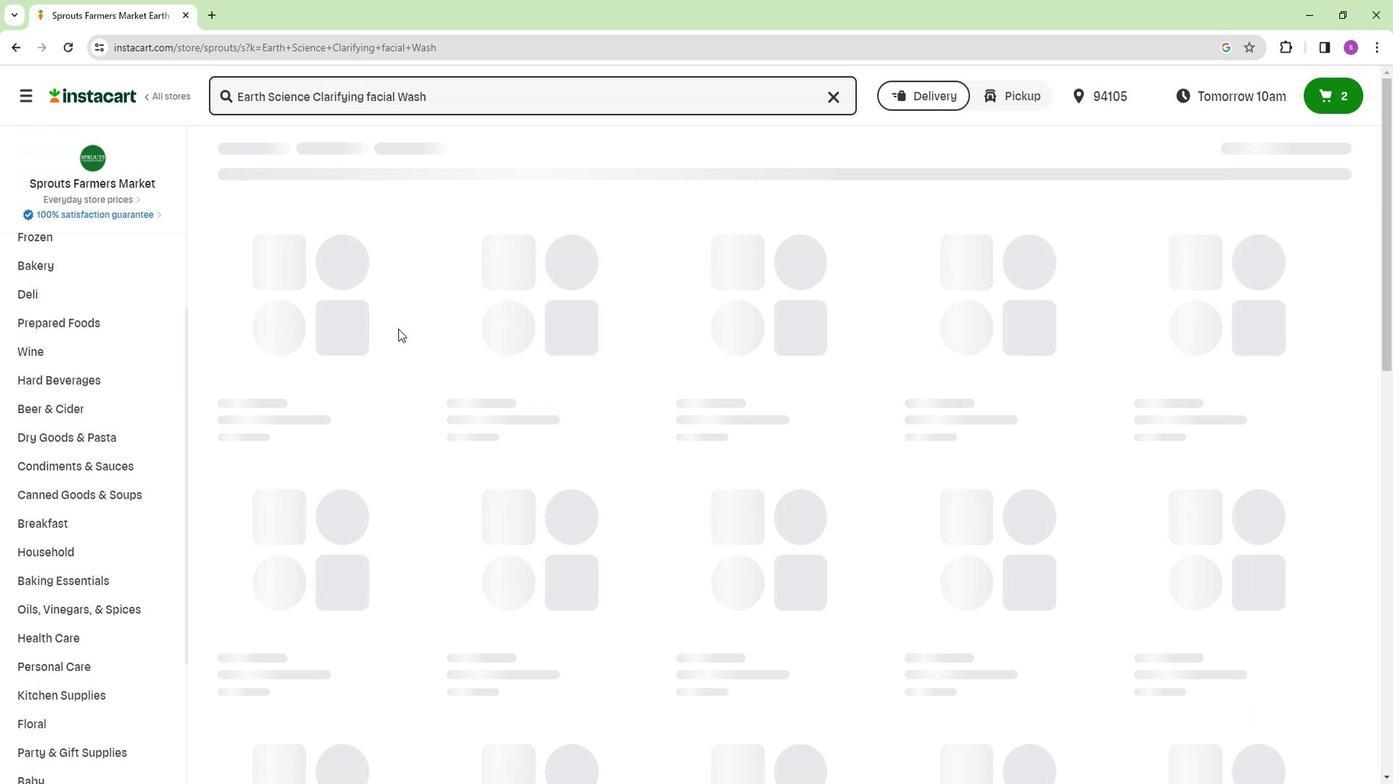 
Action: Mouse scrolled (478, 304) with delta (0, 0)
Screenshot: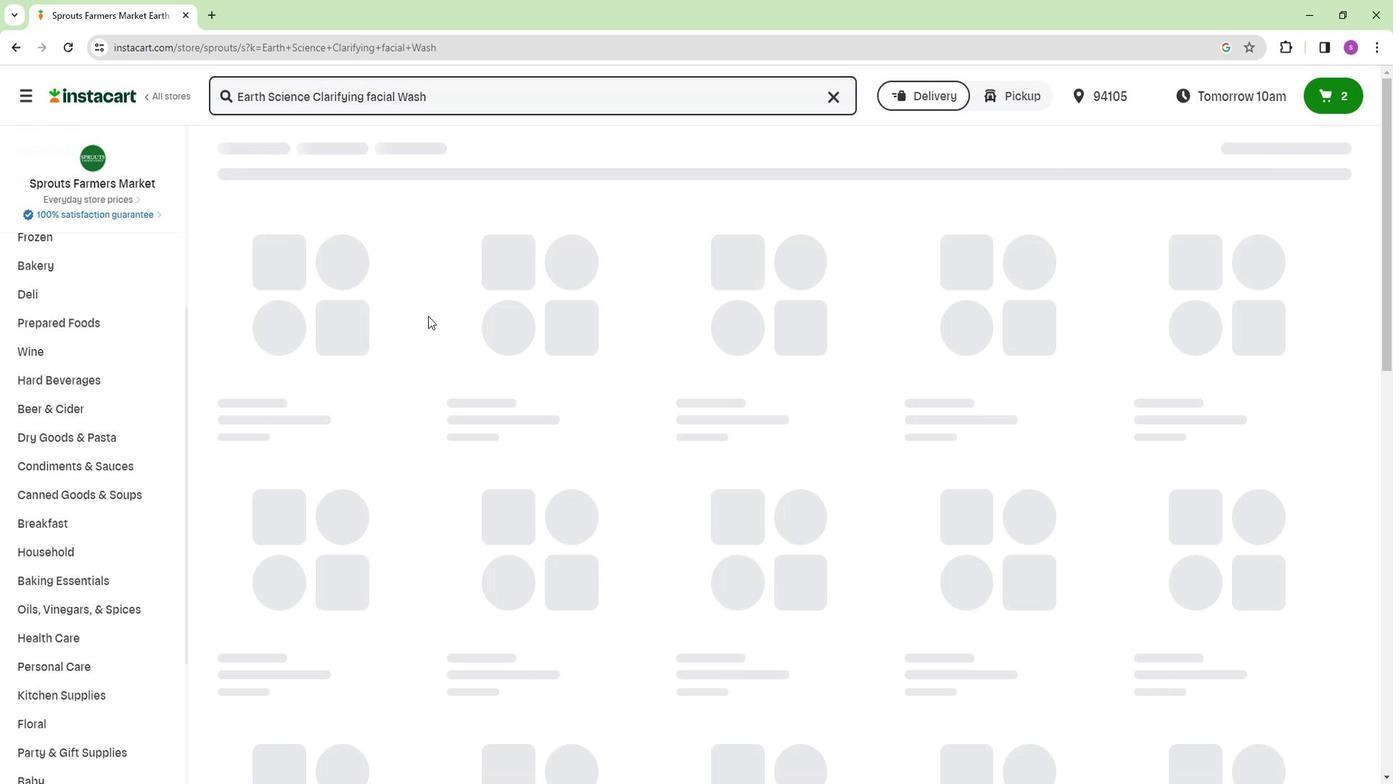 
Action: Mouse scrolled (478, 306) with delta (0, 0)
Screenshot: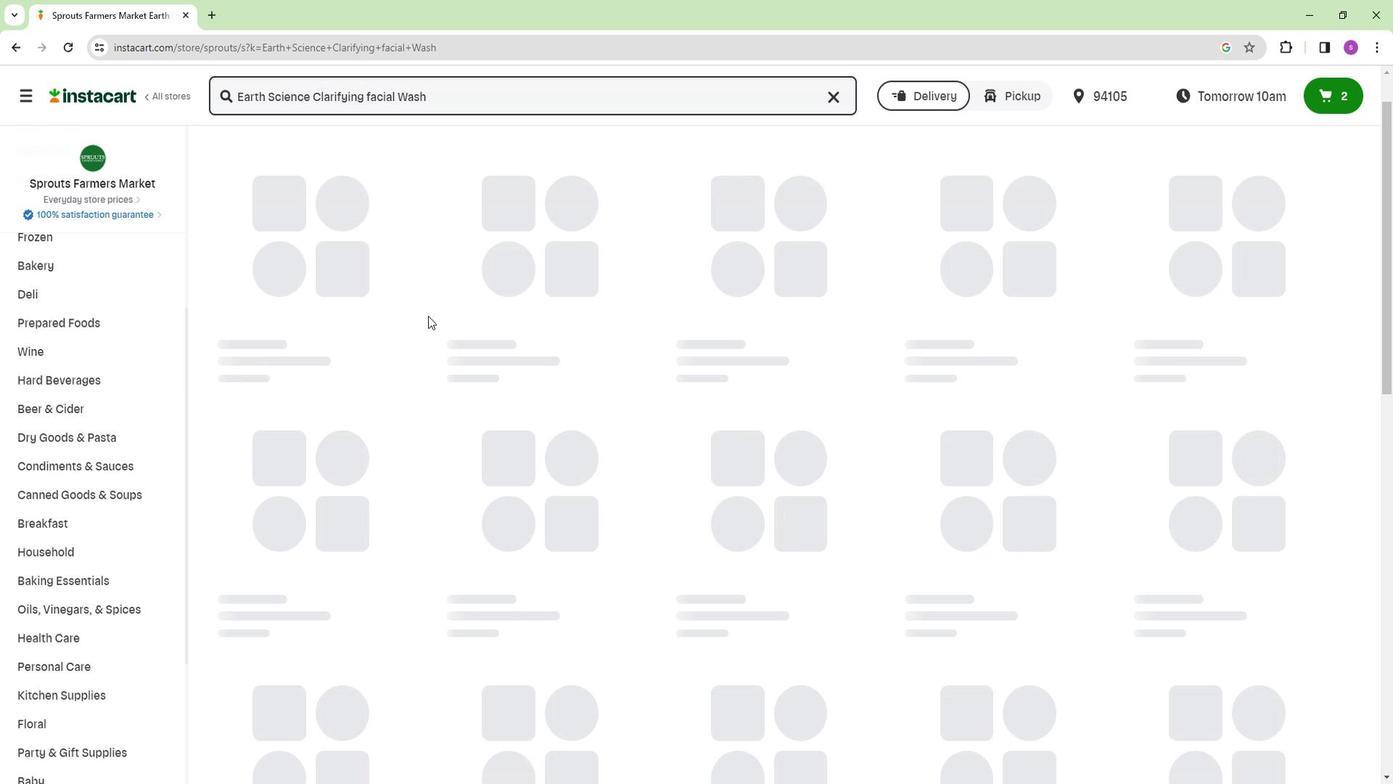 
Action: Mouse scrolled (478, 306) with delta (0, 0)
Screenshot: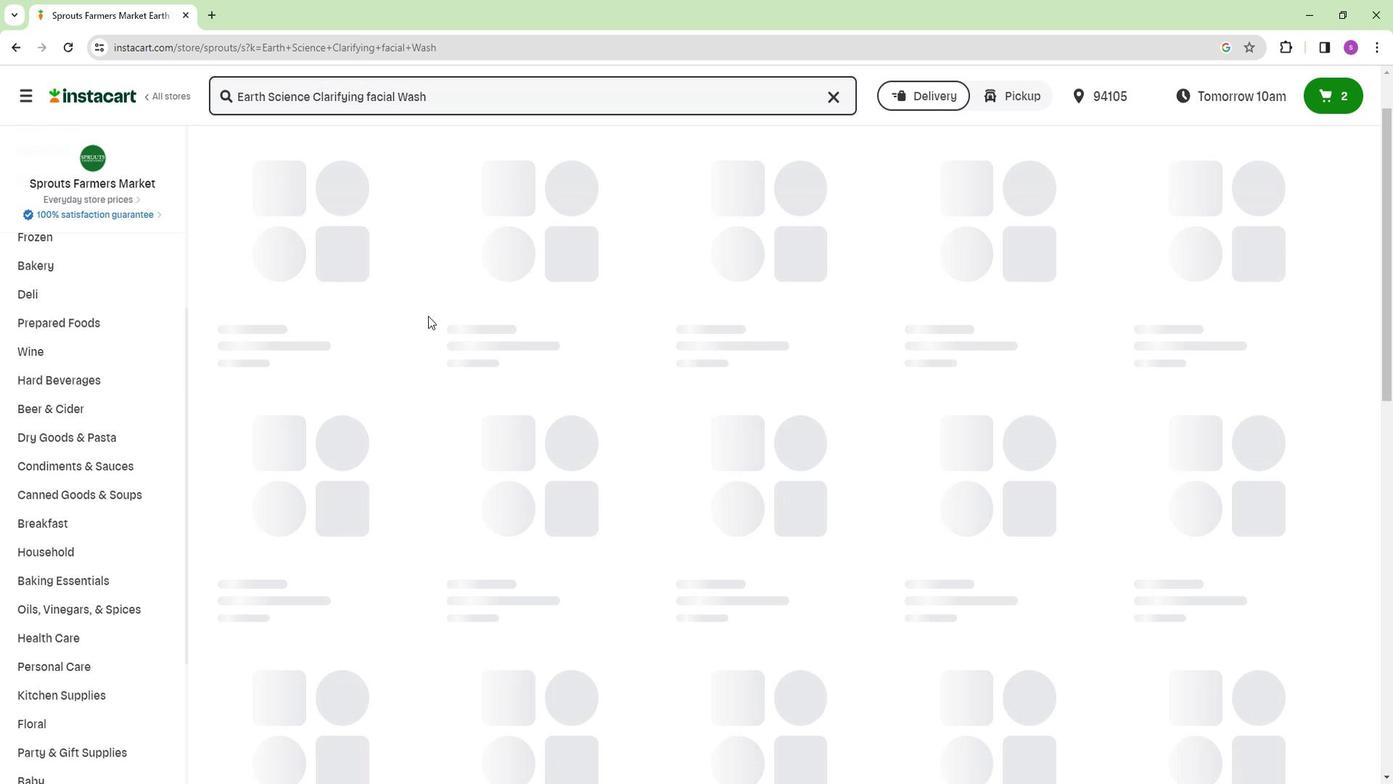 
Action: Mouse moved to (691, 253)
Screenshot: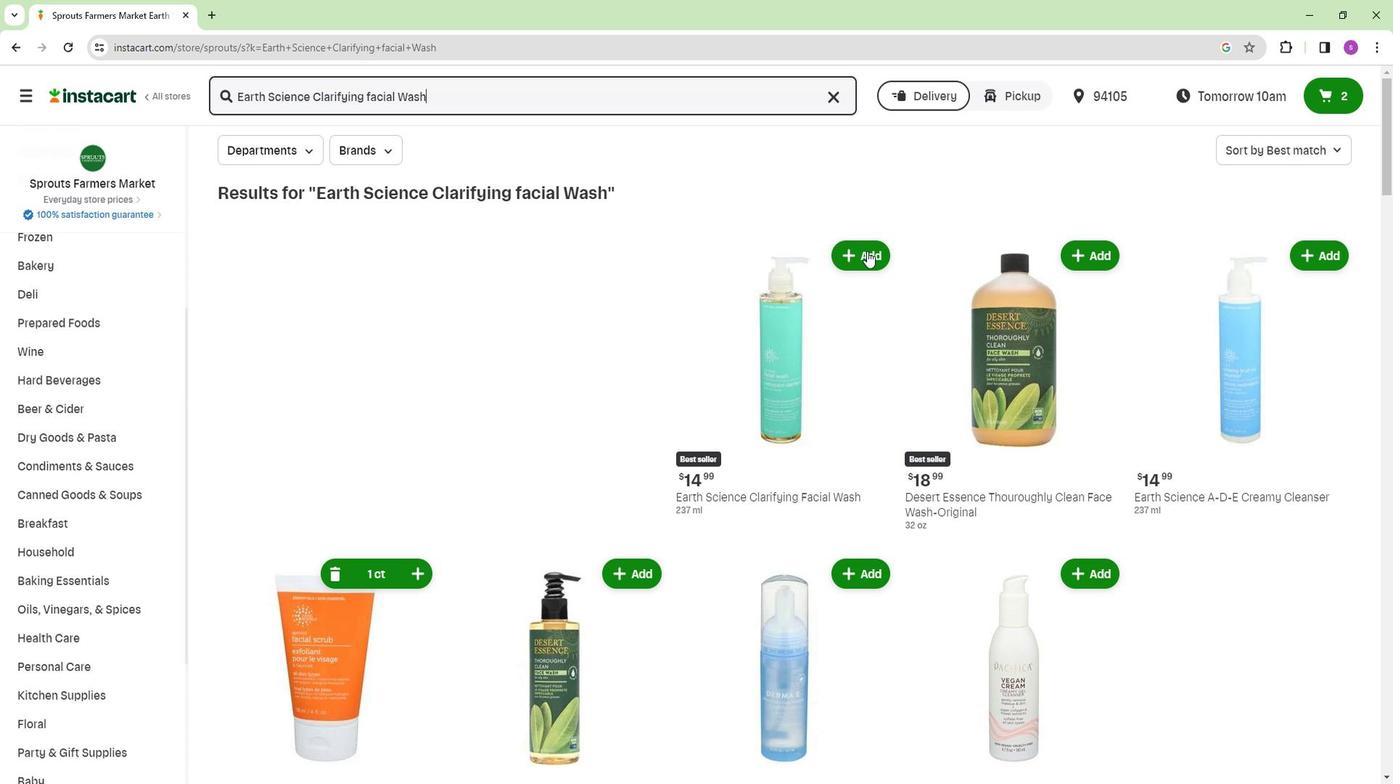 
Action: Mouse pressed left at (691, 253)
Screenshot: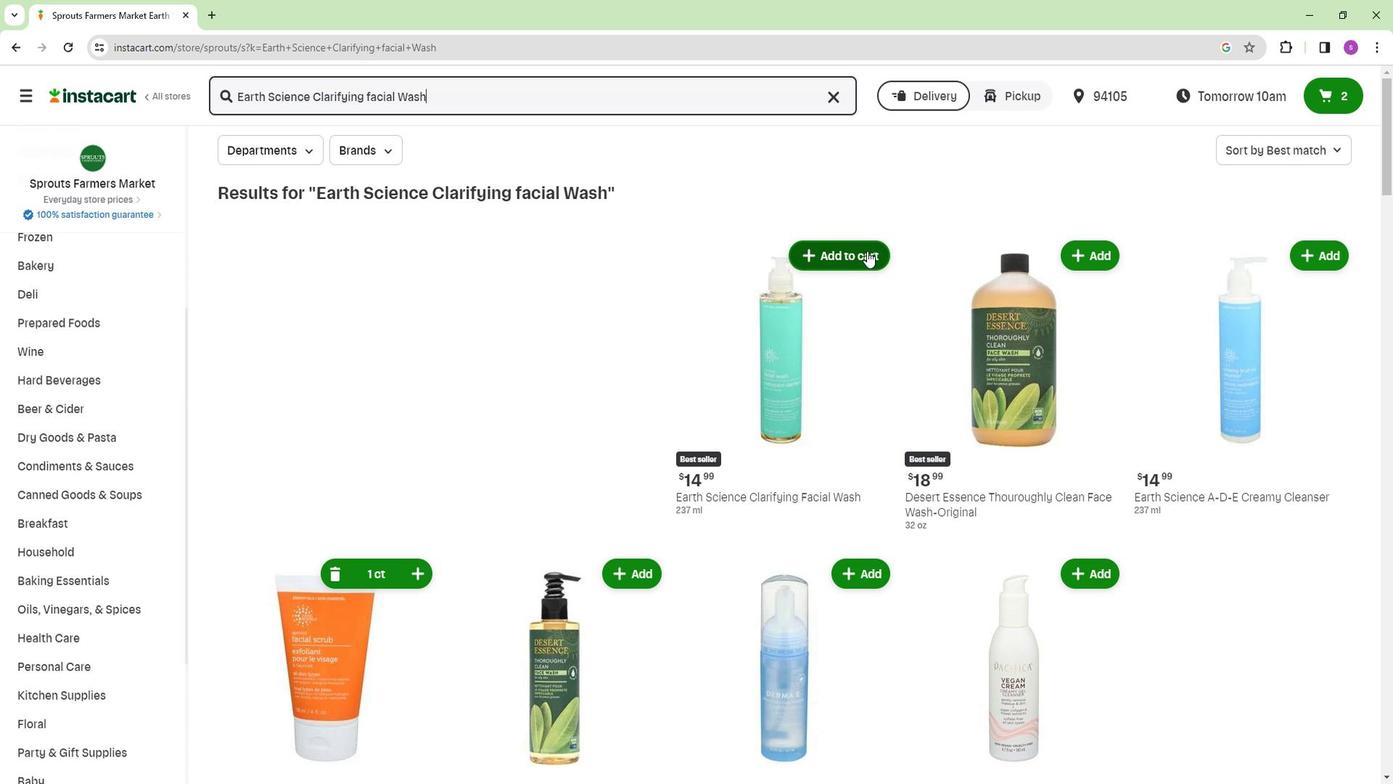 
Action: Mouse moved to (699, 308)
Screenshot: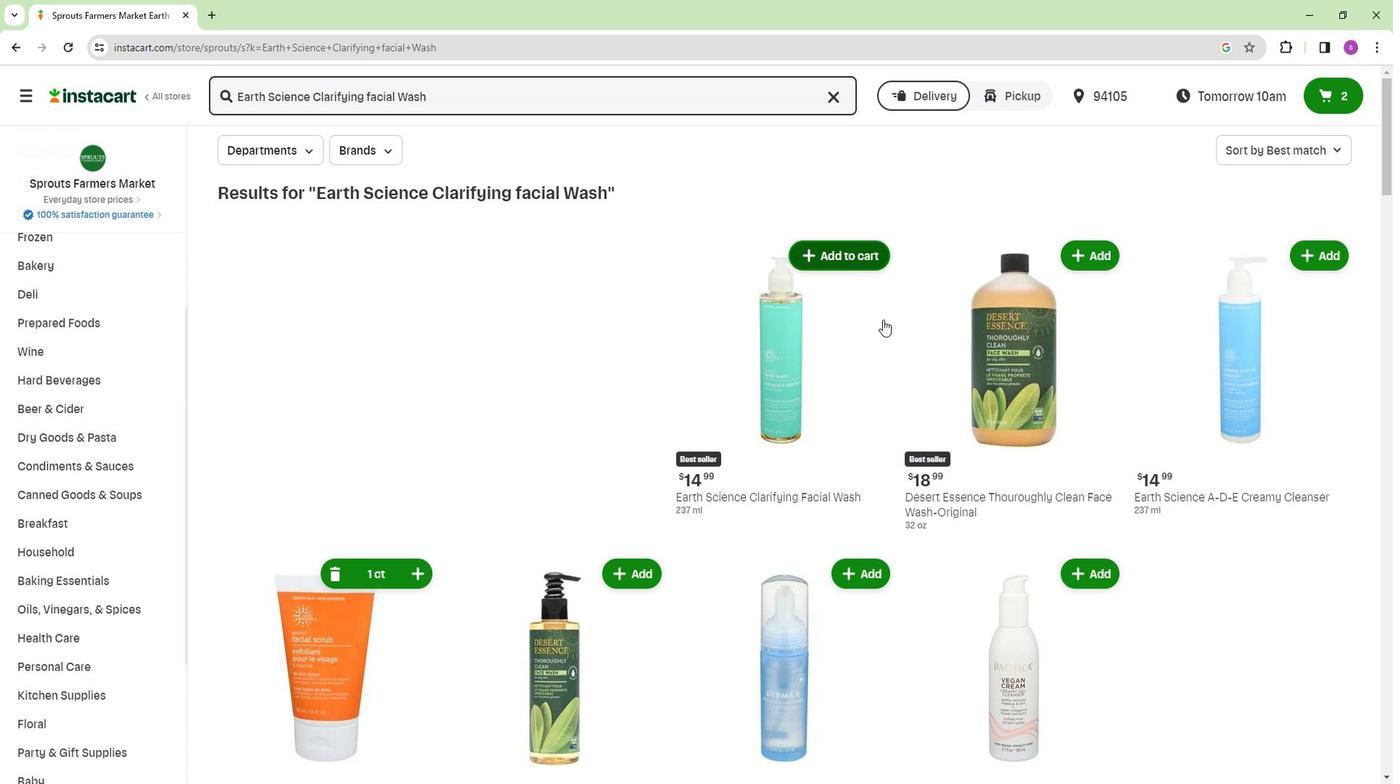 
